 Task: Look for Airbnb options in San JosÃ© de Mayo, Uruguay from 8th December, 2023 to 15th December, 2023 for 9 adults. Place can be shared room with 5 bedrooms having 9 beds and 5 bathrooms. Property type can be flat. Amenities needed are: wifi, TV, free parkinig on premises, gym, breakfast. Booking option can be shelf check-in. Look for 4 properties as per requirement.
Action: Mouse moved to (401, 88)
Screenshot: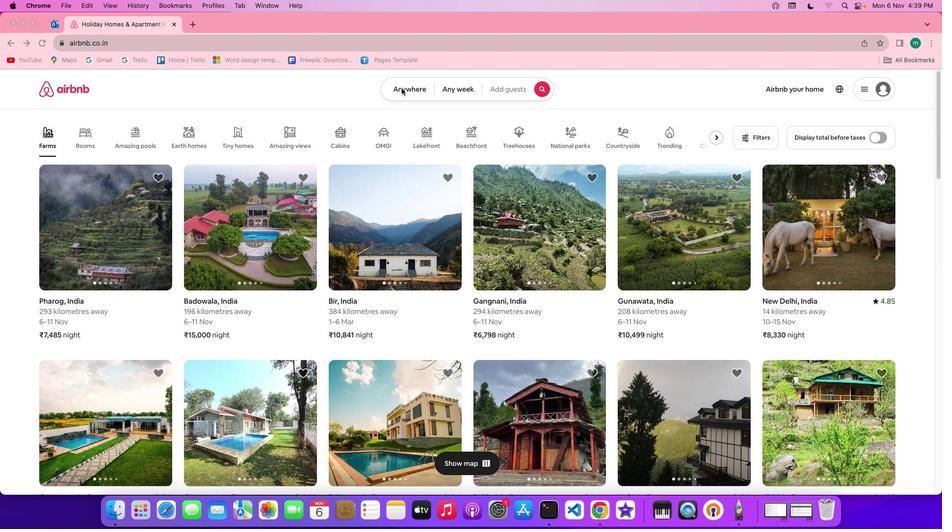 
Action: Mouse pressed left at (401, 88)
Screenshot: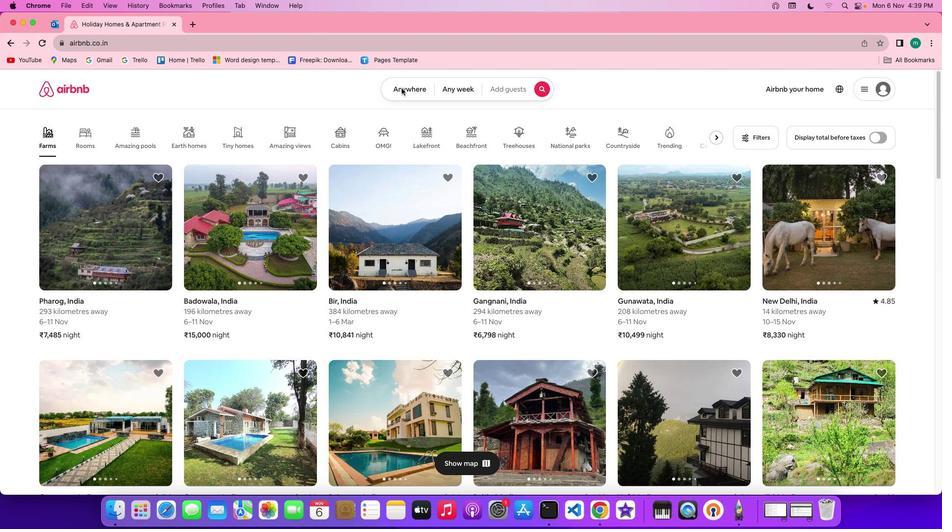 
Action: Mouse pressed left at (401, 88)
Screenshot: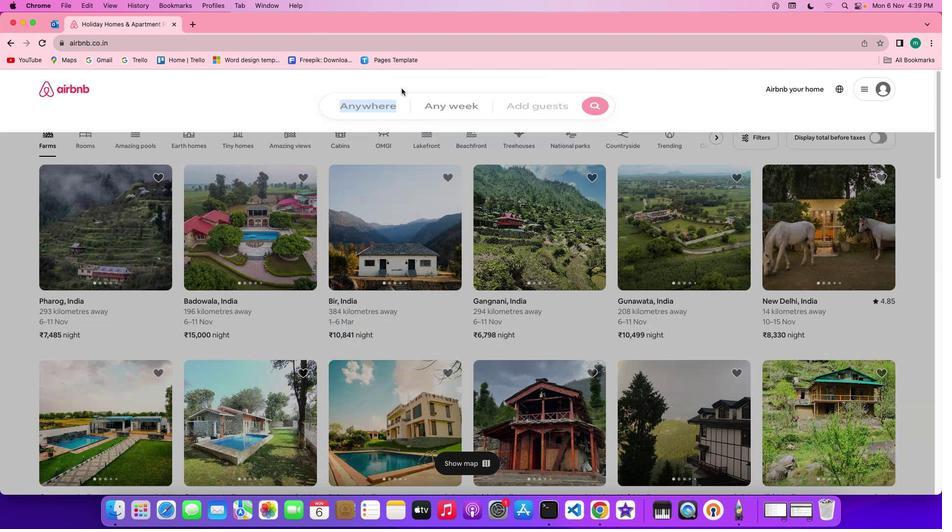 
Action: Mouse moved to (364, 125)
Screenshot: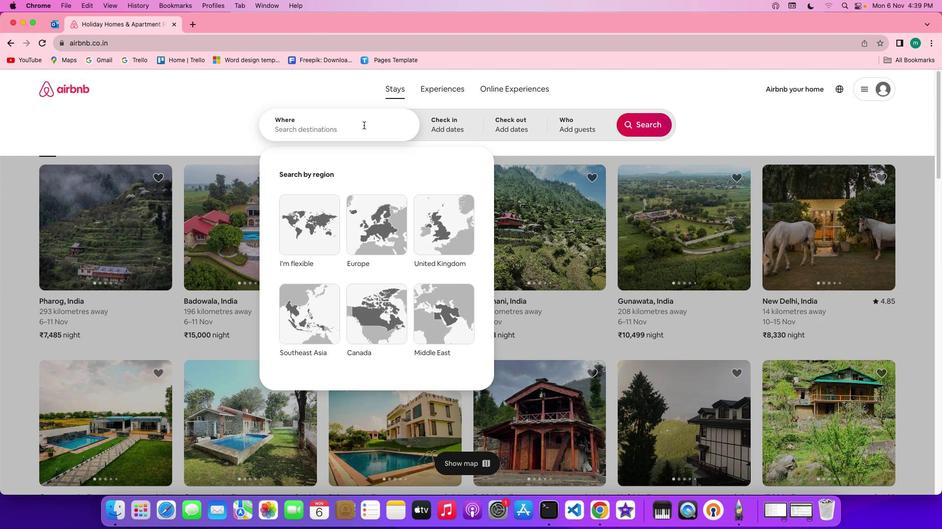 
Action: Mouse pressed left at (364, 125)
Screenshot: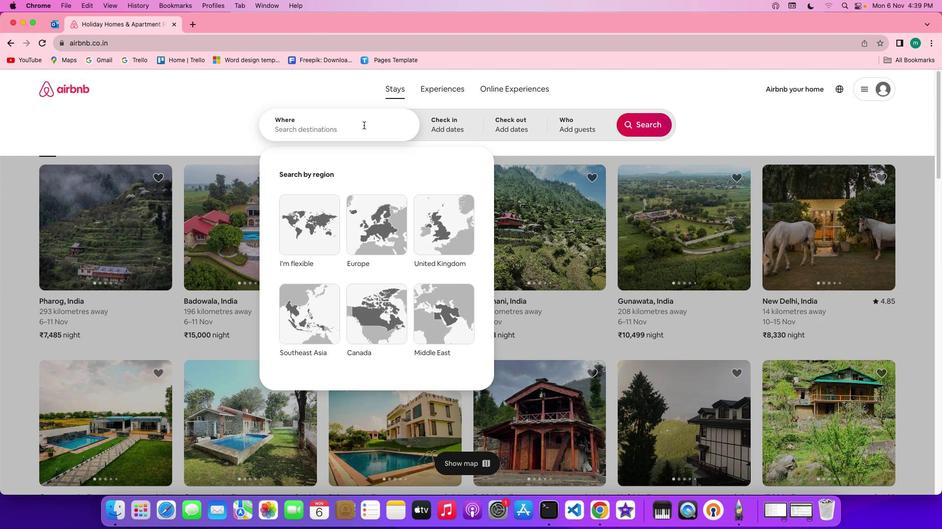 
Action: Key pressed Key.shift'S''a''n'Key.spaceKey.shift'J''o''s''e'Key.spaceKey.shift'd''e'Key.spaceKey.shift'M''a''y''o'','Key.spaceKey.shift'U''r''u''g''u''a''y'
Screenshot: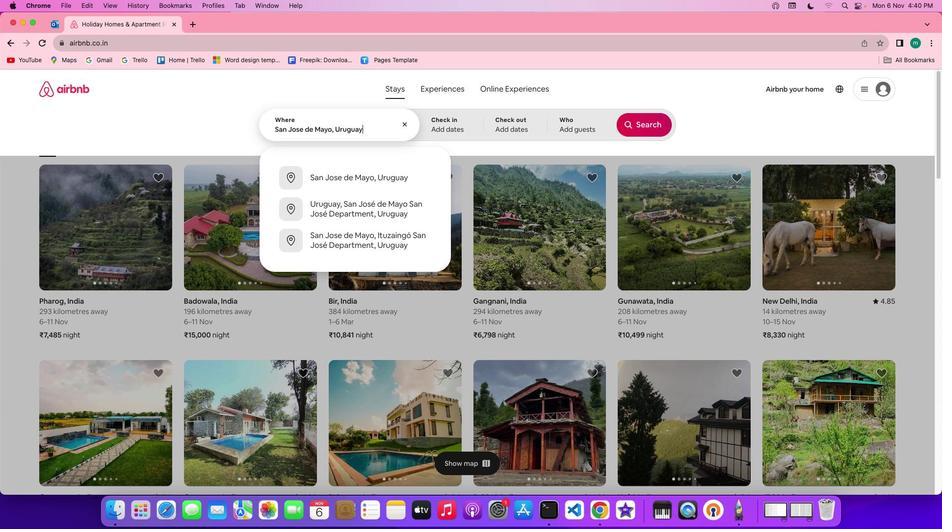 
Action: Mouse moved to (455, 121)
Screenshot: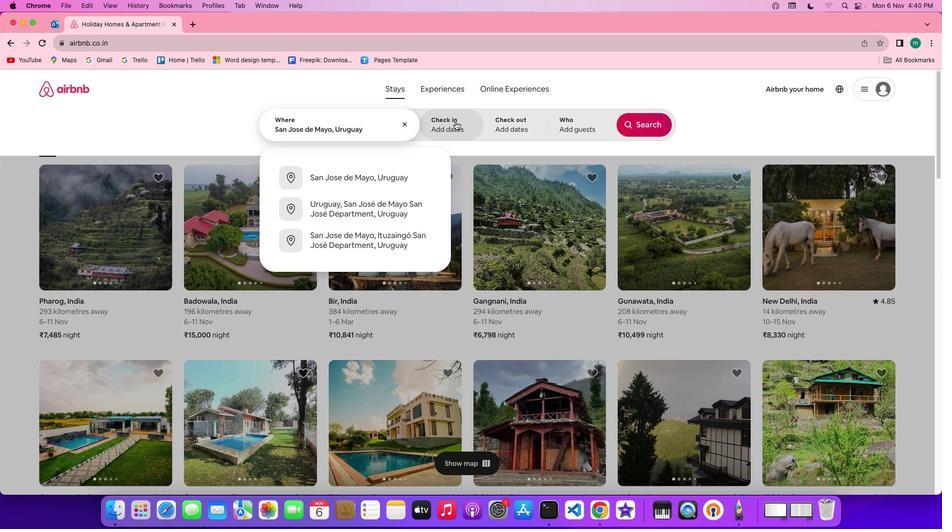 
Action: Mouse pressed left at (455, 121)
Screenshot: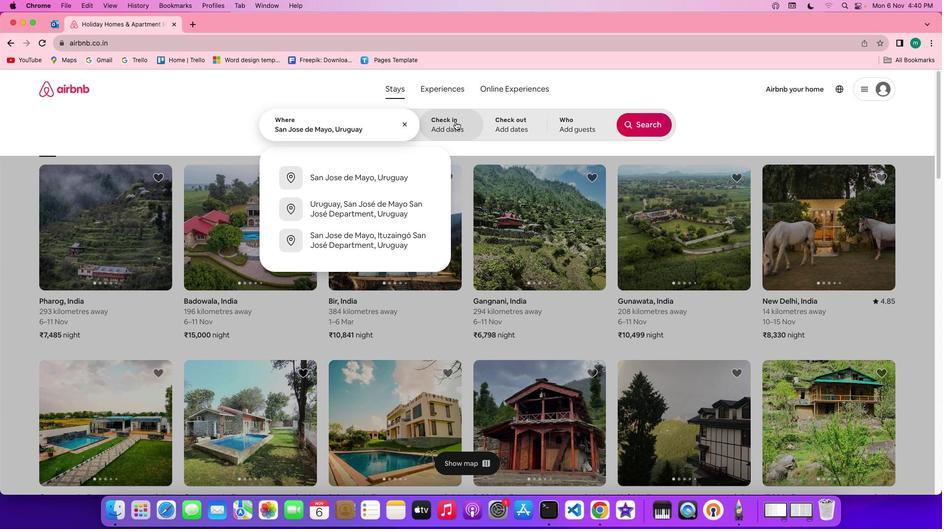 
Action: Mouse moved to (601, 265)
Screenshot: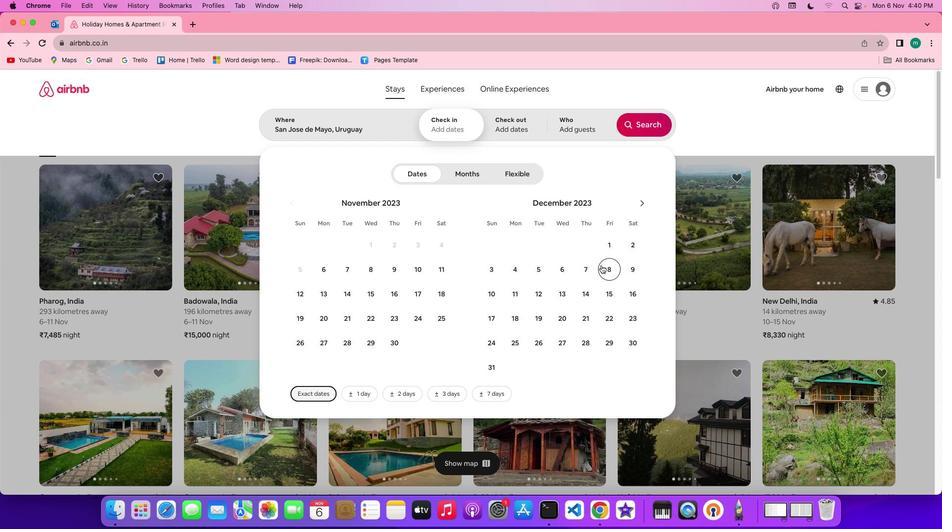 
Action: Mouse pressed left at (601, 265)
Screenshot: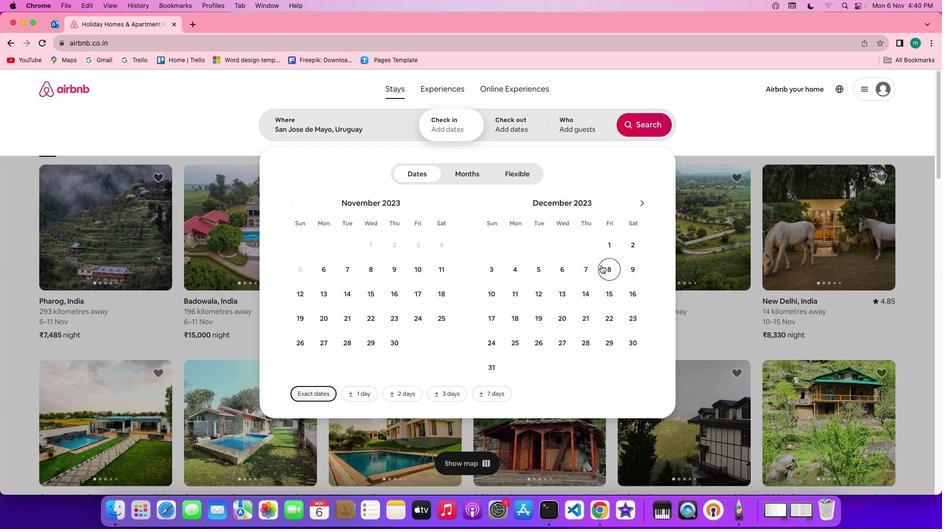 
Action: Mouse moved to (607, 291)
Screenshot: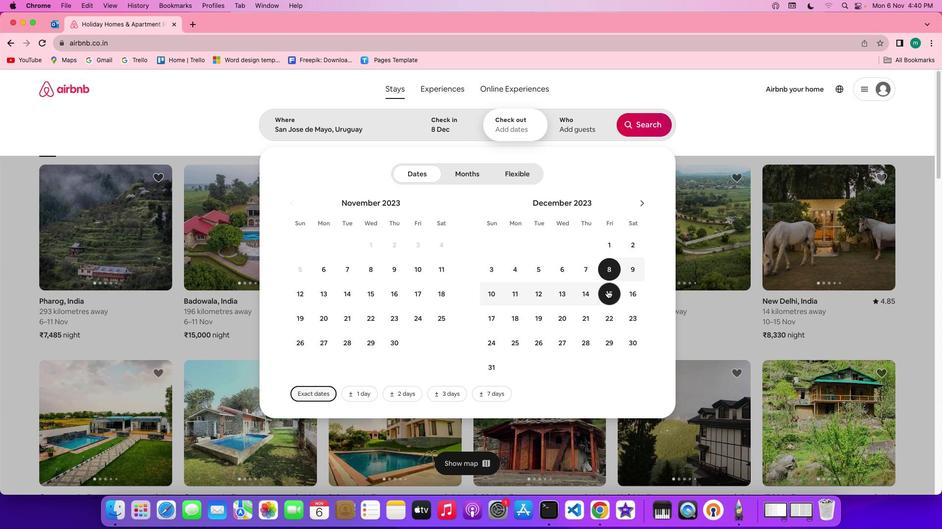 
Action: Mouse pressed left at (607, 291)
Screenshot: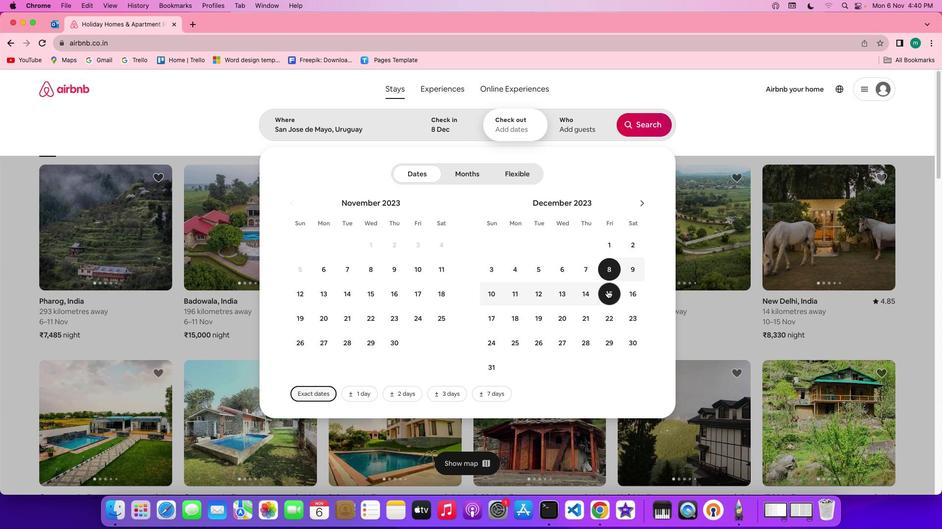 
Action: Mouse moved to (591, 116)
Screenshot: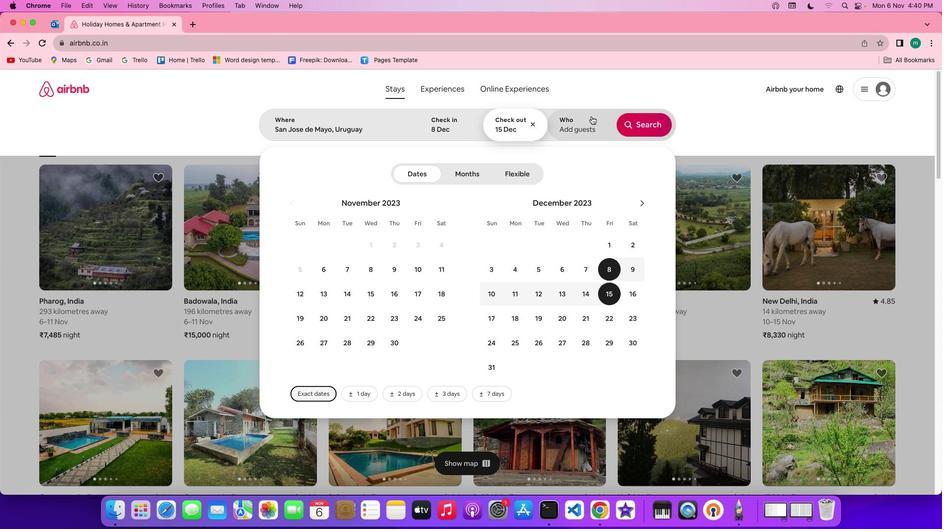 
Action: Mouse pressed left at (591, 116)
Screenshot: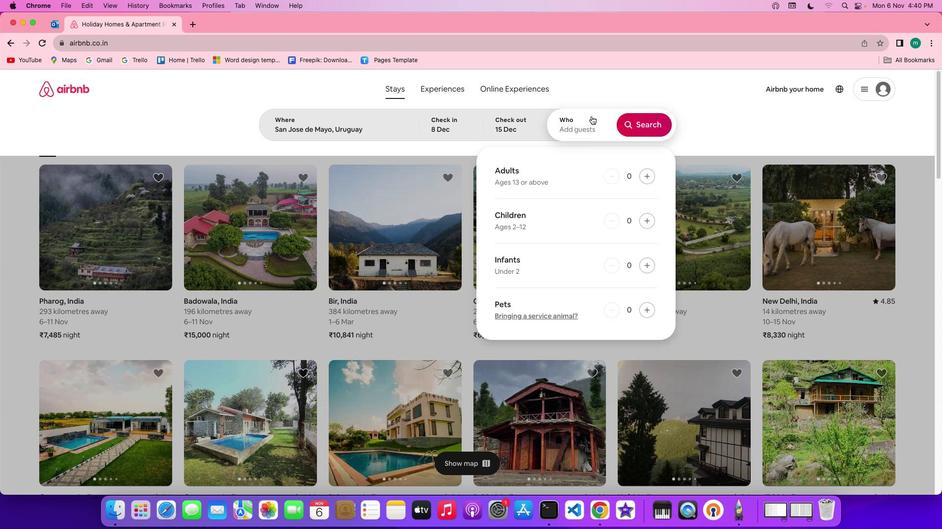 
Action: Mouse moved to (650, 182)
Screenshot: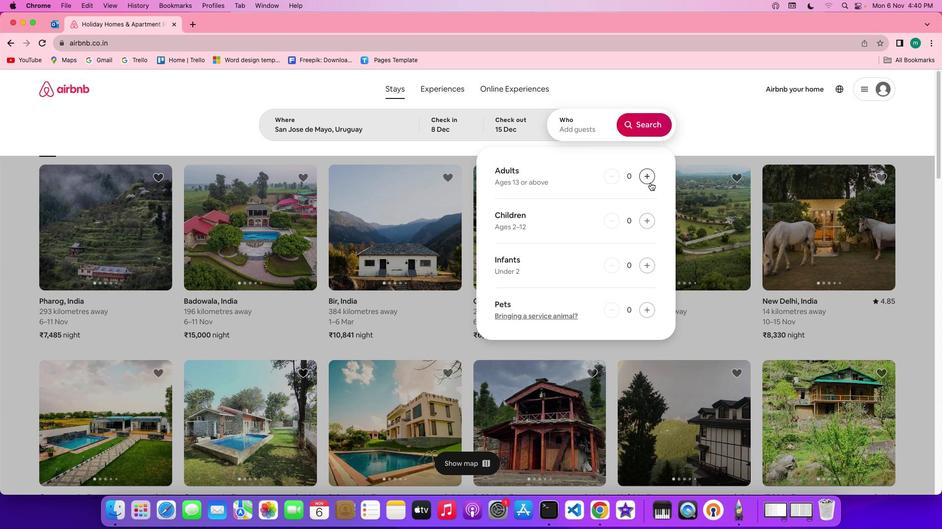 
Action: Mouse pressed left at (650, 182)
Screenshot: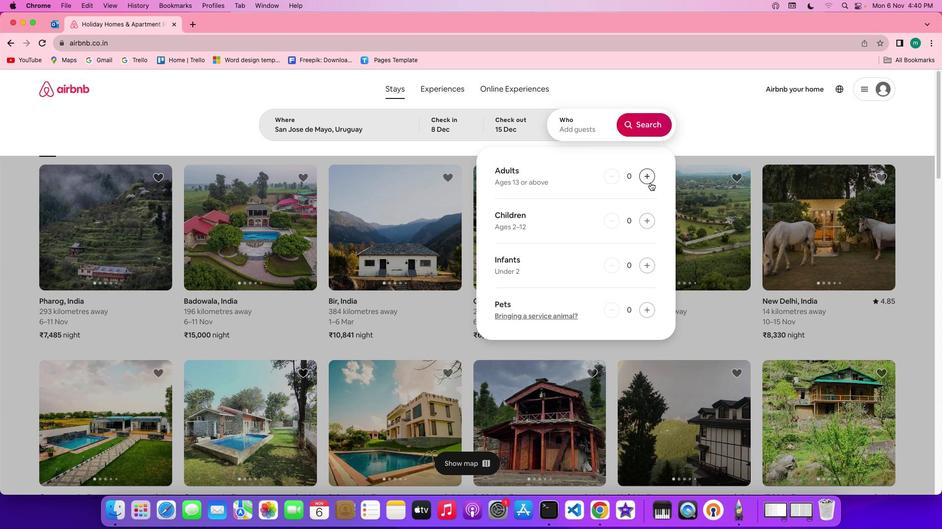 
Action: Mouse pressed left at (650, 182)
Screenshot: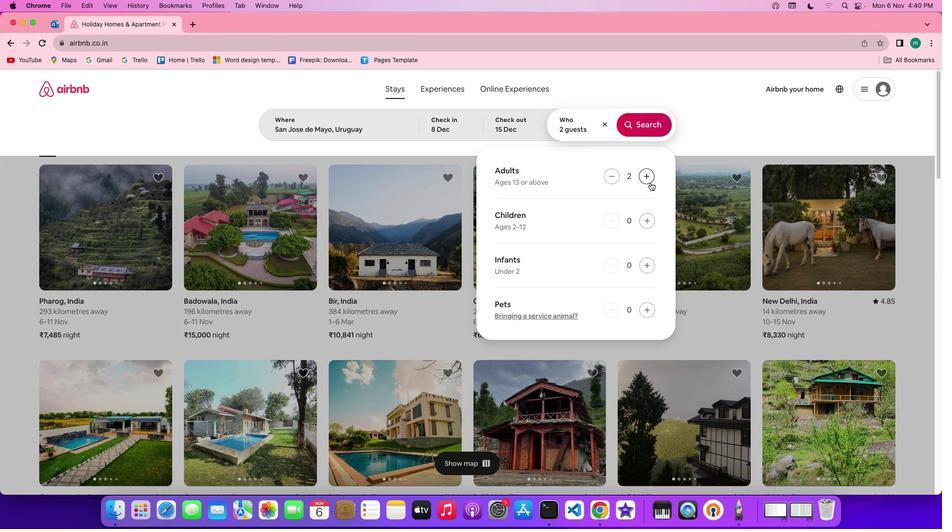 
Action: Mouse pressed left at (650, 182)
Screenshot: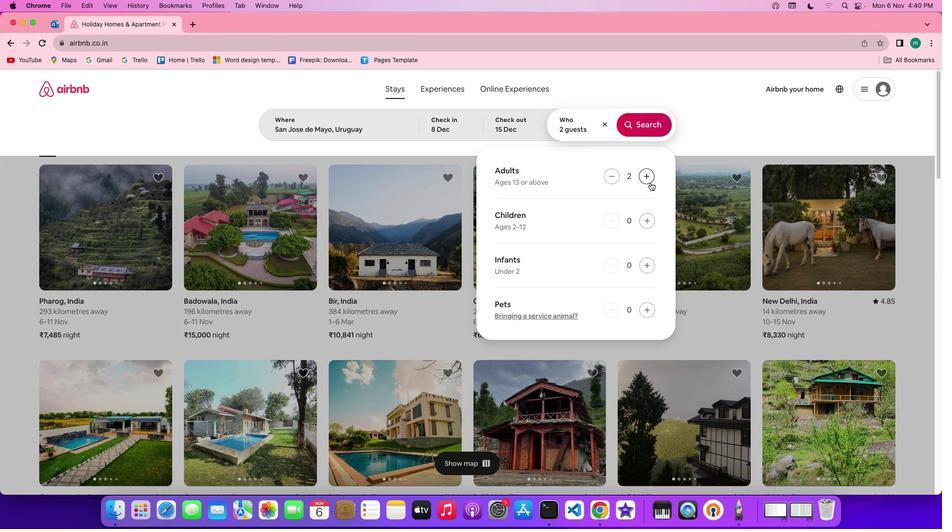 
Action: Mouse pressed left at (650, 182)
Screenshot: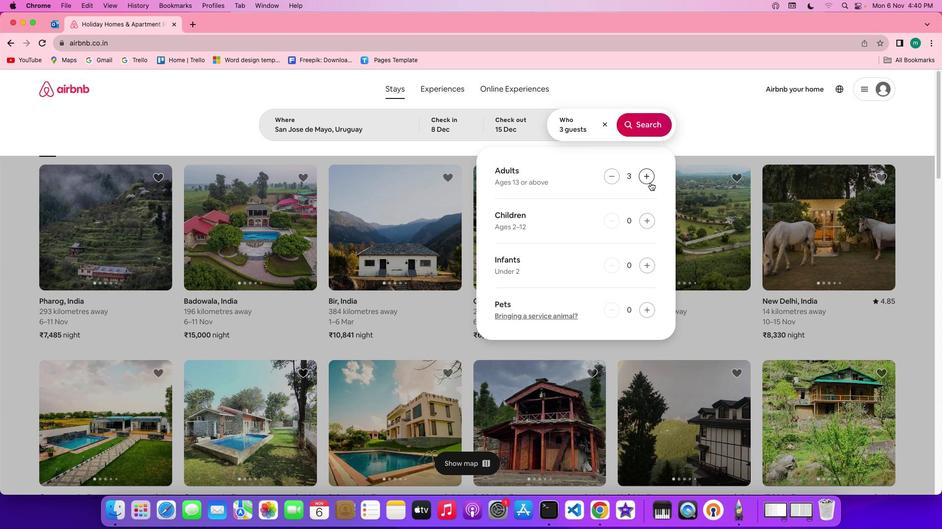 
Action: Mouse pressed left at (650, 182)
Screenshot: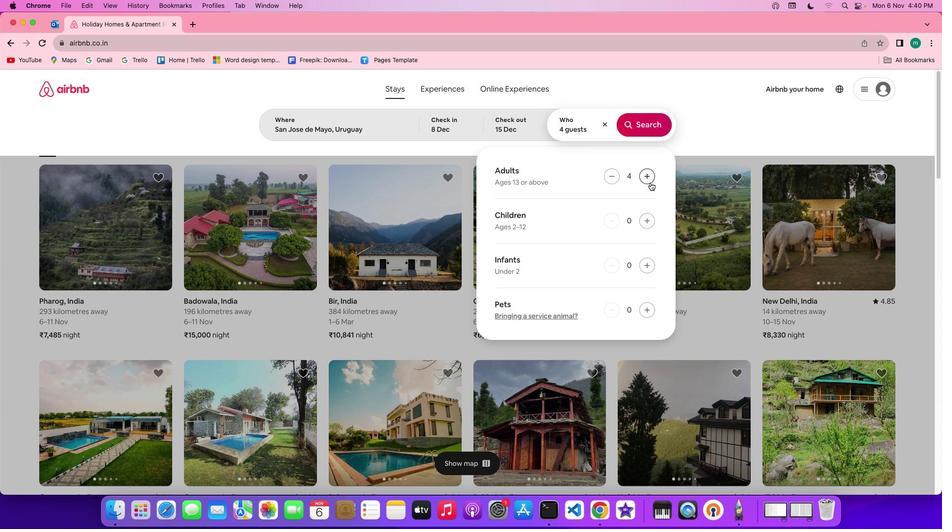 
Action: Mouse pressed left at (650, 182)
Screenshot: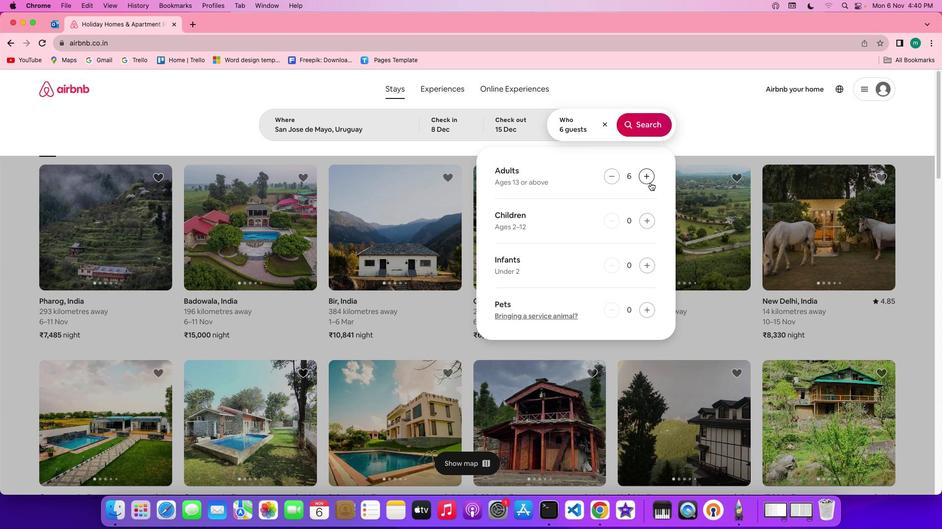 
Action: Mouse pressed left at (650, 182)
Screenshot: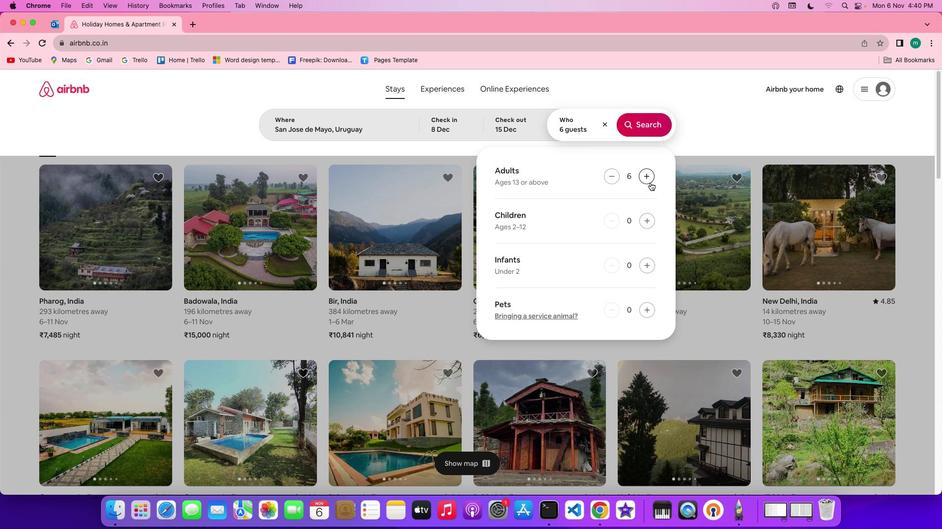 
Action: Mouse pressed left at (650, 182)
Screenshot: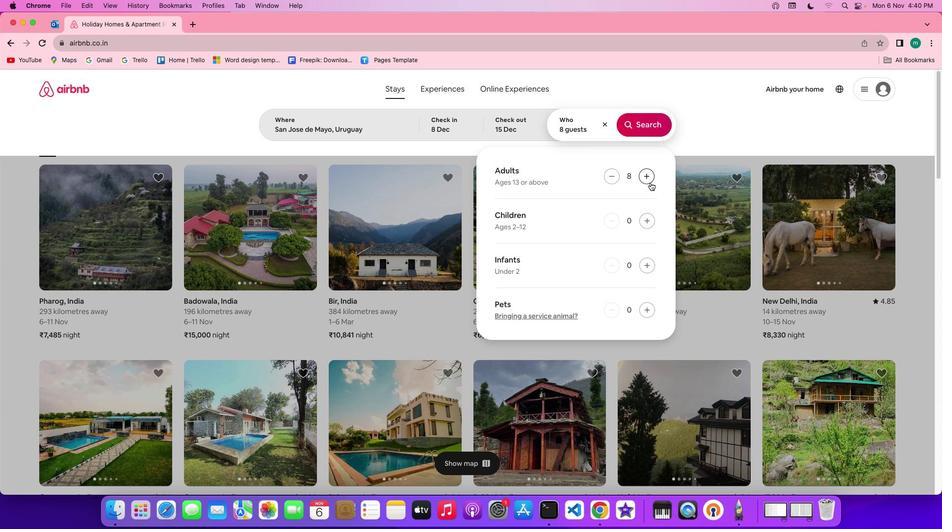 
Action: Mouse pressed left at (650, 182)
Screenshot: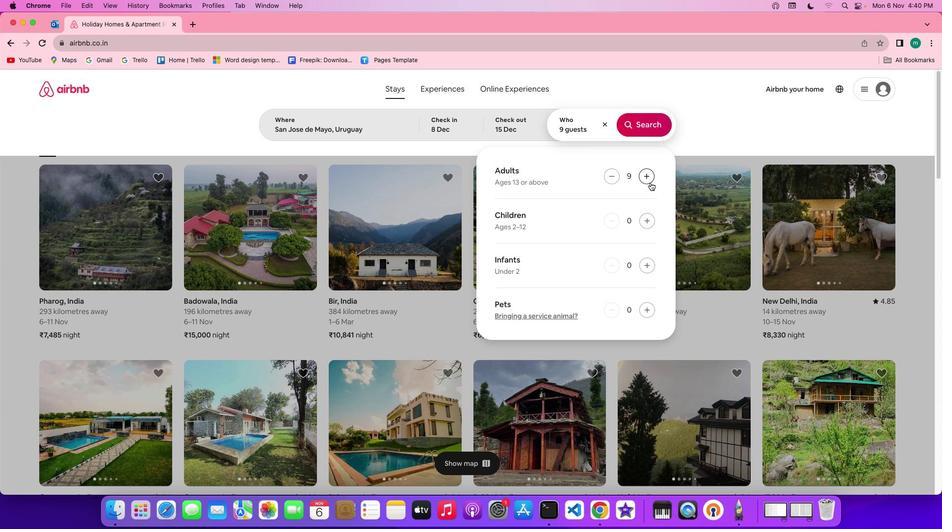 
Action: Mouse moved to (643, 129)
Screenshot: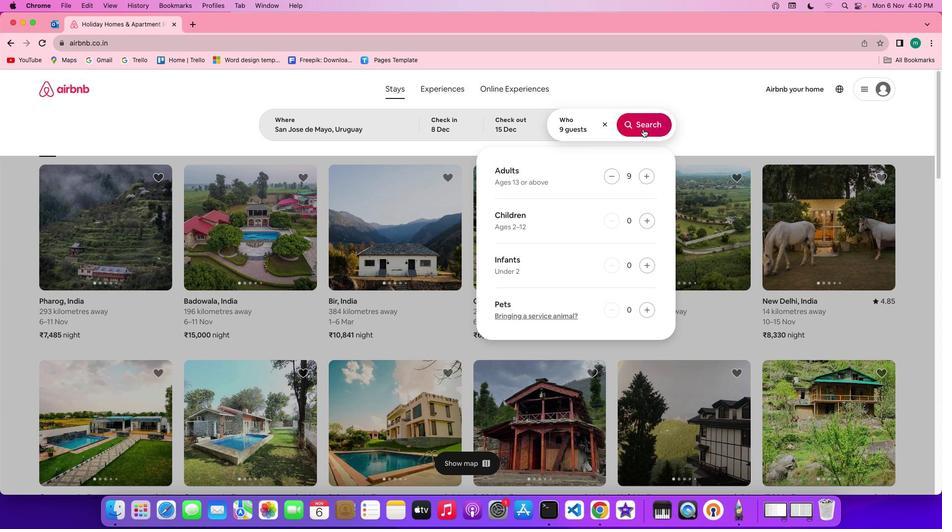 
Action: Mouse pressed left at (643, 129)
Screenshot: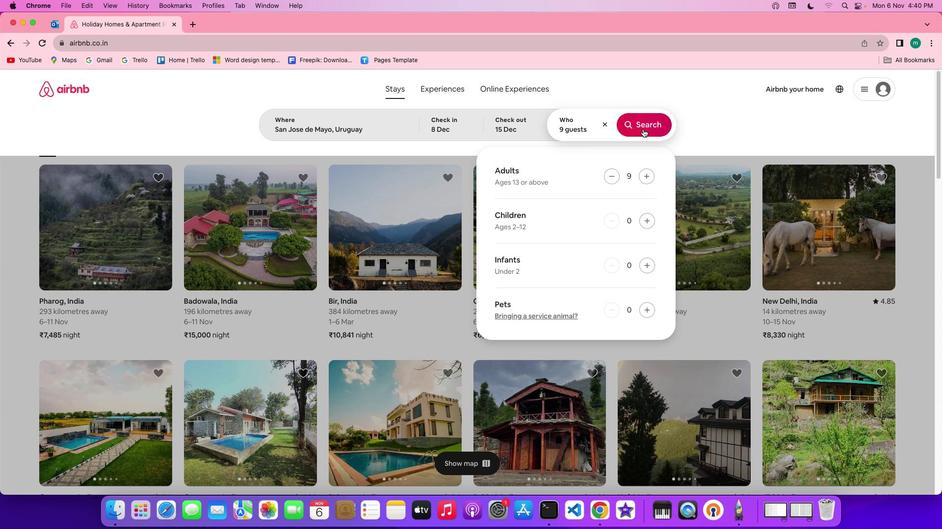 
Action: Mouse moved to (794, 124)
Screenshot: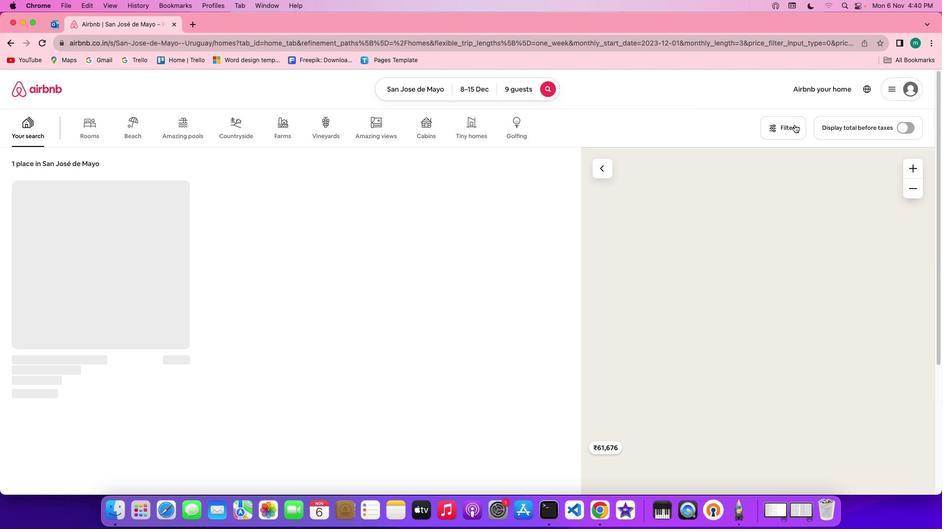 
Action: Mouse pressed left at (794, 124)
Screenshot: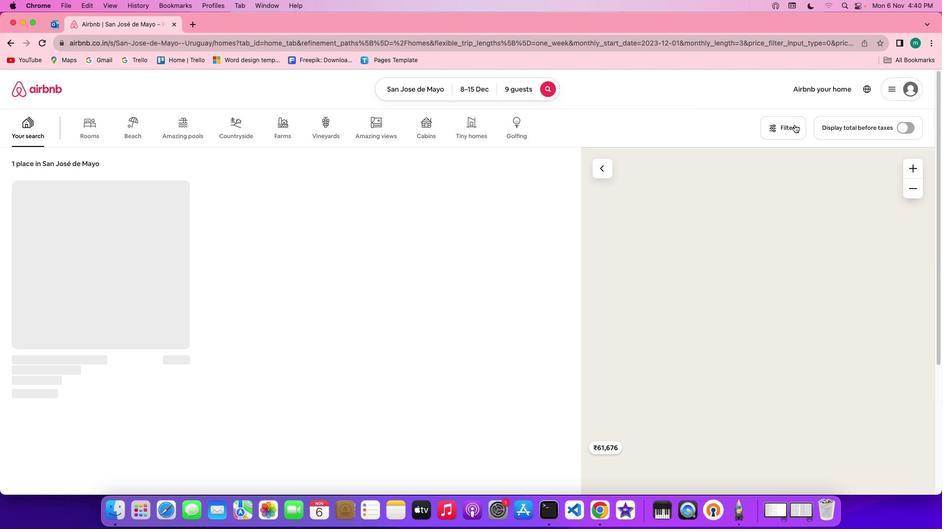 
Action: Mouse moved to (606, 213)
Screenshot: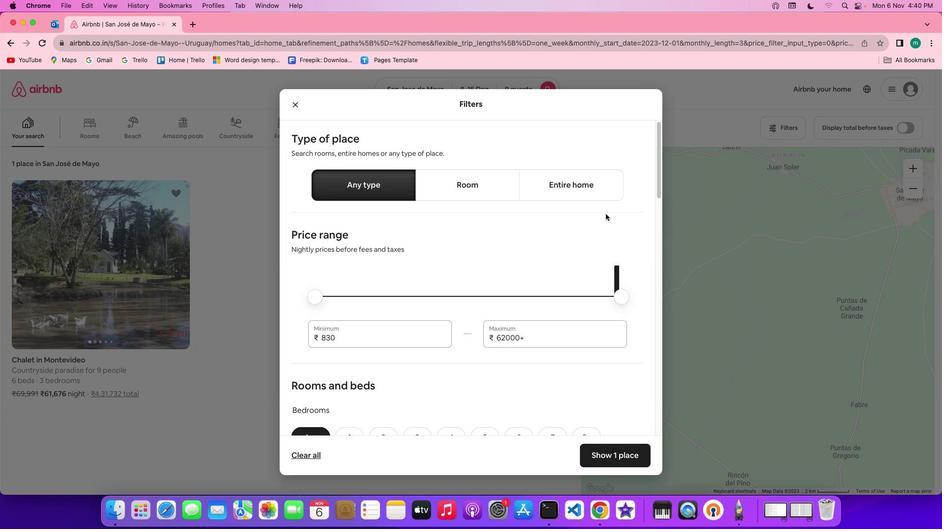 
Action: Mouse scrolled (606, 213) with delta (0, 0)
Screenshot: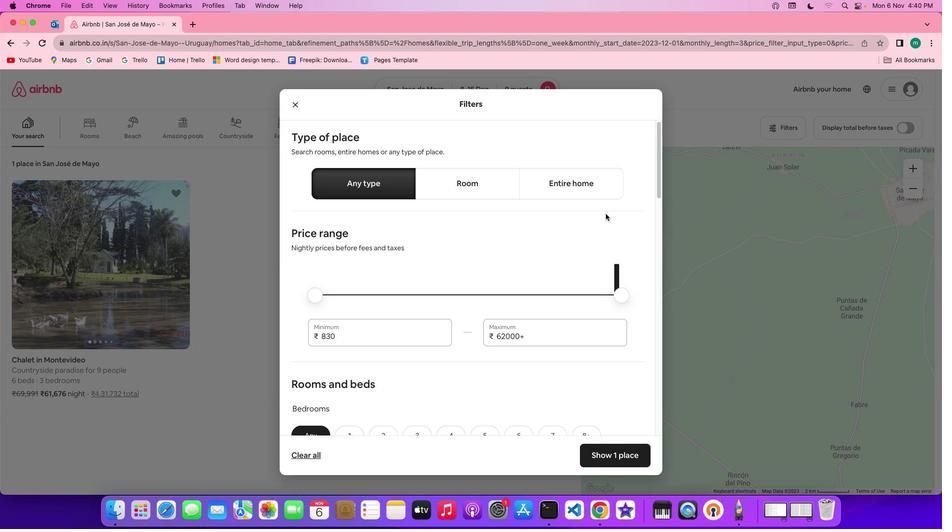 
Action: Mouse scrolled (606, 213) with delta (0, 0)
Screenshot: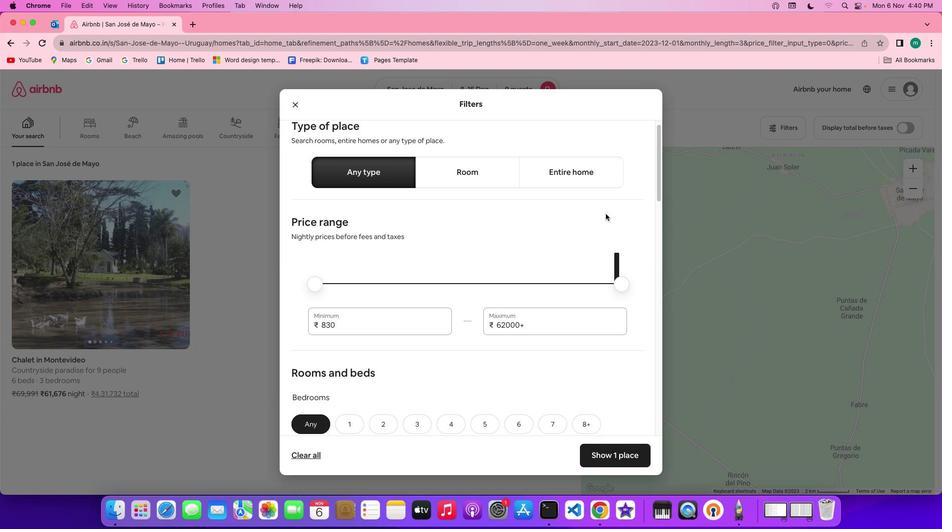 
Action: Mouse scrolled (606, 213) with delta (0, 0)
Screenshot: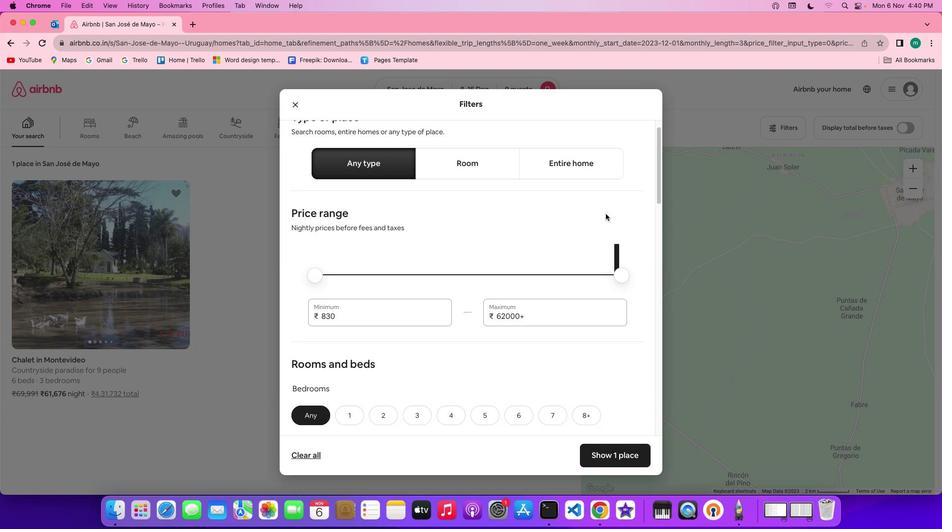 
Action: Mouse scrolled (606, 213) with delta (0, 0)
Screenshot: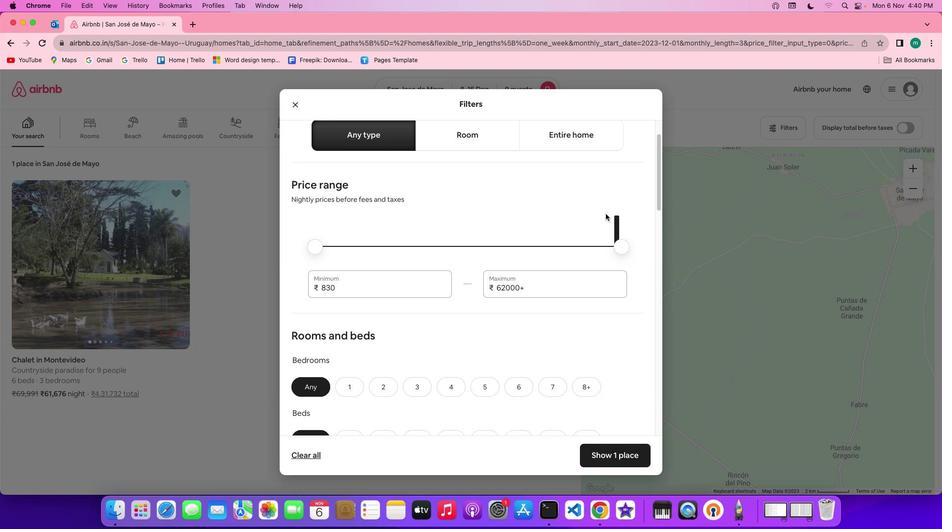 
Action: Mouse scrolled (606, 213) with delta (0, 0)
Screenshot: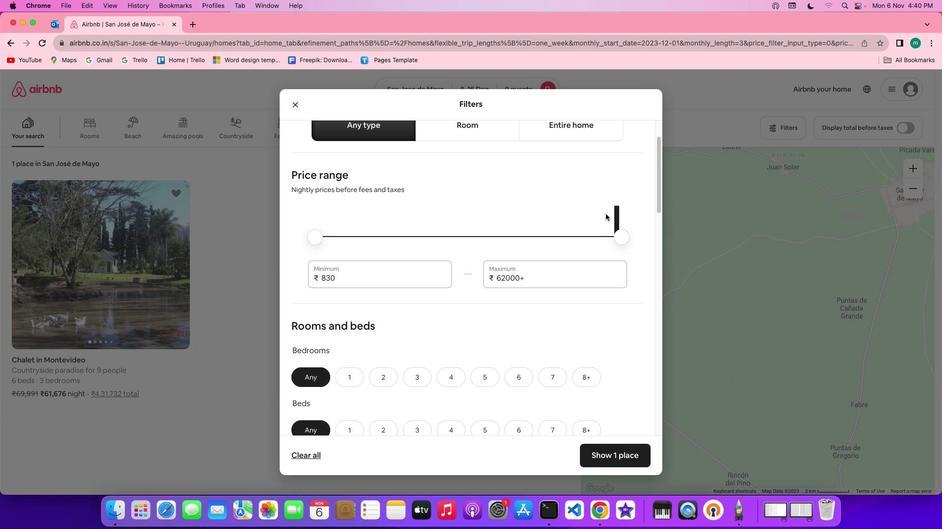 
Action: Mouse scrolled (606, 213) with delta (0, 0)
Screenshot: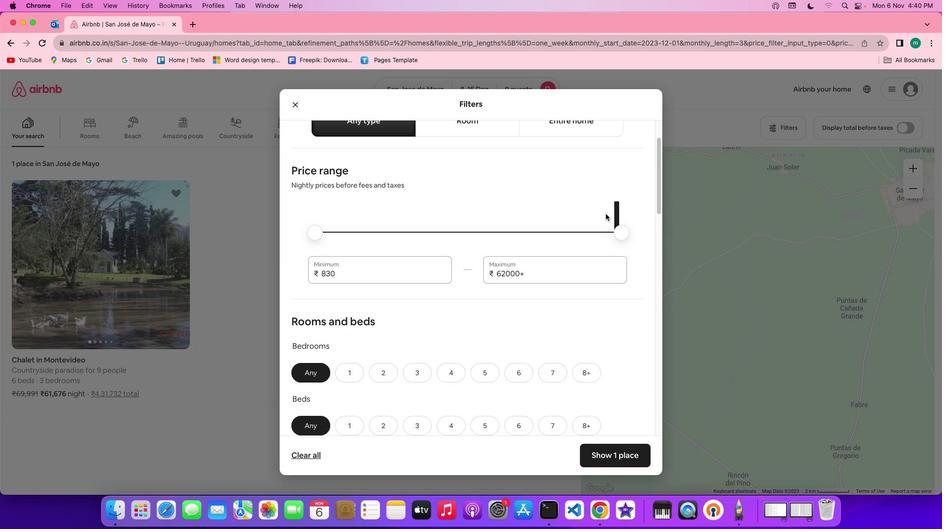 
Action: Mouse scrolled (606, 213) with delta (0, 0)
Screenshot: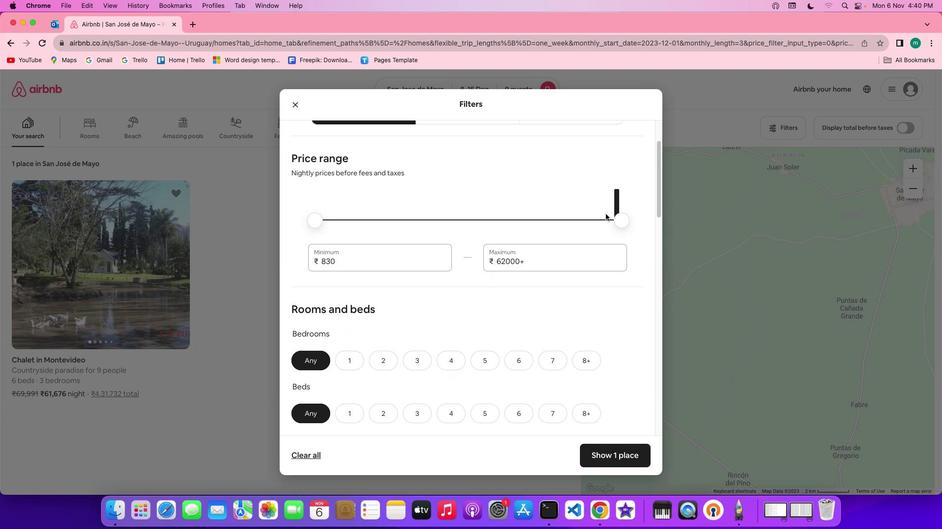 
Action: Mouse scrolled (606, 213) with delta (0, 0)
Screenshot: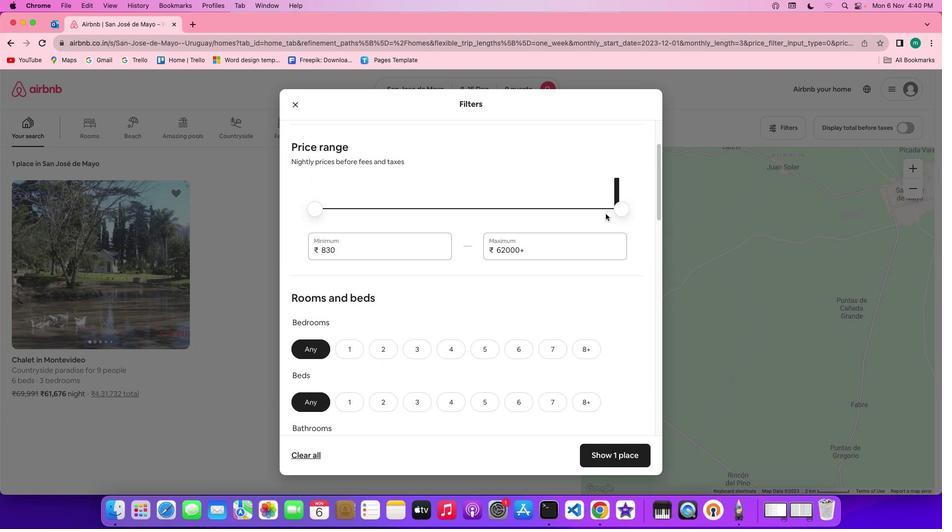 
Action: Mouse scrolled (606, 213) with delta (0, 0)
Screenshot: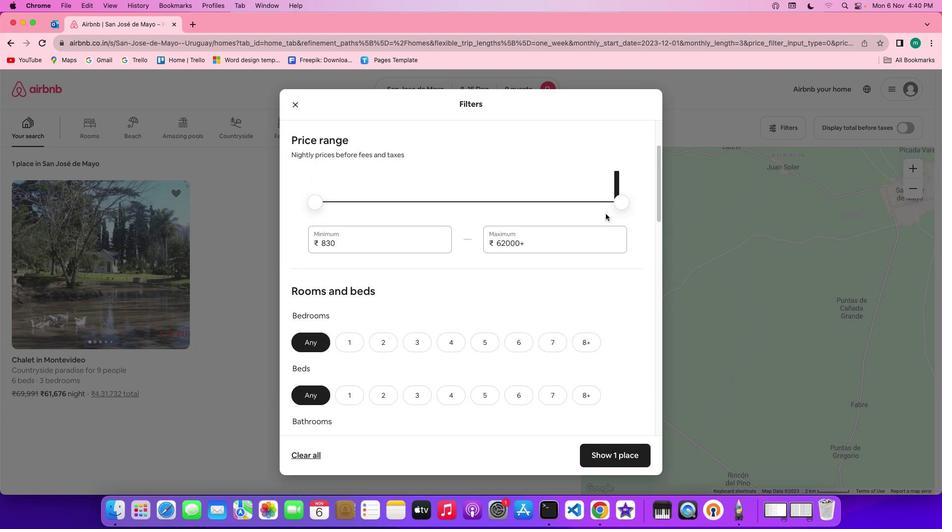 
Action: Mouse scrolled (606, 213) with delta (0, 0)
Screenshot: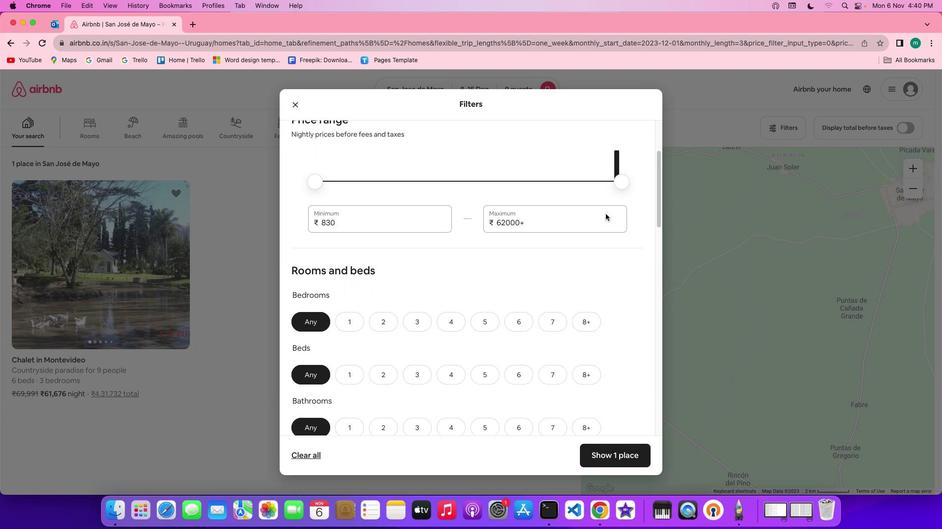 
Action: Mouse scrolled (606, 213) with delta (0, 0)
Screenshot: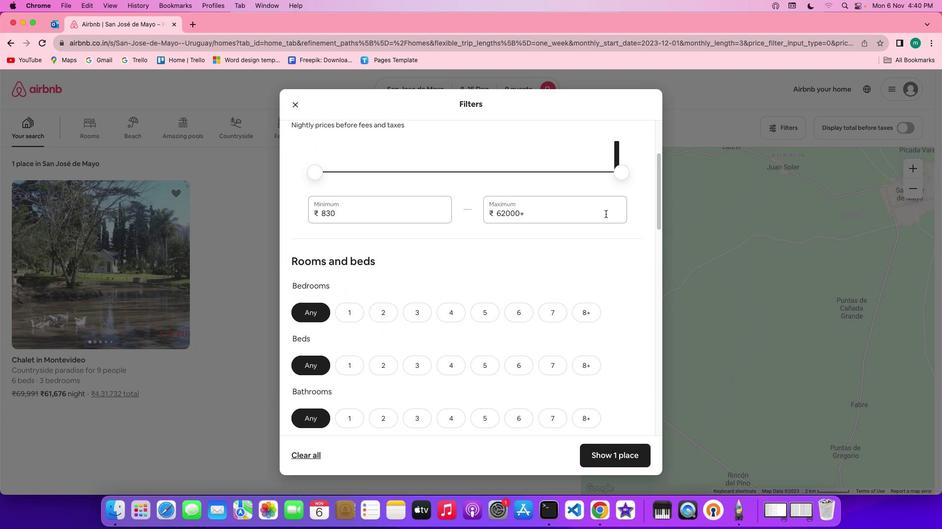 
Action: Mouse scrolled (606, 213) with delta (0, 0)
Screenshot: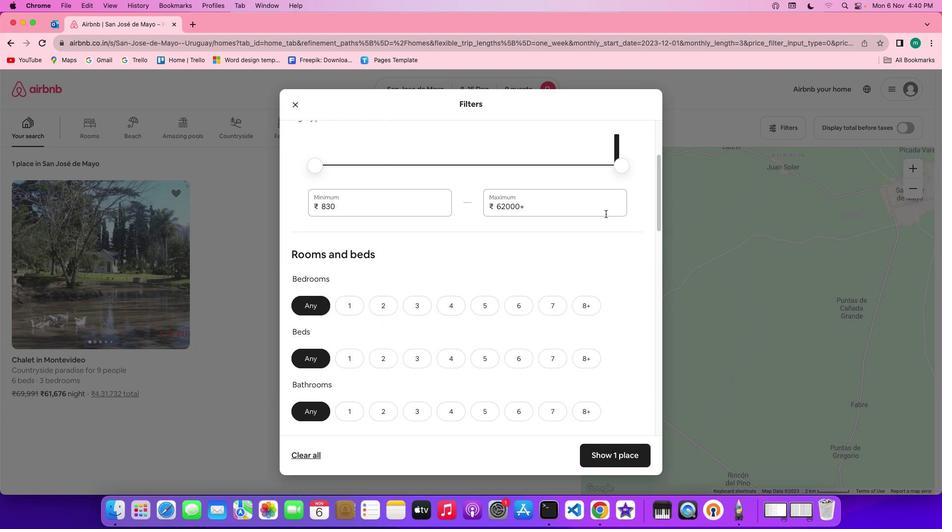 
Action: Mouse scrolled (606, 213) with delta (0, 0)
Screenshot: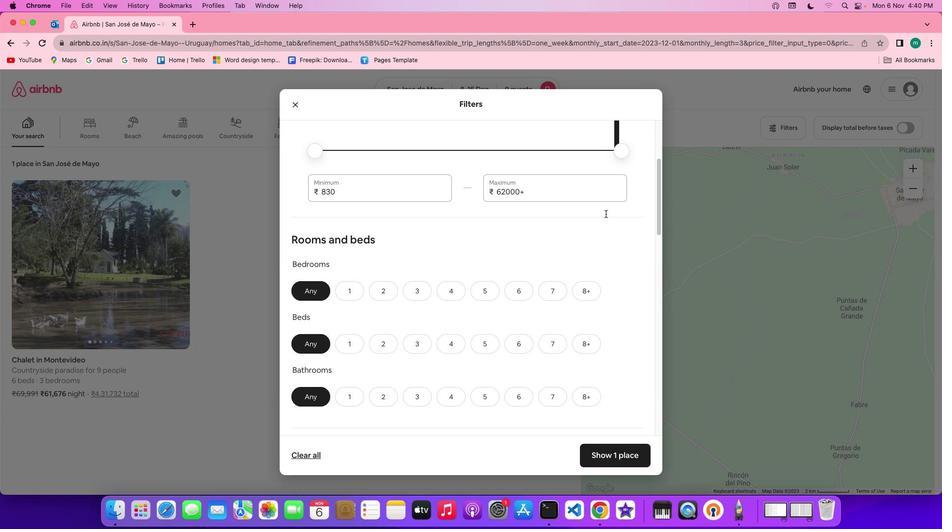 
Action: Mouse moved to (618, 233)
Screenshot: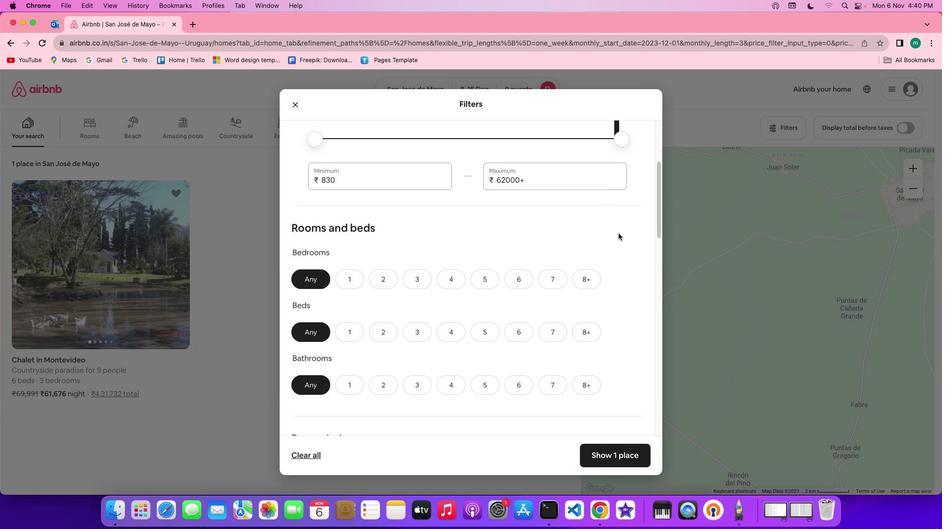 
Action: Mouse scrolled (618, 233) with delta (0, 0)
Screenshot: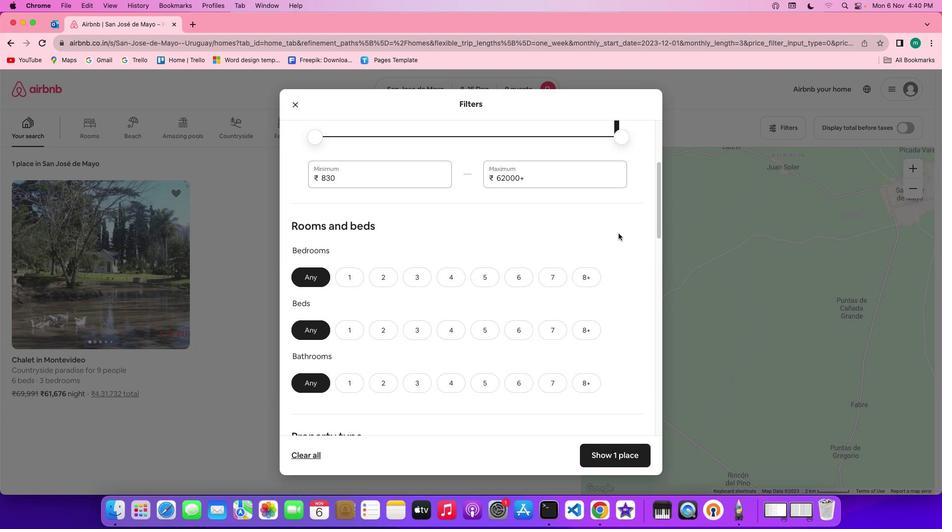 
Action: Mouse scrolled (618, 233) with delta (0, 0)
Screenshot: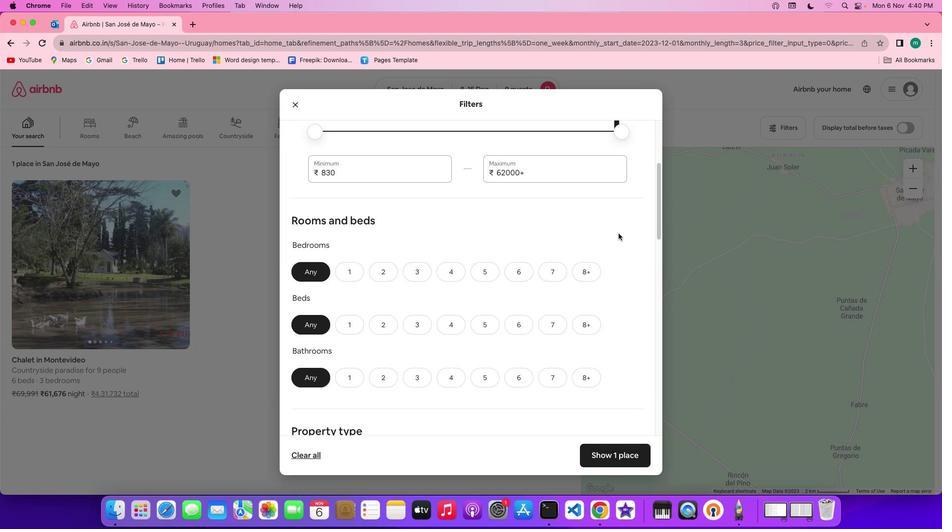 
Action: Mouse scrolled (618, 233) with delta (0, 0)
Screenshot: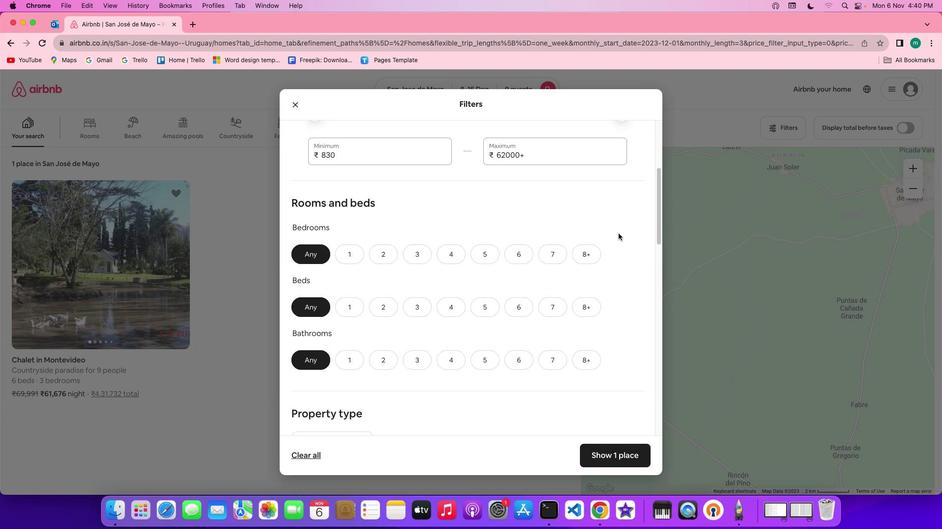 
Action: Mouse moved to (549, 223)
Screenshot: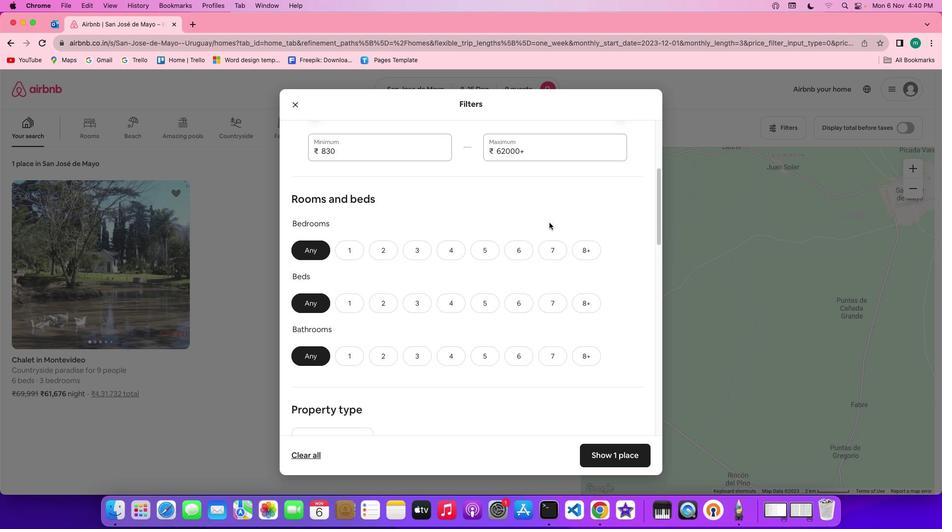 
Action: Mouse scrolled (549, 223) with delta (0, 0)
Screenshot: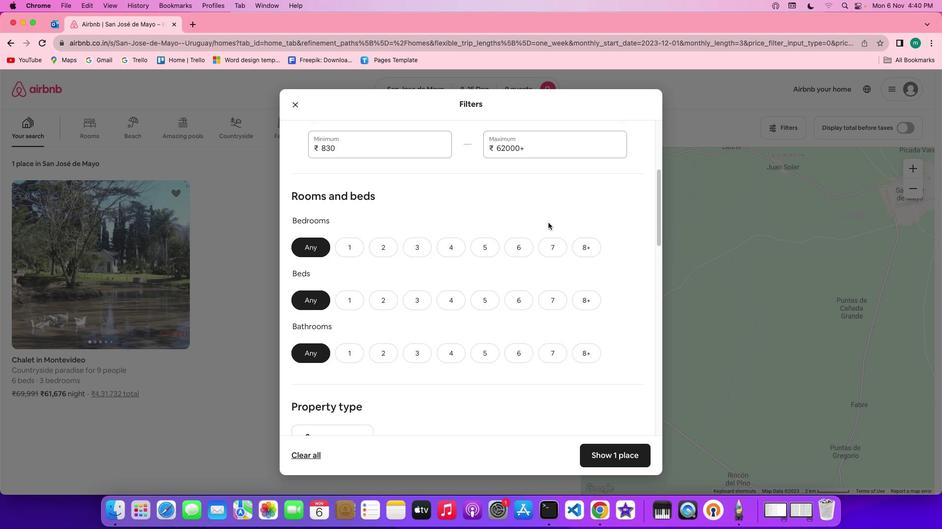 
Action: Mouse scrolled (549, 223) with delta (0, 0)
Screenshot: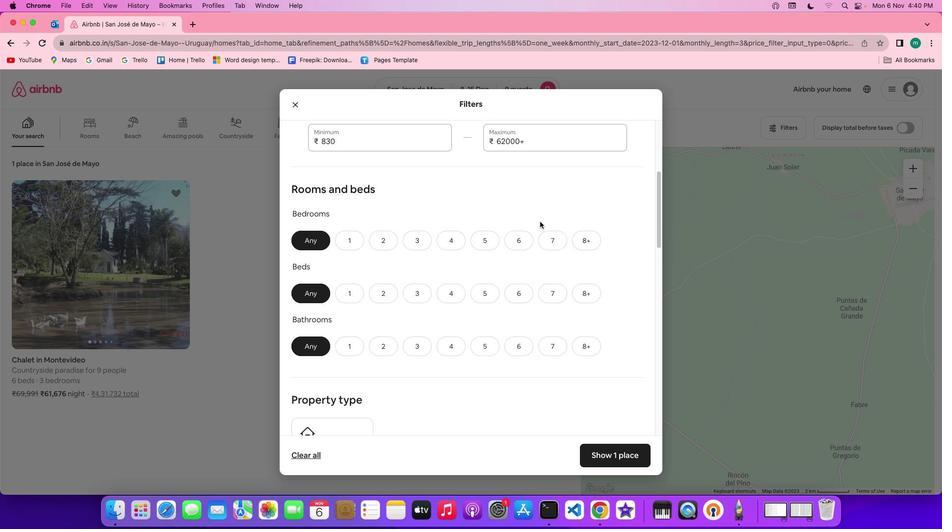 
Action: Mouse moved to (545, 222)
Screenshot: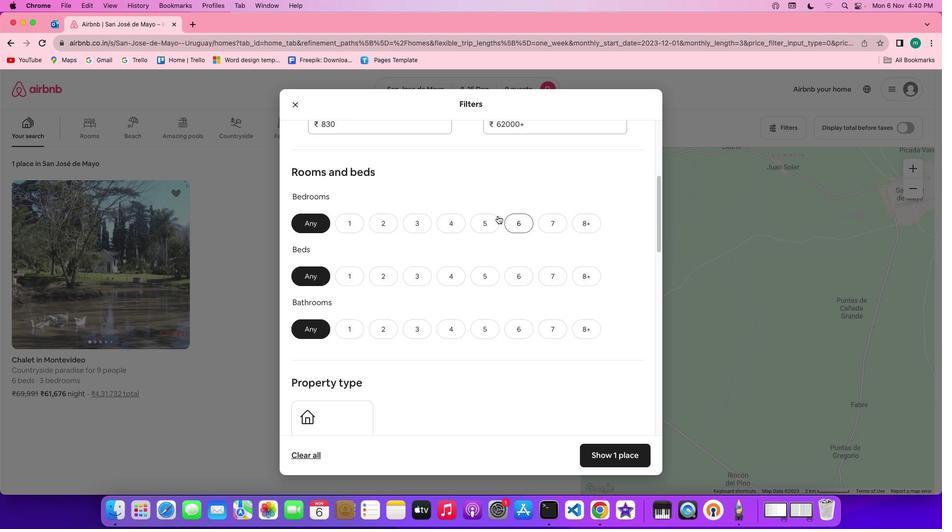 
Action: Mouse scrolled (545, 222) with delta (0, 0)
Screenshot: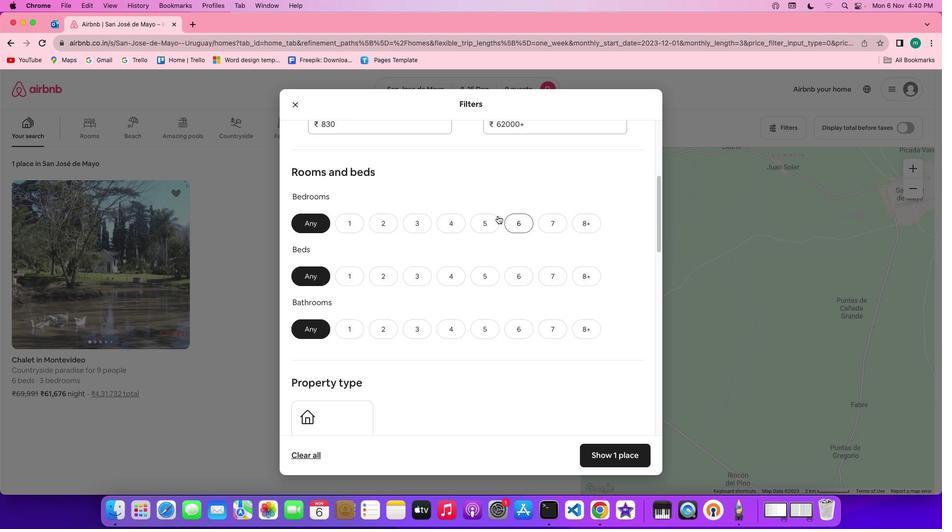 
Action: Mouse moved to (490, 219)
Screenshot: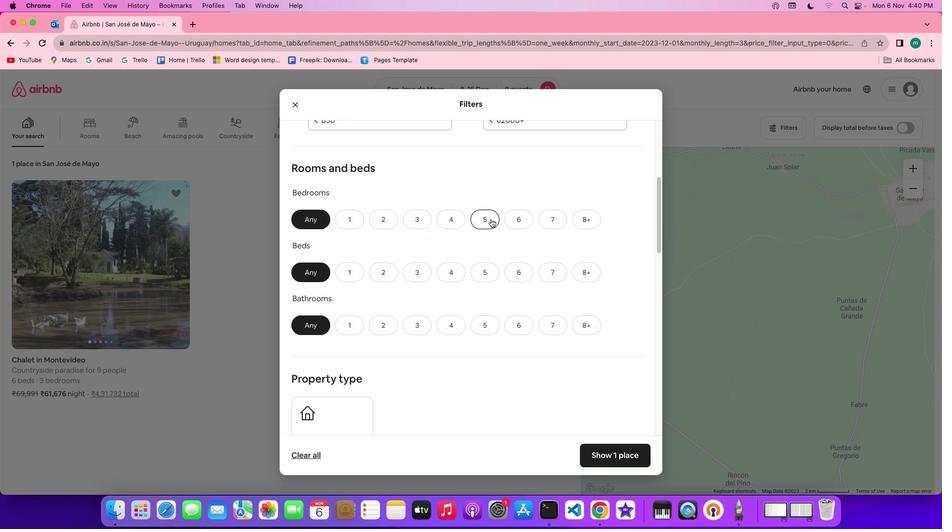 
Action: Mouse pressed left at (490, 219)
Screenshot: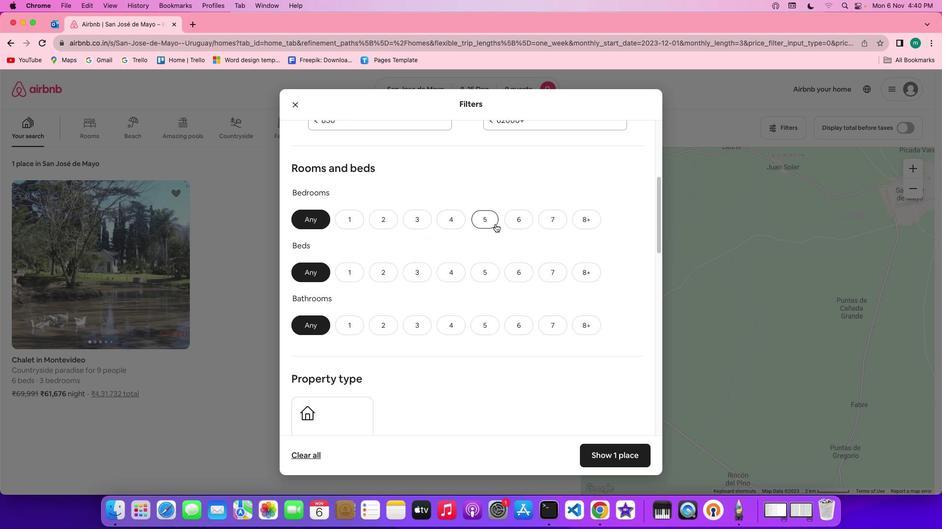 
Action: Mouse moved to (587, 277)
Screenshot: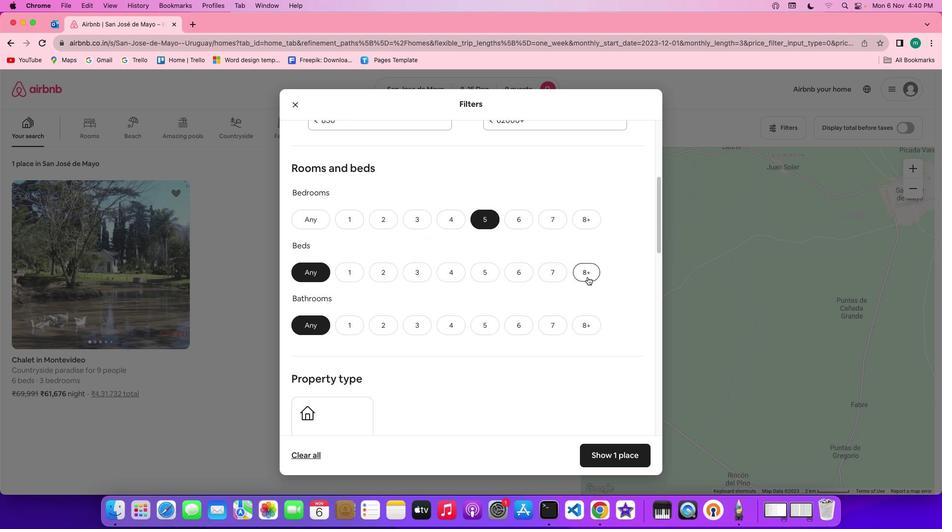 
Action: Mouse pressed left at (587, 277)
Screenshot: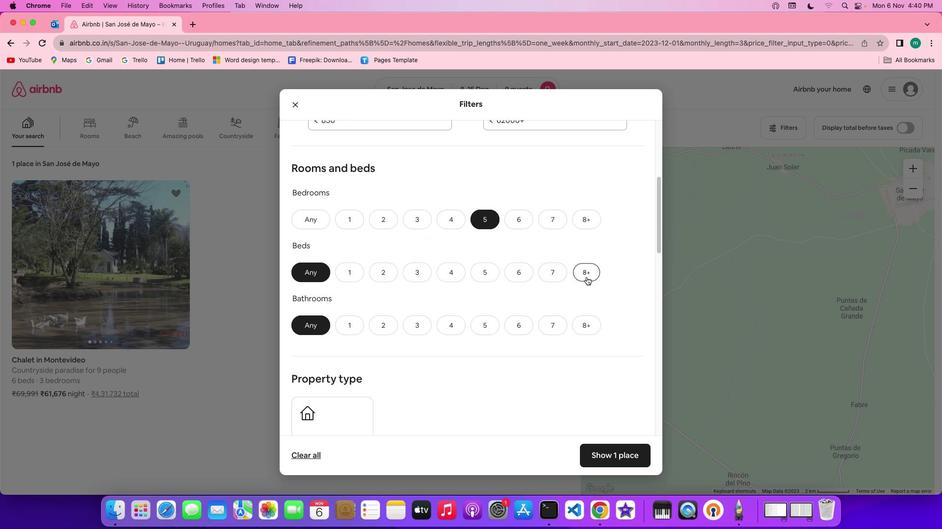 
Action: Mouse moved to (486, 325)
Screenshot: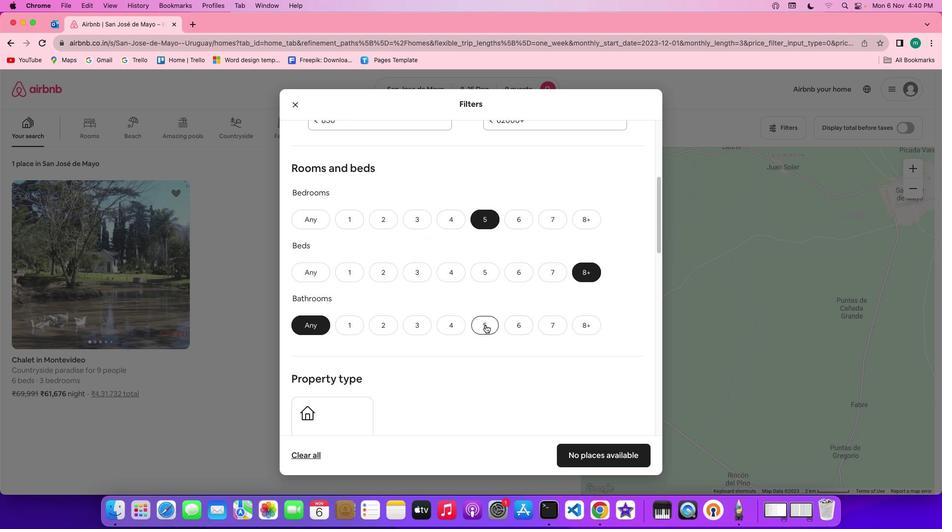 
Action: Mouse pressed left at (486, 325)
Screenshot: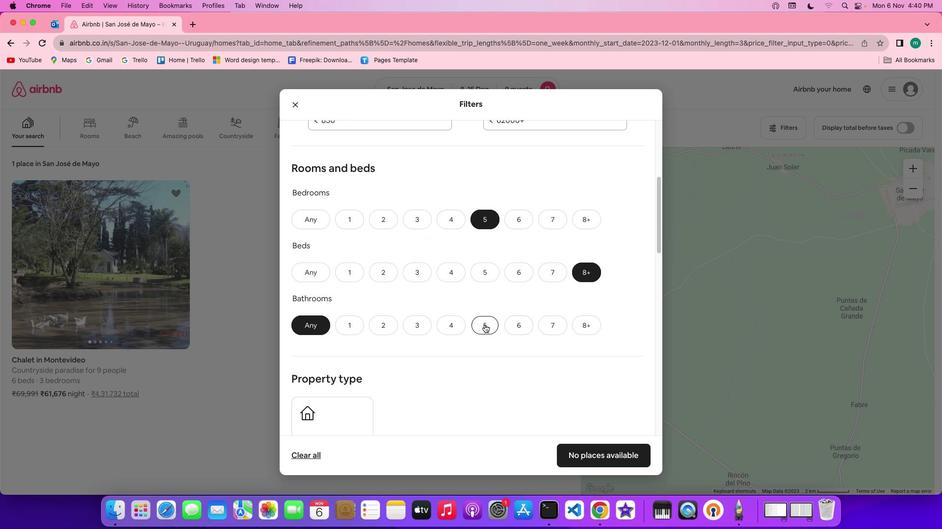 
Action: Mouse moved to (540, 317)
Screenshot: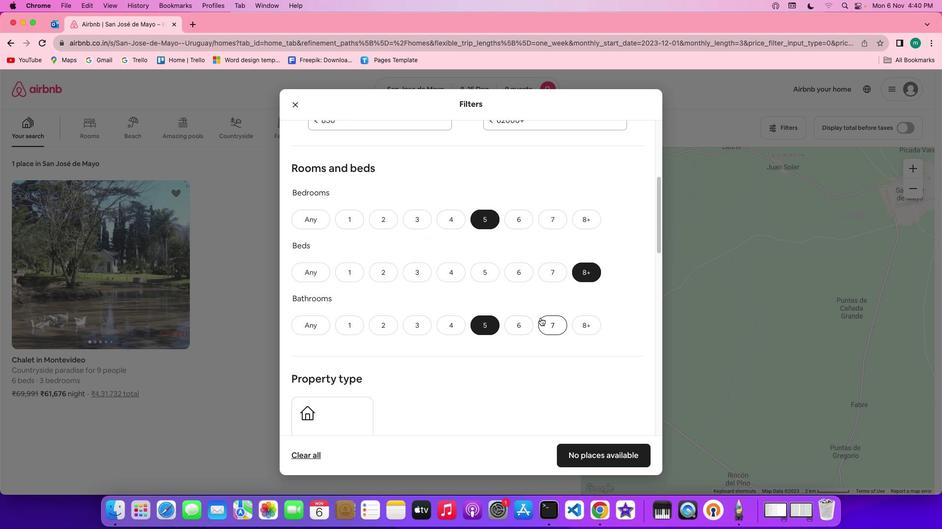 
Action: Mouse scrolled (540, 317) with delta (0, 0)
Screenshot: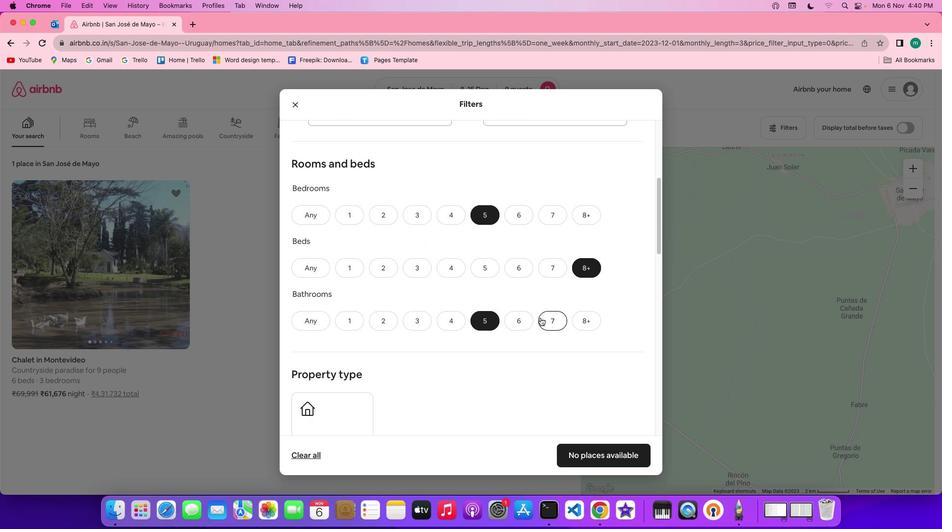 
Action: Mouse scrolled (540, 317) with delta (0, 0)
Screenshot: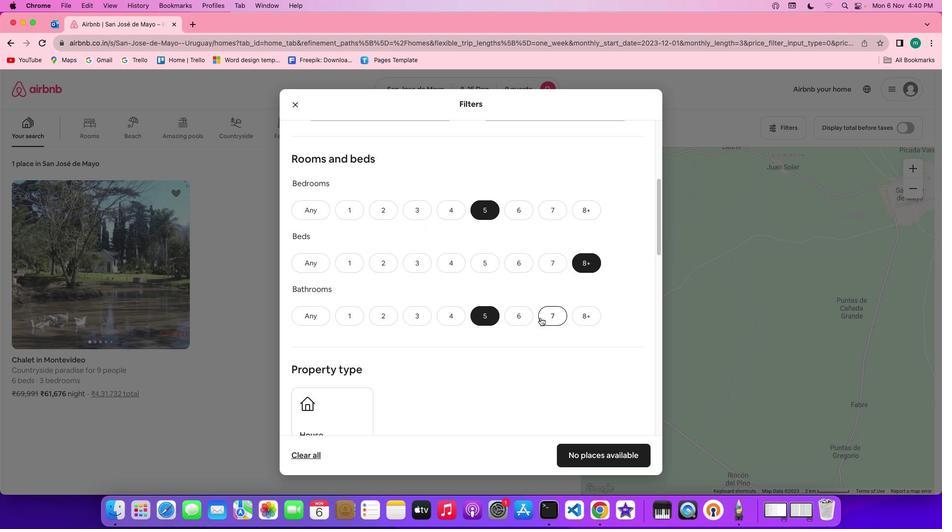 
Action: Mouse scrolled (540, 317) with delta (0, 0)
Screenshot: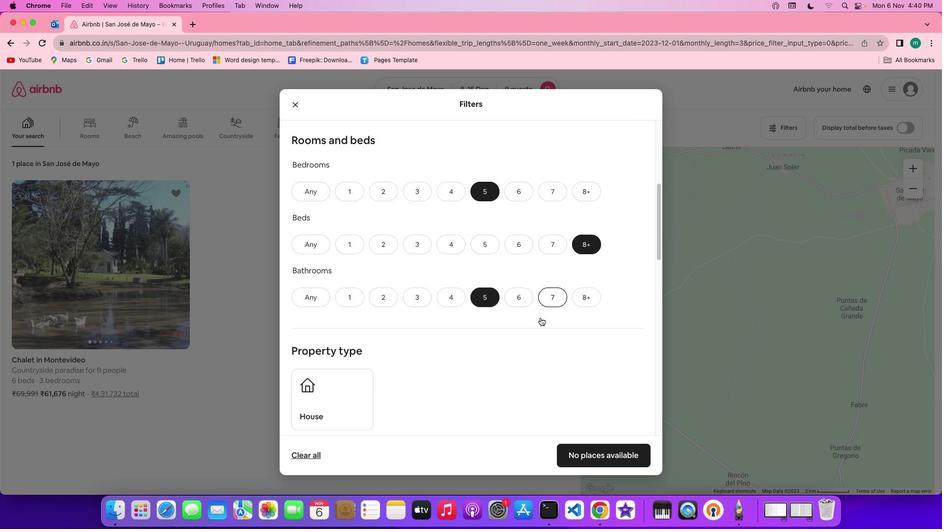 
Action: Mouse scrolled (540, 317) with delta (0, 0)
Screenshot: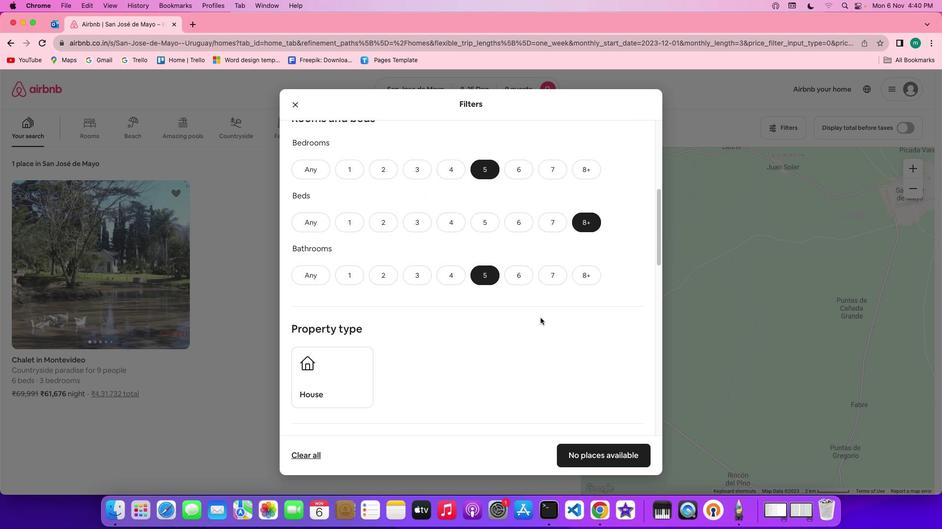 
Action: Mouse scrolled (540, 317) with delta (0, 0)
Screenshot: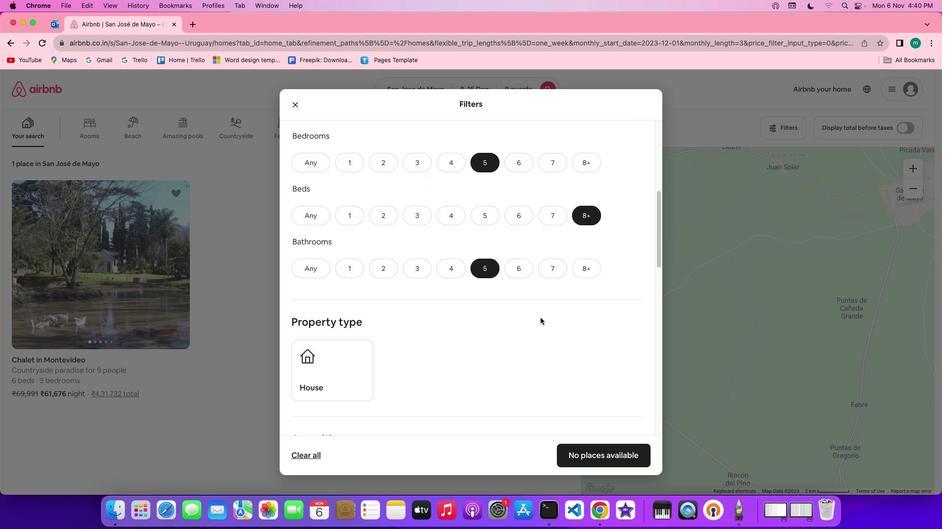 
Action: Mouse scrolled (540, 317) with delta (0, 0)
Screenshot: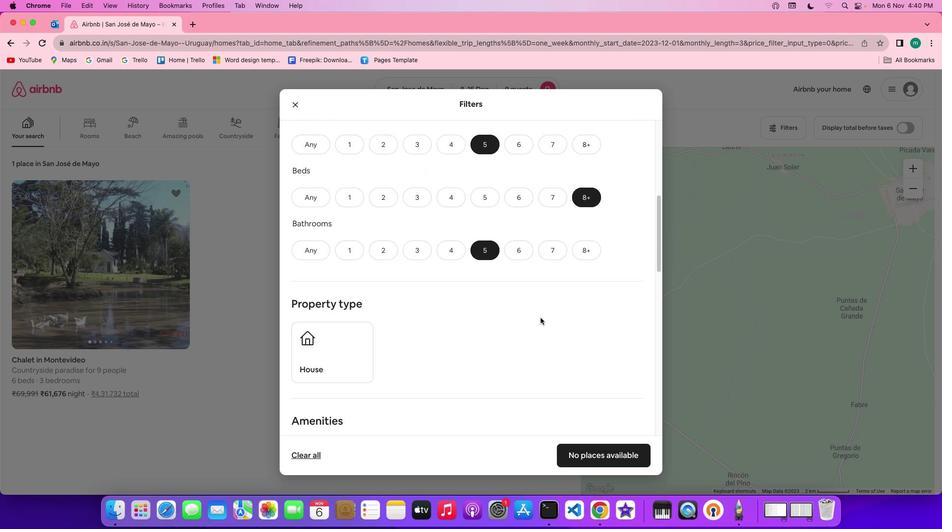 
Action: Mouse scrolled (540, 317) with delta (0, 0)
Screenshot: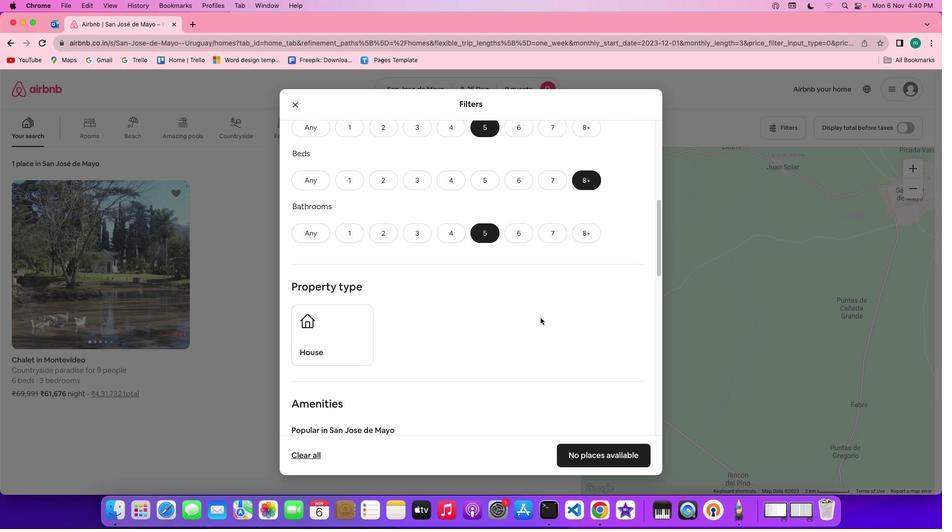 
Action: Mouse scrolled (540, 317) with delta (0, 0)
Screenshot: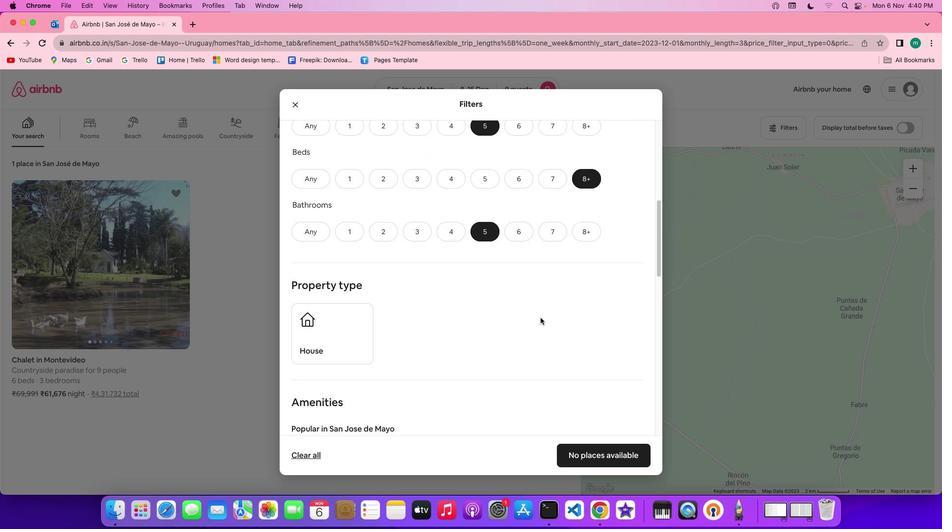 
Action: Mouse scrolled (540, 317) with delta (0, 0)
Screenshot: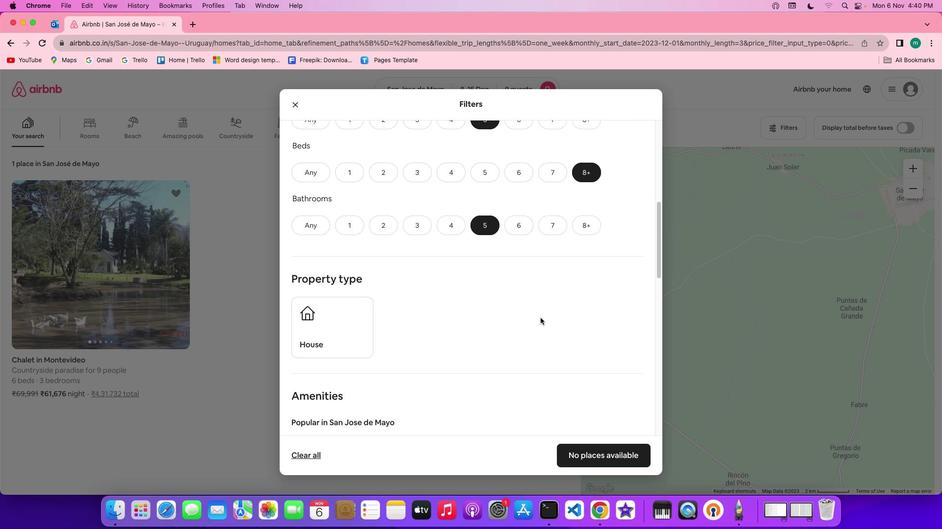 
Action: Mouse scrolled (540, 317) with delta (0, 0)
Screenshot: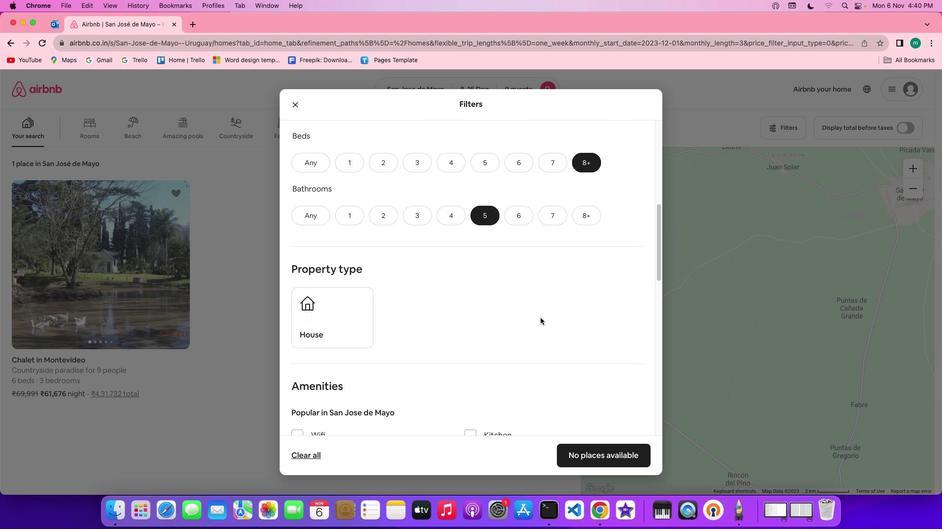 
Action: Mouse scrolled (540, 317) with delta (0, 0)
Screenshot: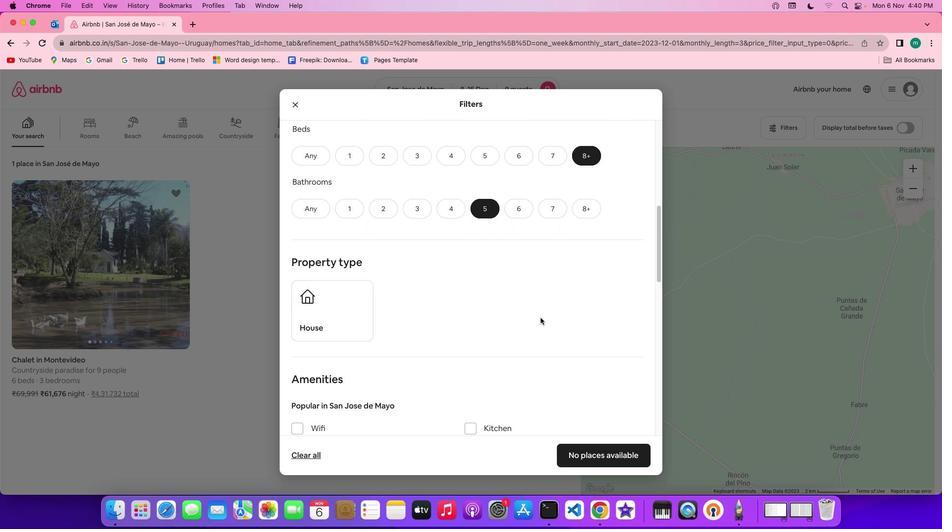 
Action: Mouse scrolled (540, 317) with delta (0, 0)
Screenshot: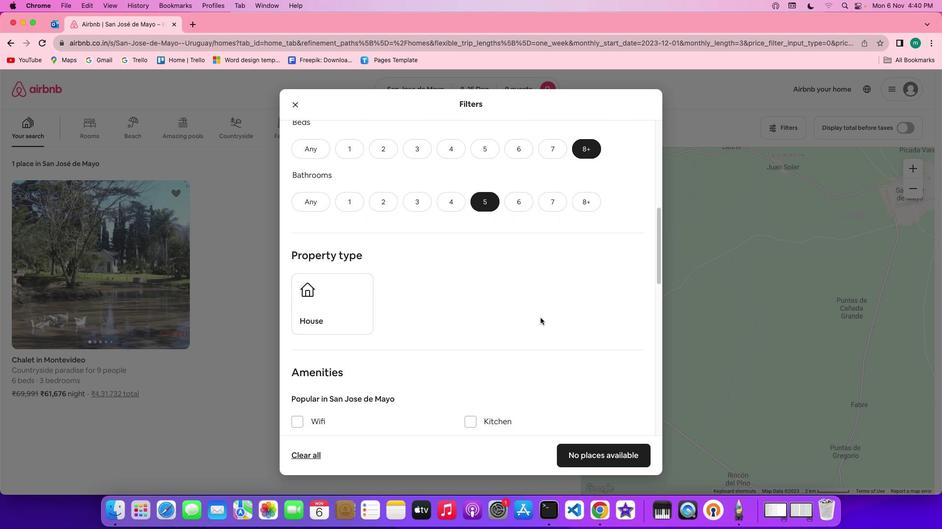 
Action: Mouse scrolled (540, 317) with delta (0, 0)
Screenshot: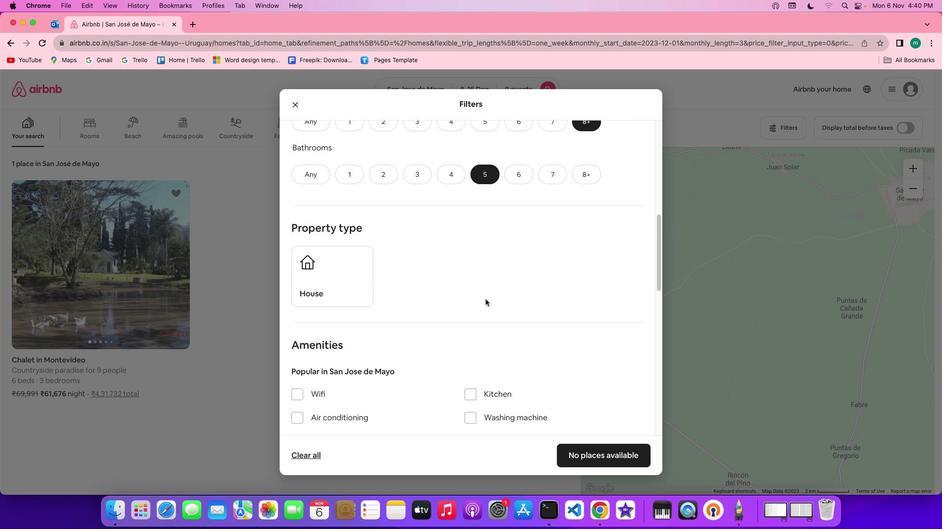 
Action: Mouse moved to (501, 295)
Screenshot: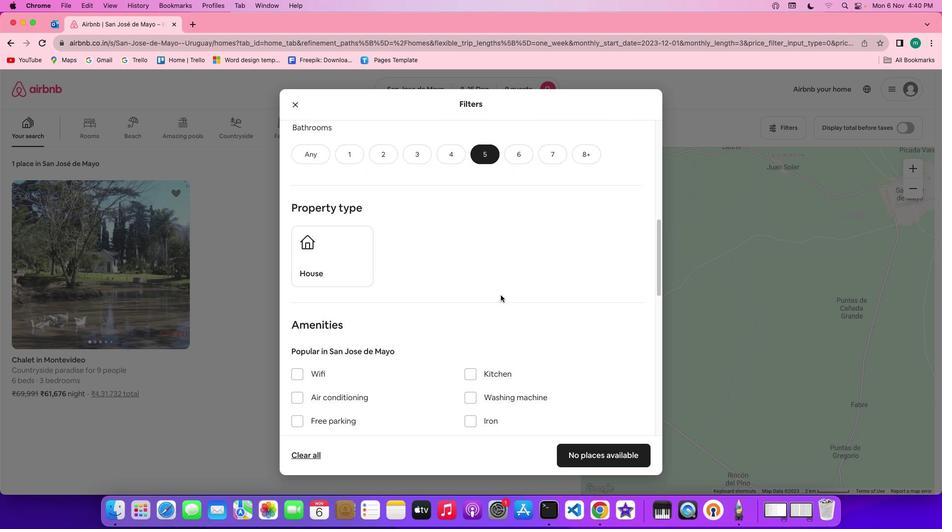 
Action: Mouse scrolled (501, 295) with delta (0, 0)
Screenshot: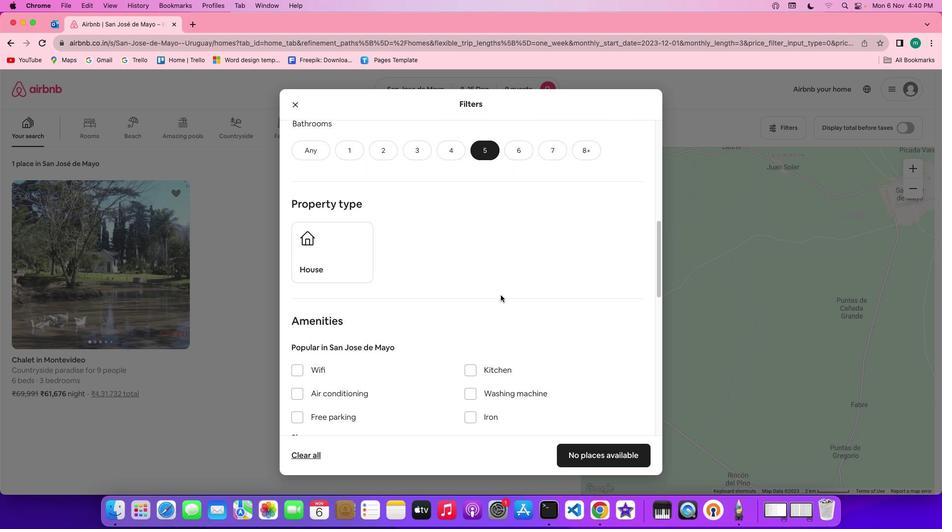 
Action: Mouse scrolled (501, 295) with delta (0, 0)
Screenshot: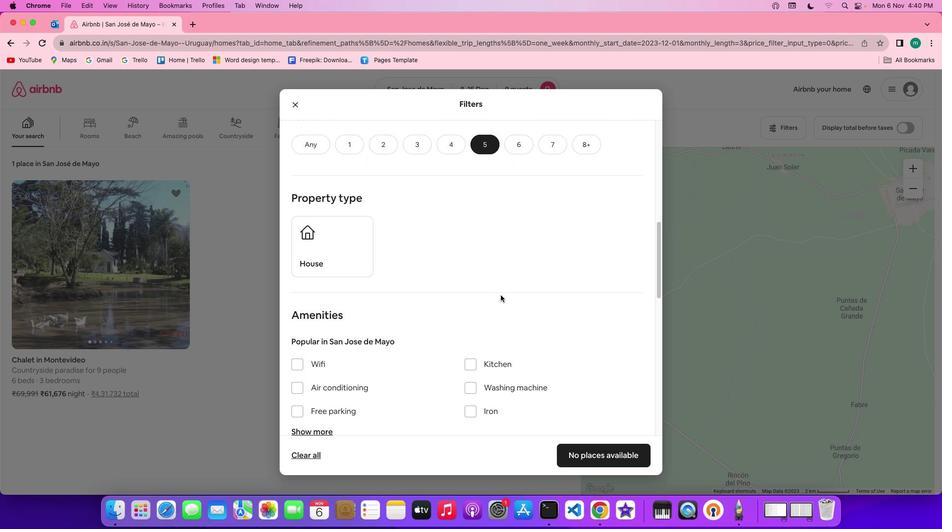 
Action: Mouse scrolled (501, 295) with delta (0, 0)
Screenshot: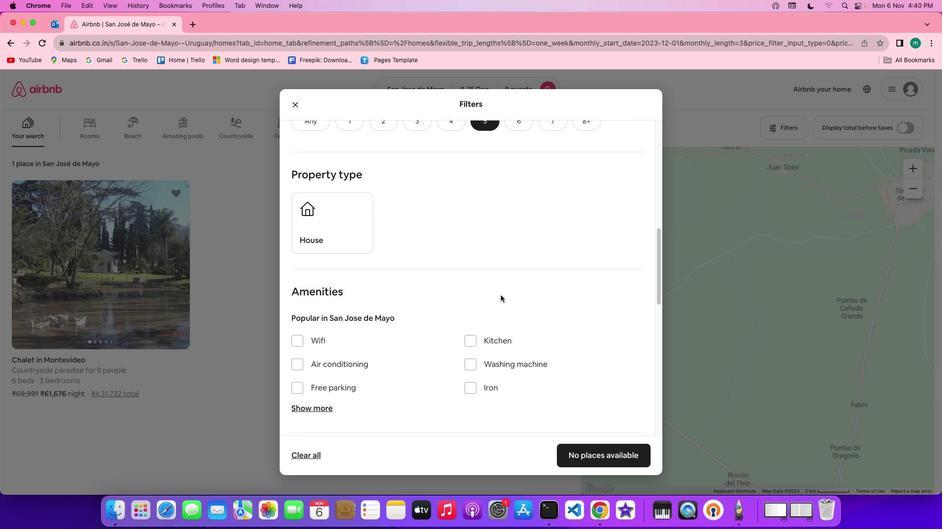 
Action: Mouse scrolled (501, 295) with delta (0, 0)
Screenshot: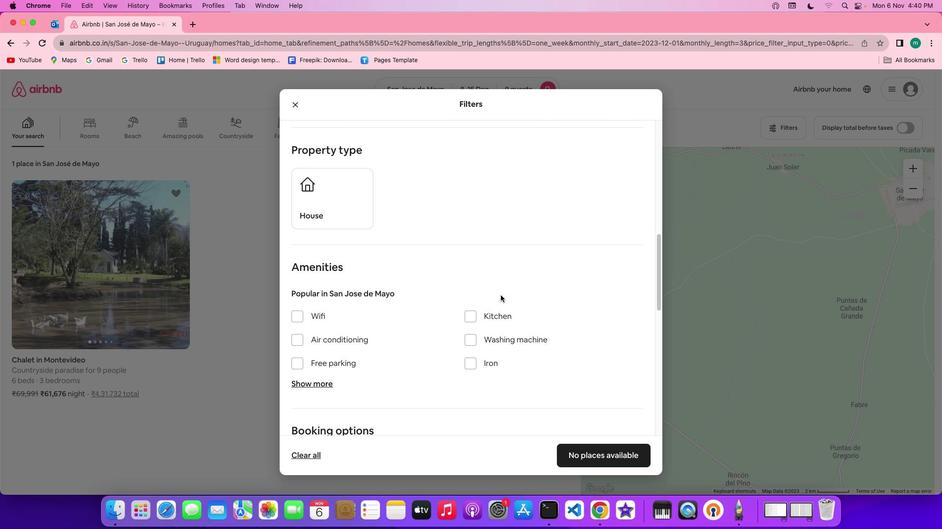 
Action: Mouse scrolled (501, 295) with delta (0, 0)
Screenshot: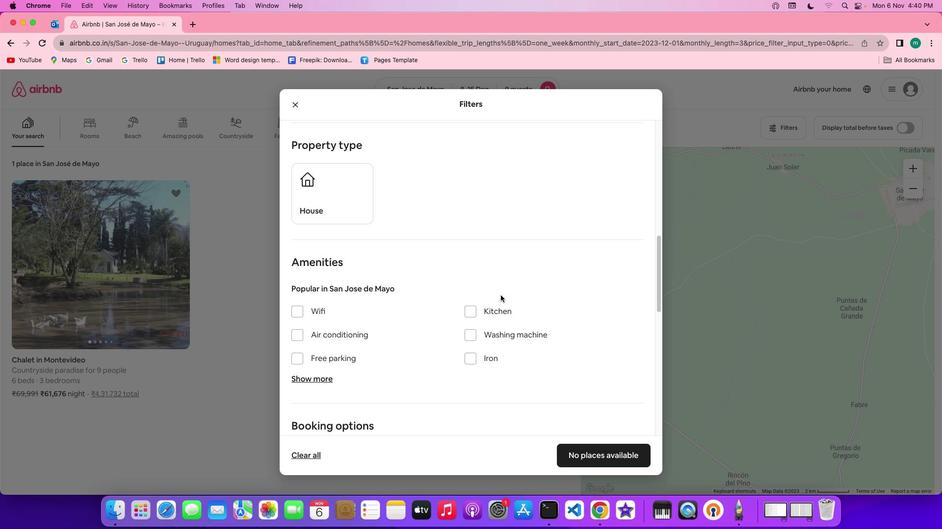 
Action: Mouse scrolled (501, 295) with delta (0, 0)
Screenshot: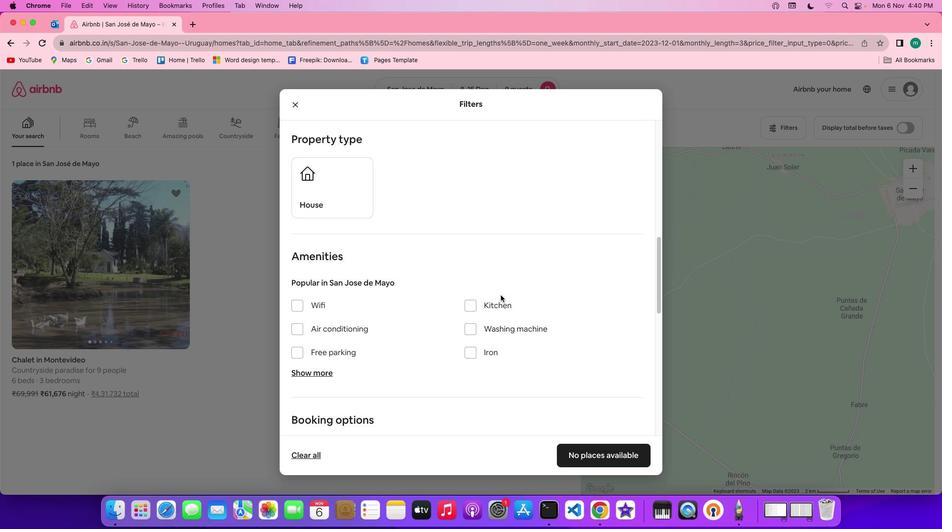 
Action: Mouse scrolled (501, 295) with delta (0, 0)
Screenshot: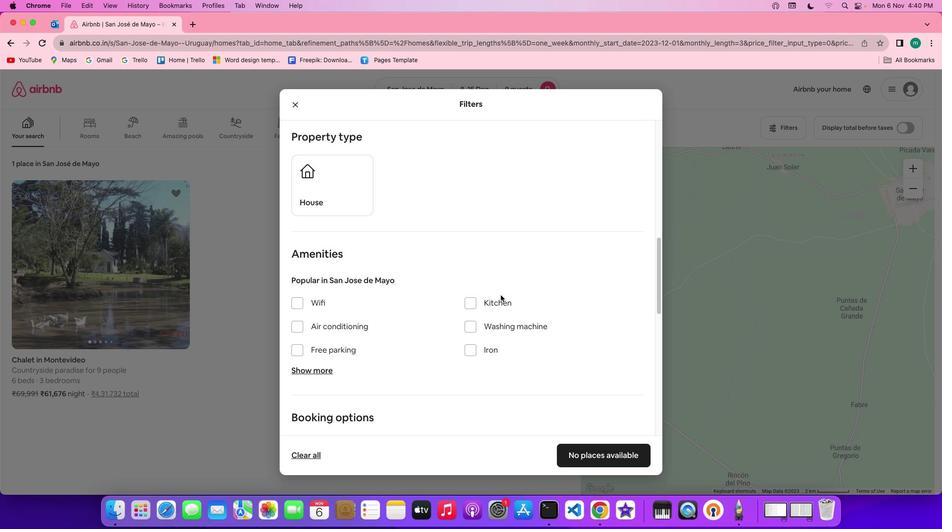 
Action: Mouse scrolled (501, 295) with delta (0, 0)
Screenshot: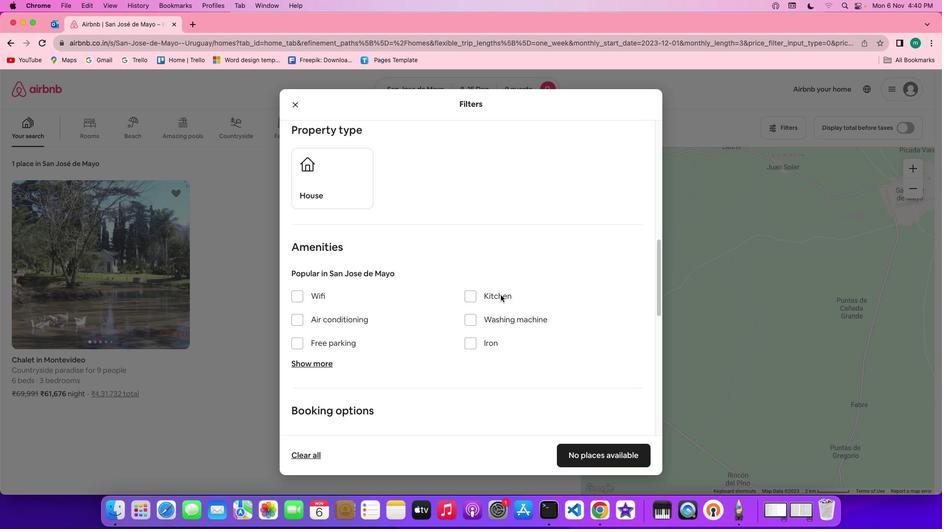 
Action: Mouse scrolled (501, 295) with delta (0, 0)
Screenshot: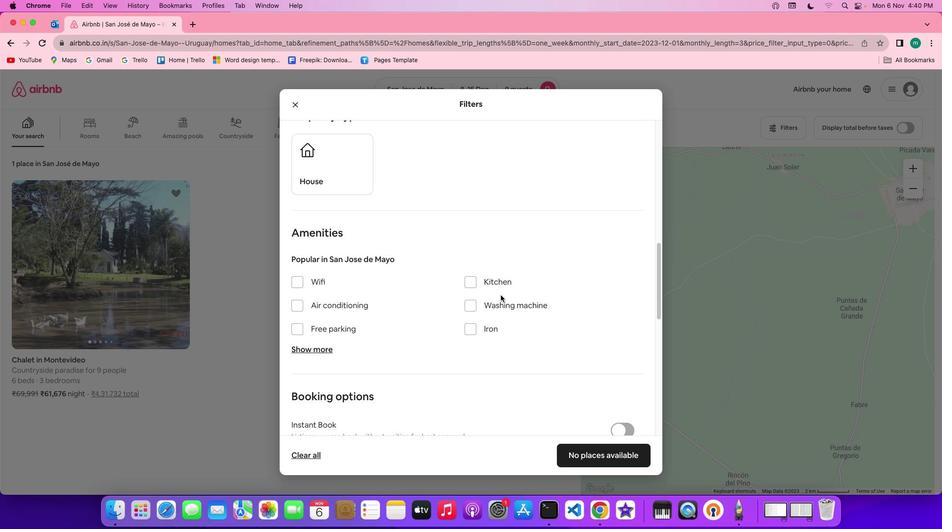 
Action: Mouse moved to (511, 300)
Screenshot: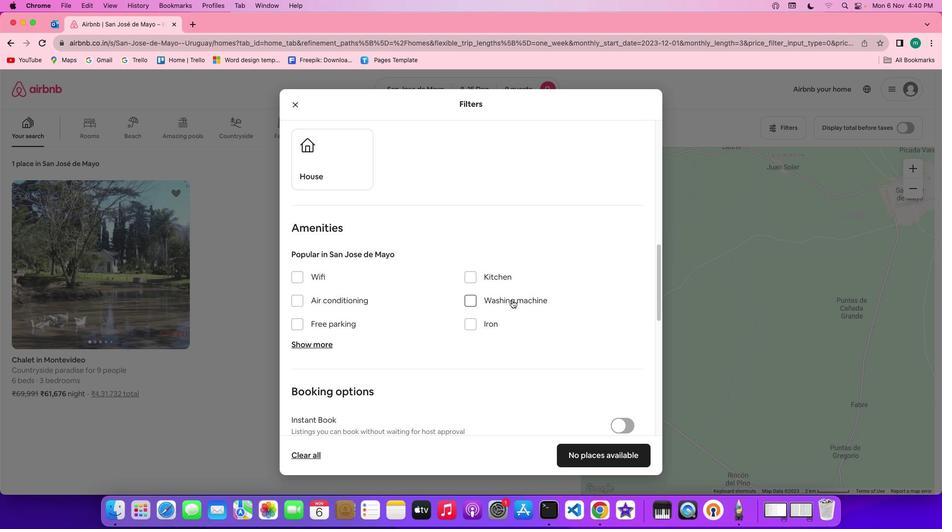 
Action: Mouse scrolled (511, 300) with delta (0, 0)
Screenshot: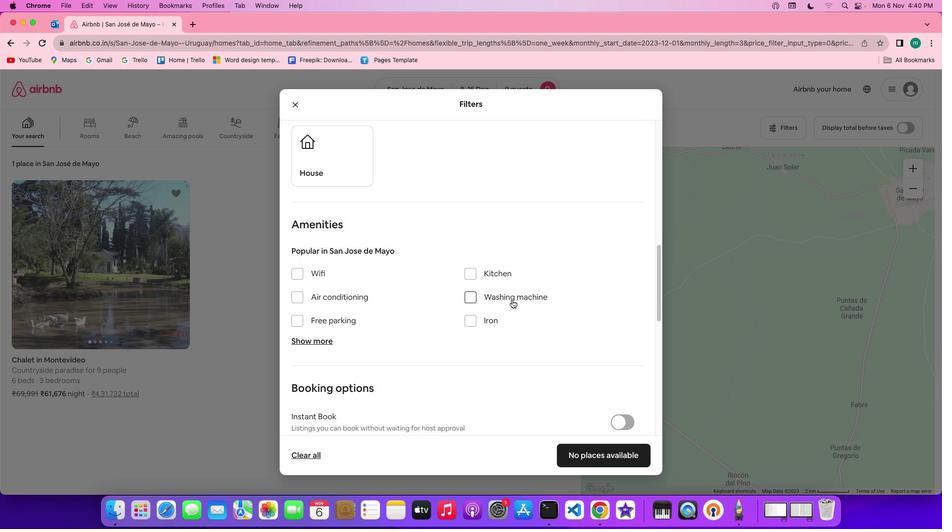 
Action: Mouse scrolled (511, 300) with delta (0, 0)
Screenshot: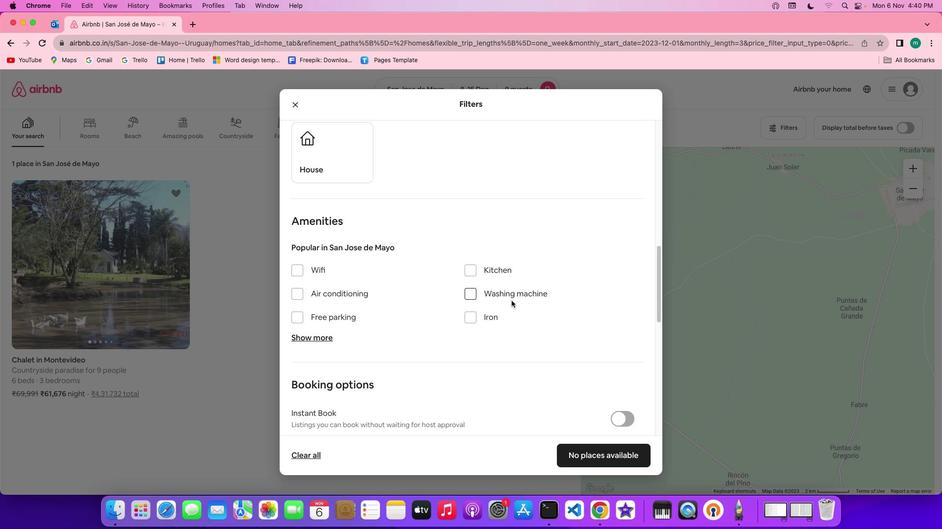 
Action: Mouse moved to (298, 257)
Screenshot: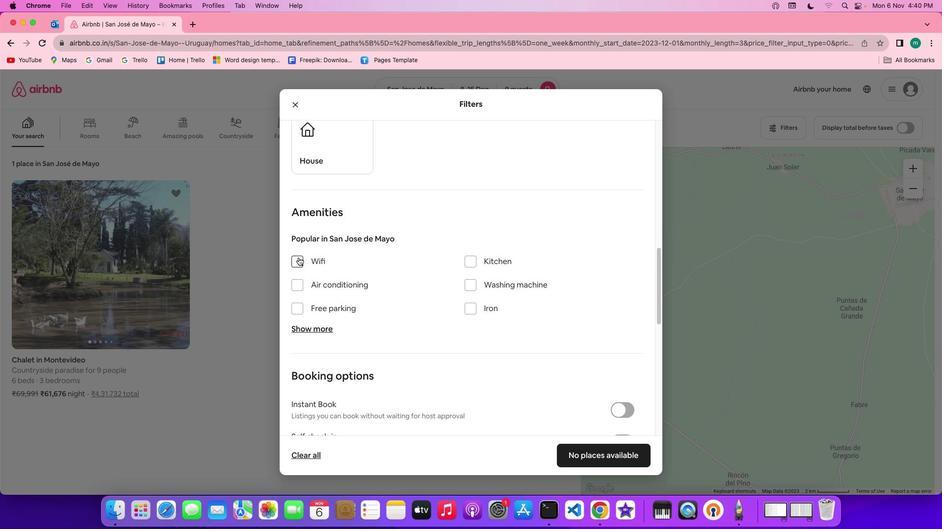
Action: Mouse pressed left at (298, 257)
Screenshot: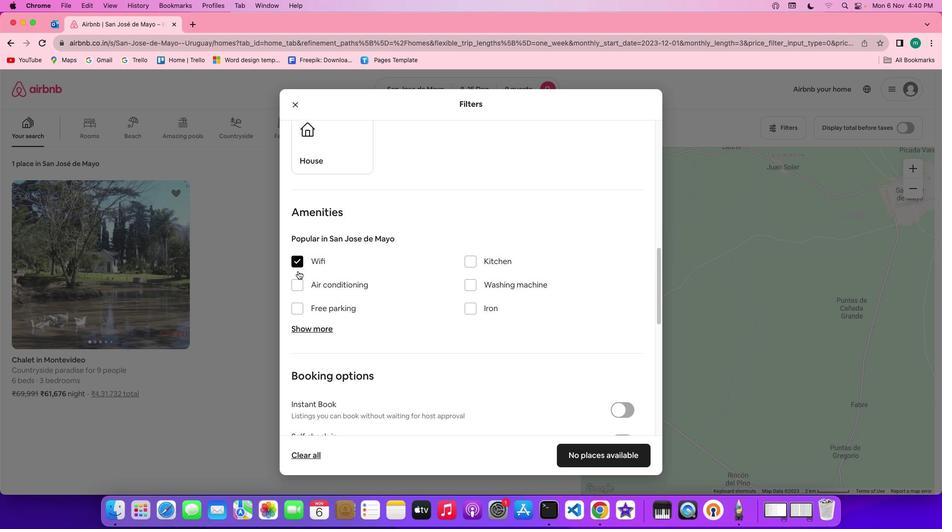 
Action: Mouse moved to (306, 323)
Screenshot: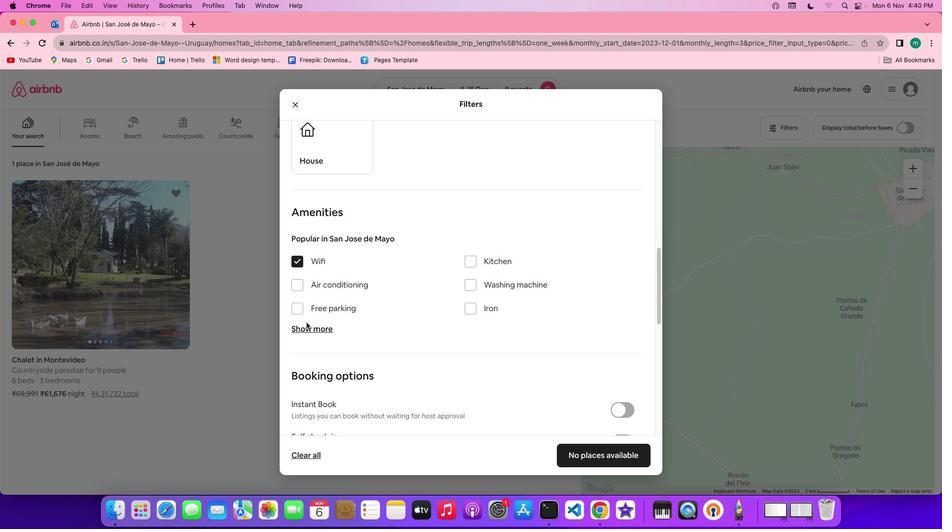 
Action: Mouse pressed left at (306, 323)
Screenshot: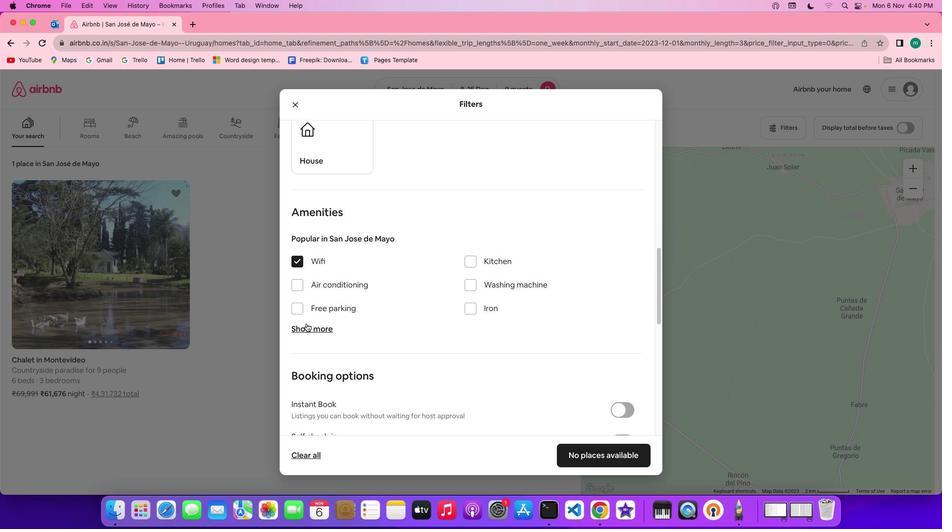 
Action: Mouse moved to (306, 326)
Screenshot: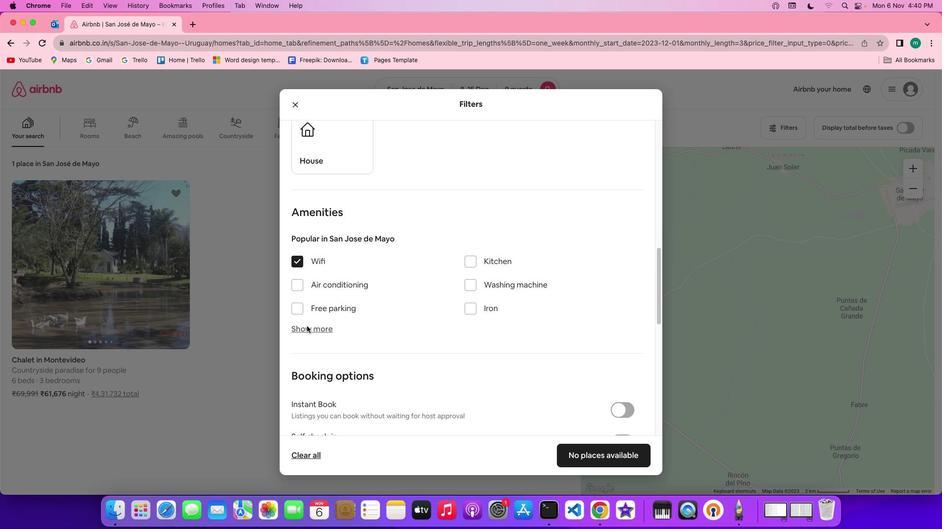 
Action: Mouse pressed left at (306, 326)
Screenshot: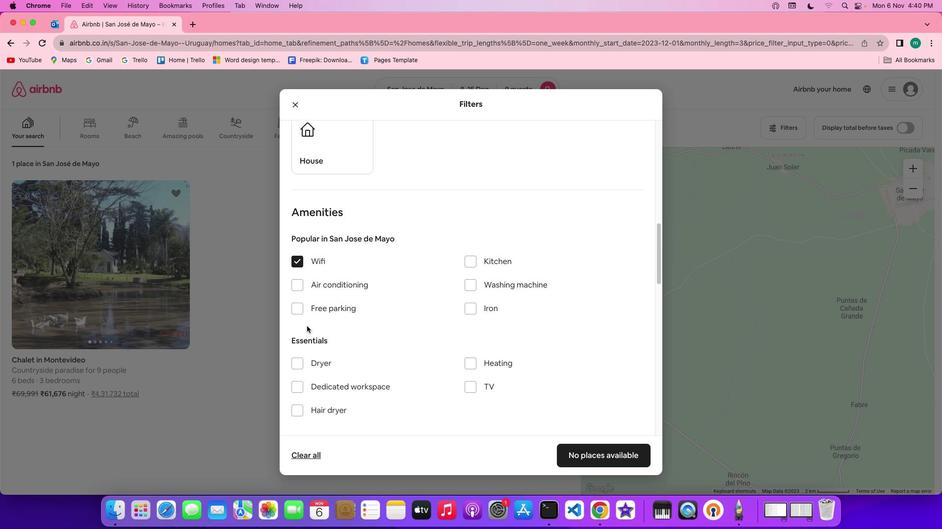 
Action: Mouse moved to (392, 342)
Screenshot: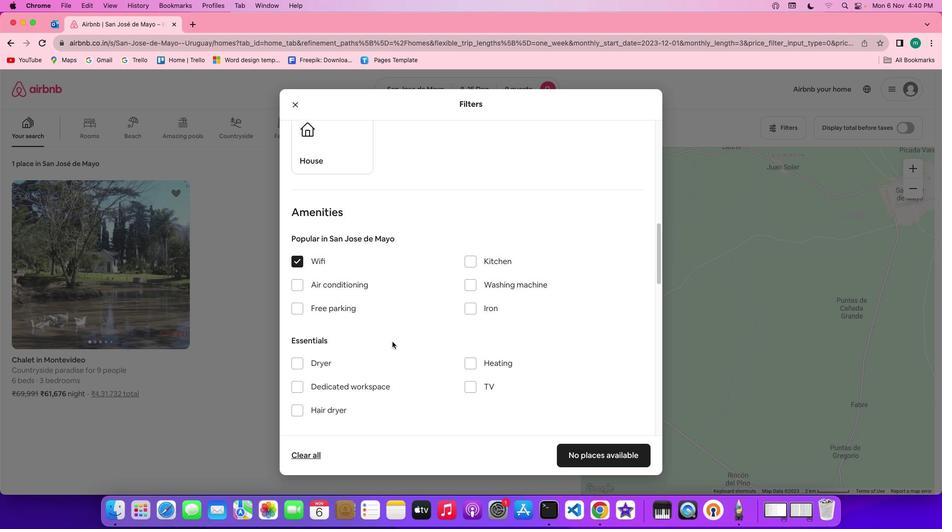 
Action: Mouse scrolled (392, 342) with delta (0, 0)
Screenshot: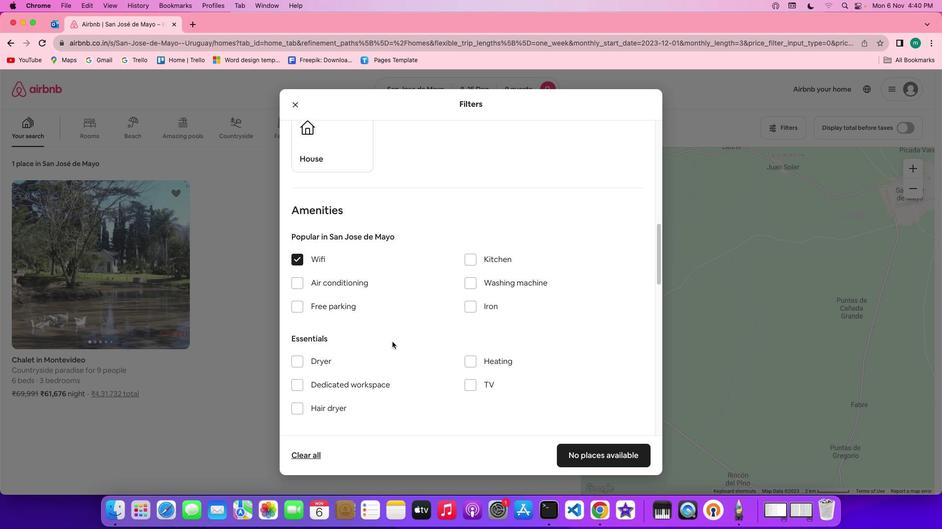 
Action: Mouse scrolled (392, 342) with delta (0, 0)
Screenshot: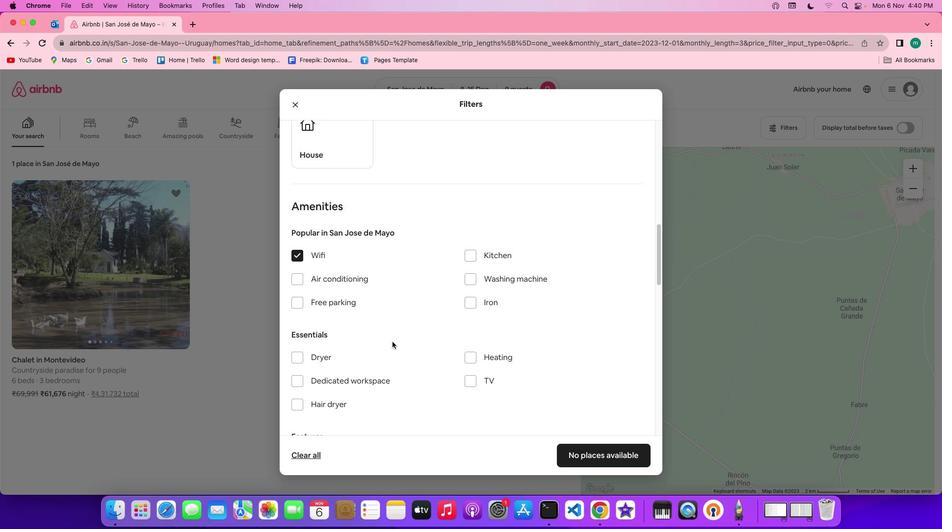 
Action: Mouse scrolled (392, 342) with delta (0, 0)
Screenshot: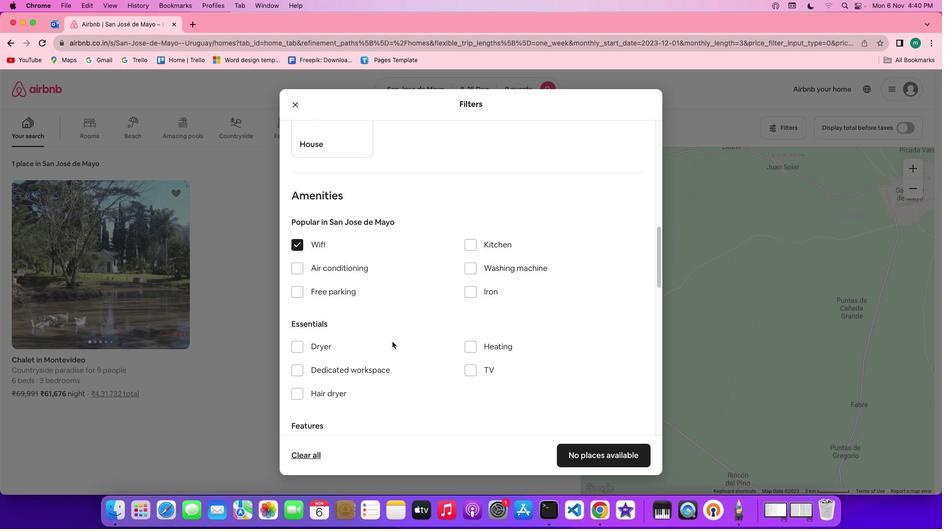 
Action: Mouse scrolled (392, 342) with delta (0, 0)
Screenshot: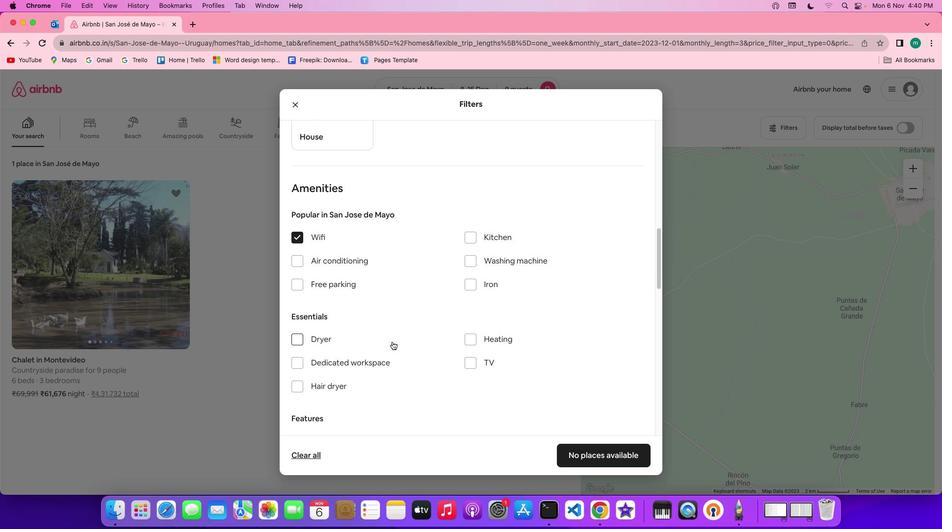 
Action: Mouse scrolled (392, 342) with delta (0, 0)
Screenshot: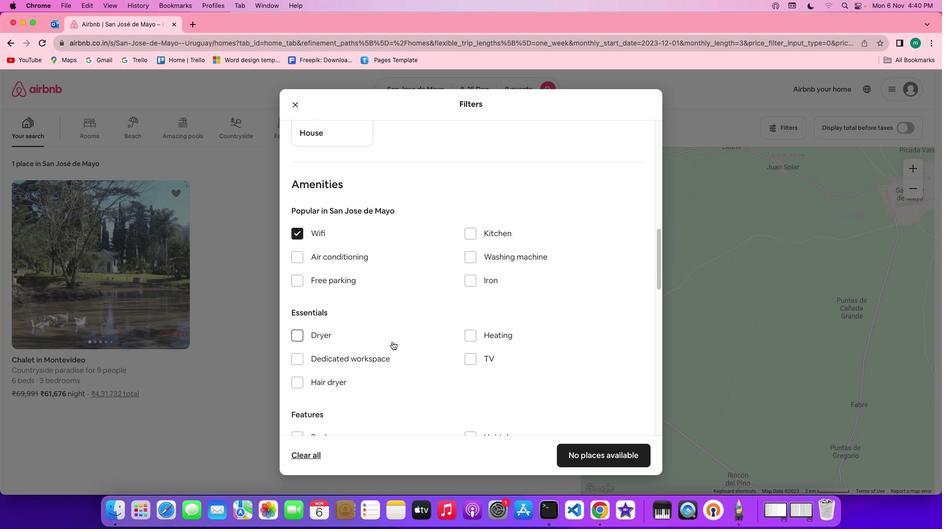 
Action: Mouse scrolled (392, 342) with delta (0, 0)
Screenshot: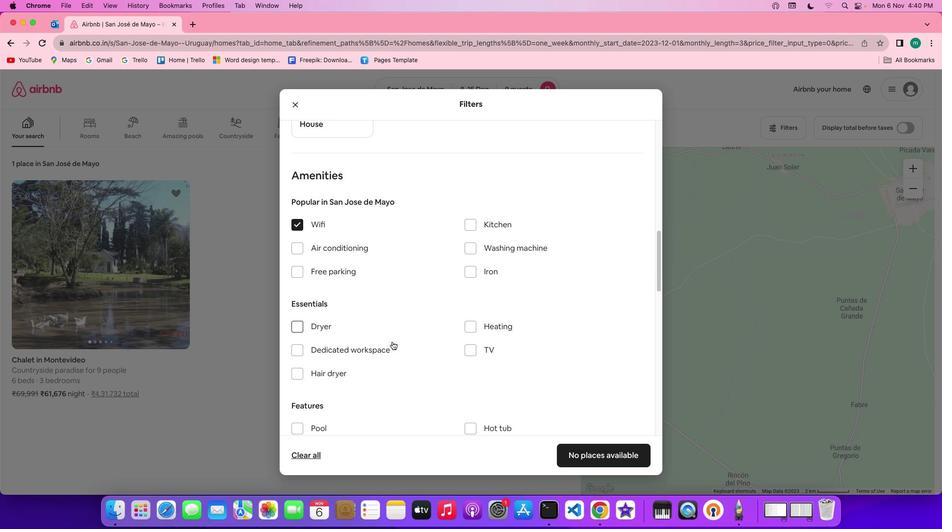 
Action: Mouse scrolled (392, 342) with delta (0, 0)
Screenshot: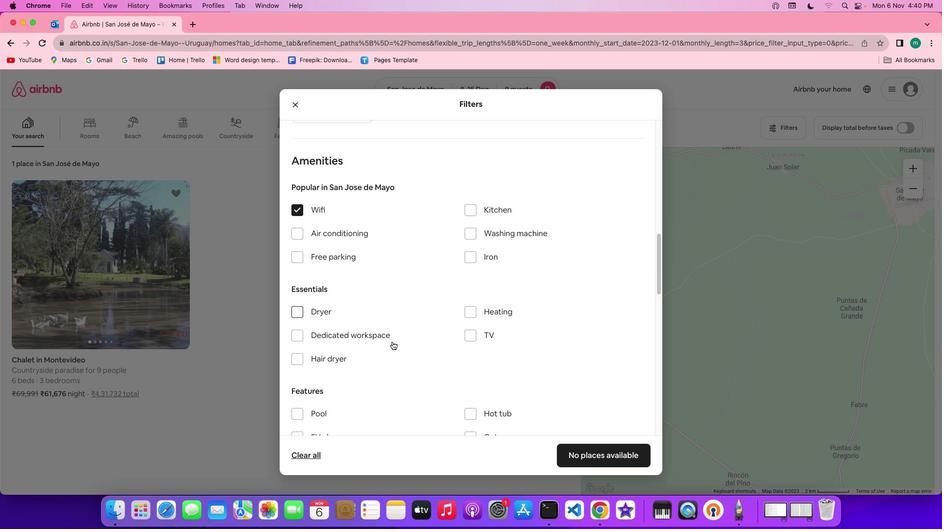 
Action: Mouse scrolled (392, 342) with delta (0, 0)
Screenshot: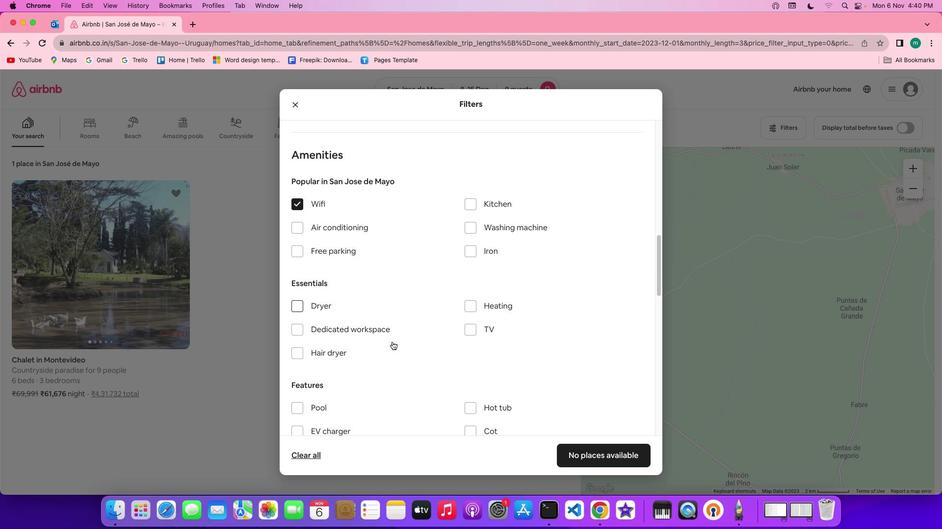 
Action: Mouse scrolled (392, 342) with delta (0, 0)
Screenshot: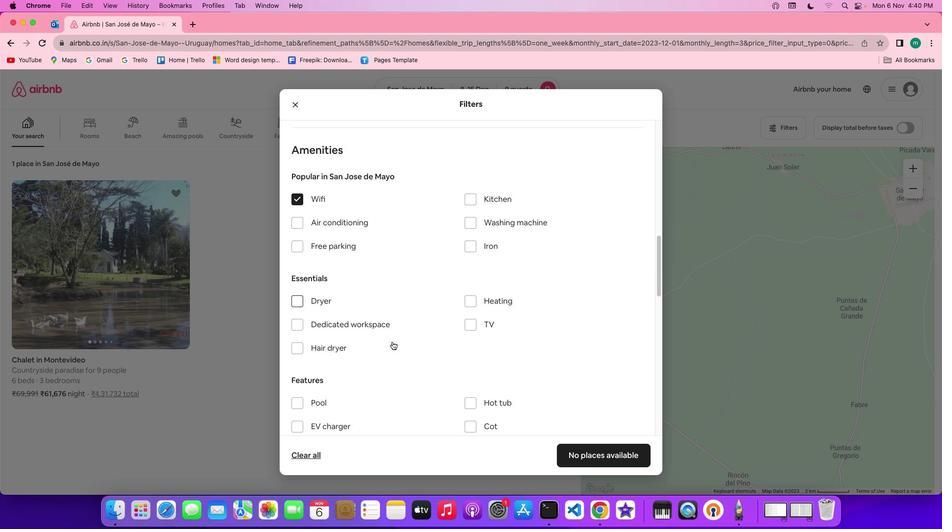 
Action: Mouse moved to (467, 324)
Screenshot: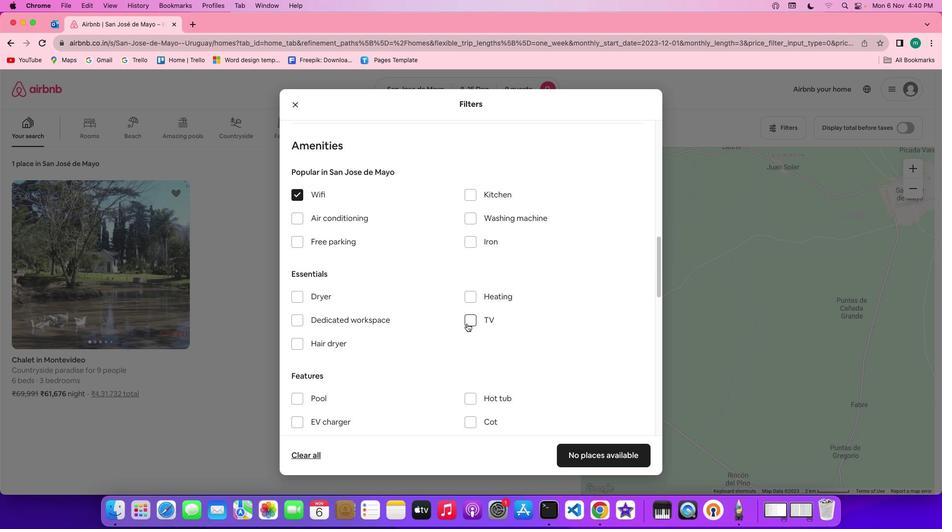 
Action: Mouse pressed left at (467, 324)
Screenshot: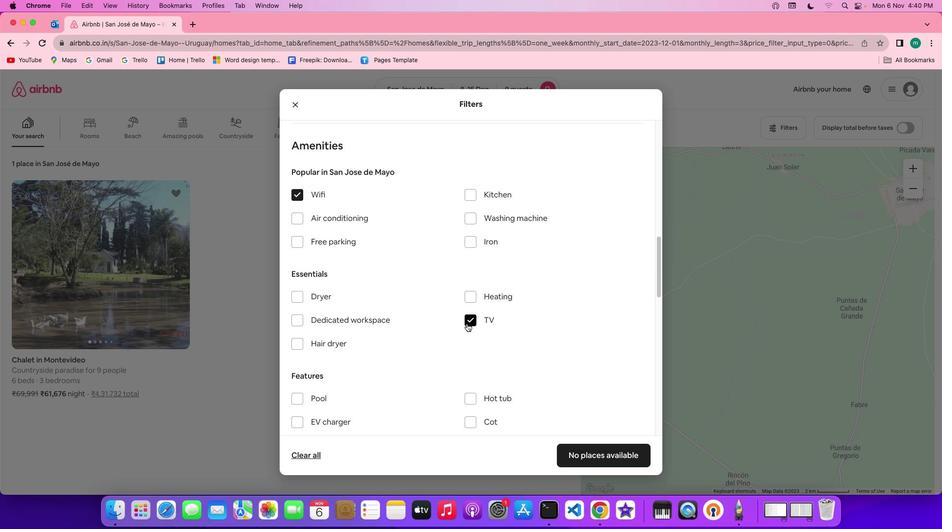 
Action: Mouse moved to (339, 239)
Screenshot: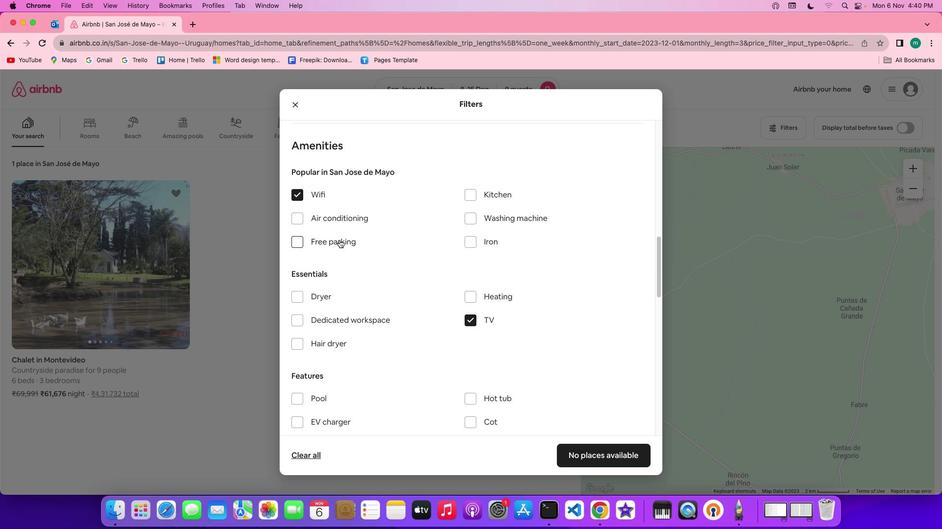 
Action: Mouse pressed left at (339, 239)
Screenshot: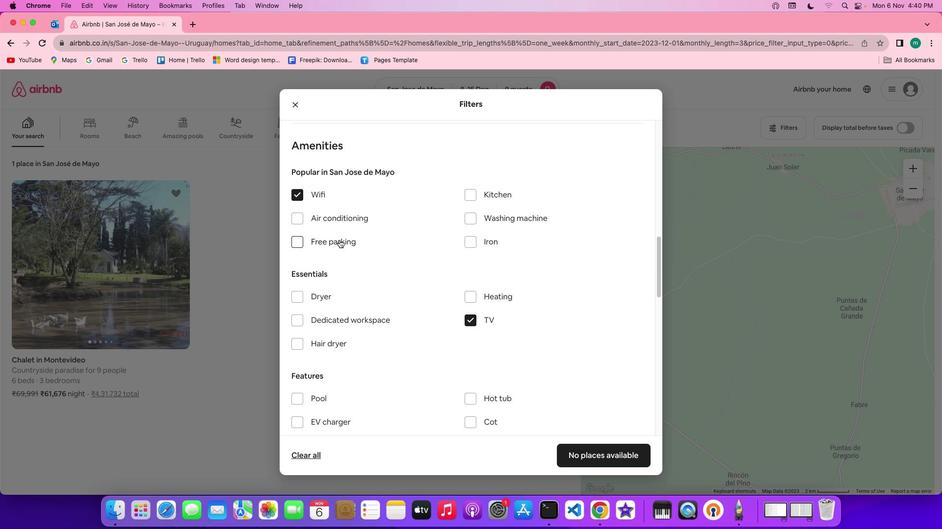 
Action: Mouse moved to (419, 323)
Screenshot: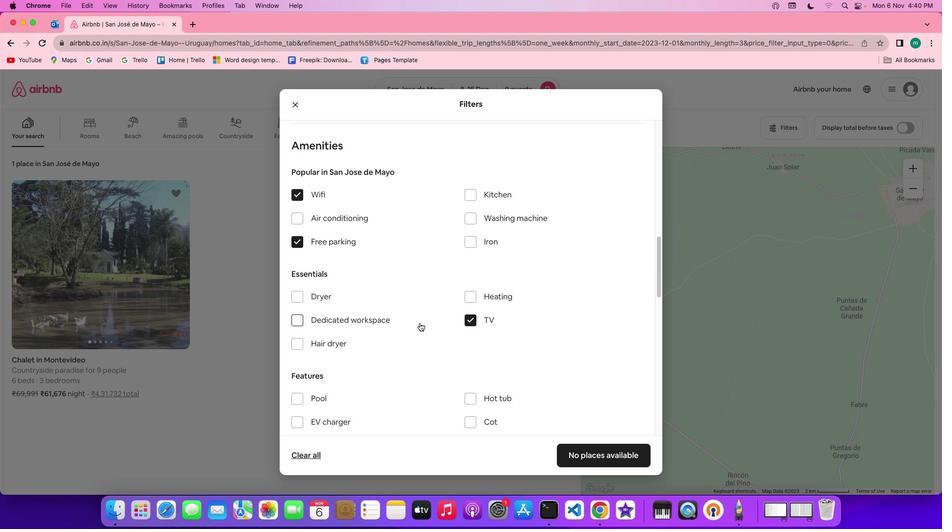 
Action: Mouse scrolled (419, 323) with delta (0, 0)
Screenshot: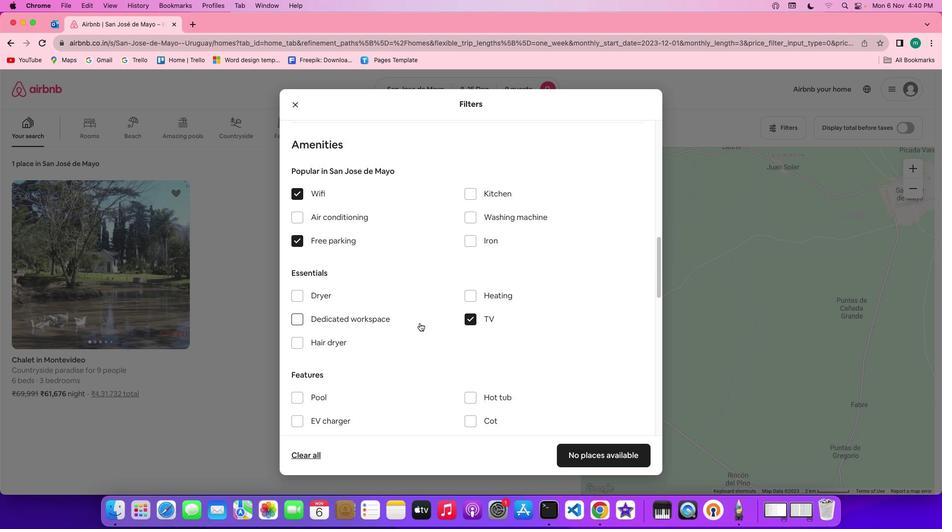 
Action: Mouse scrolled (419, 323) with delta (0, 0)
Screenshot: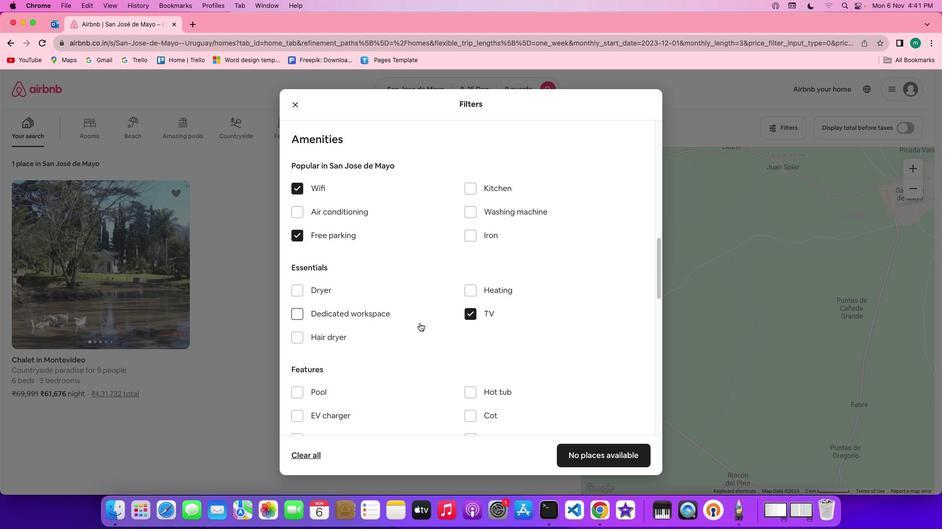 
Action: Mouse scrolled (419, 323) with delta (0, 0)
Screenshot: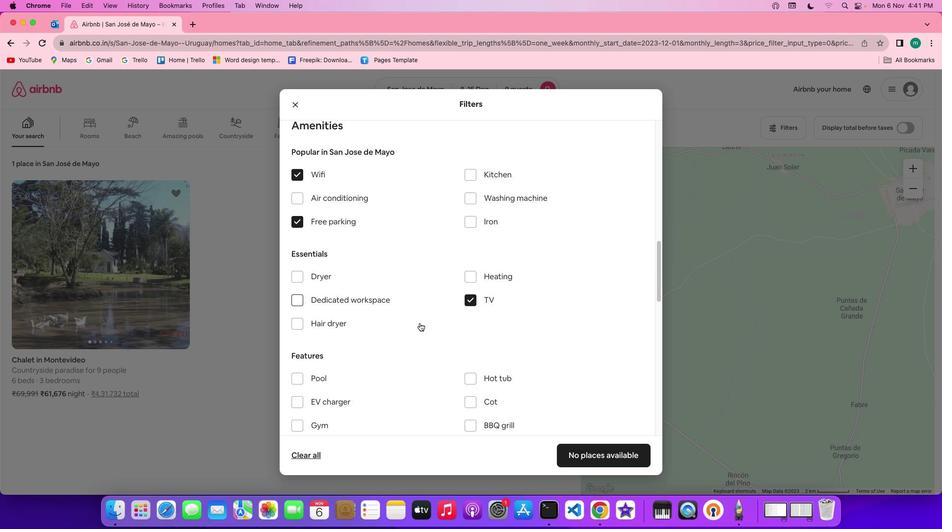 
Action: Mouse scrolled (419, 323) with delta (0, 0)
Screenshot: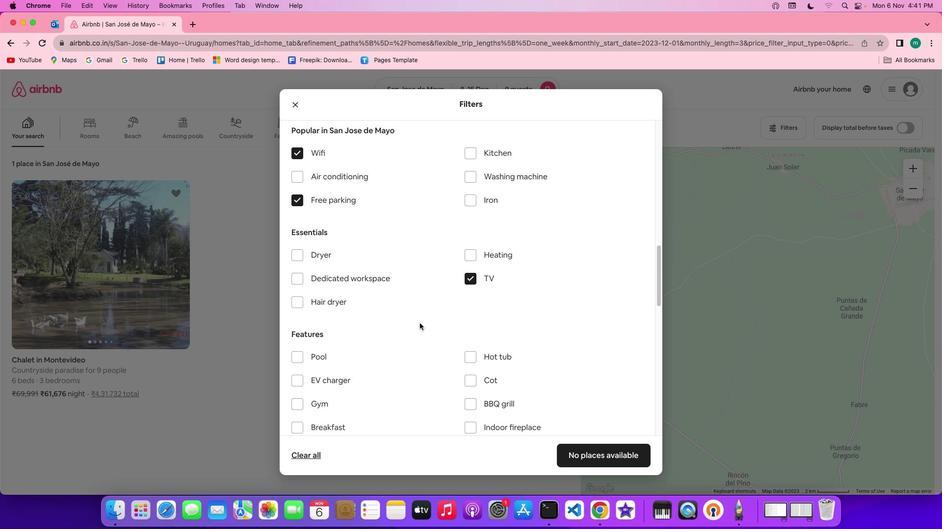 
Action: Mouse scrolled (419, 323) with delta (0, 0)
Screenshot: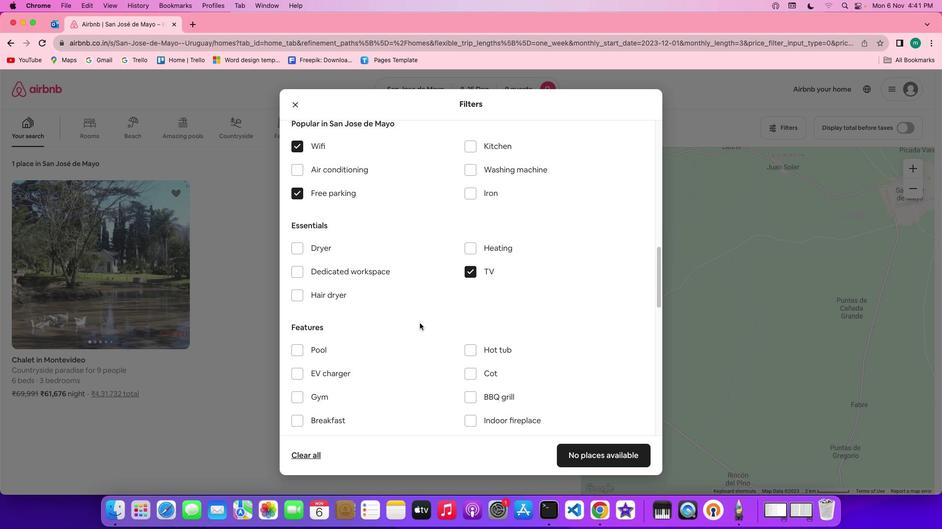 
Action: Mouse scrolled (419, 323) with delta (0, 0)
Screenshot: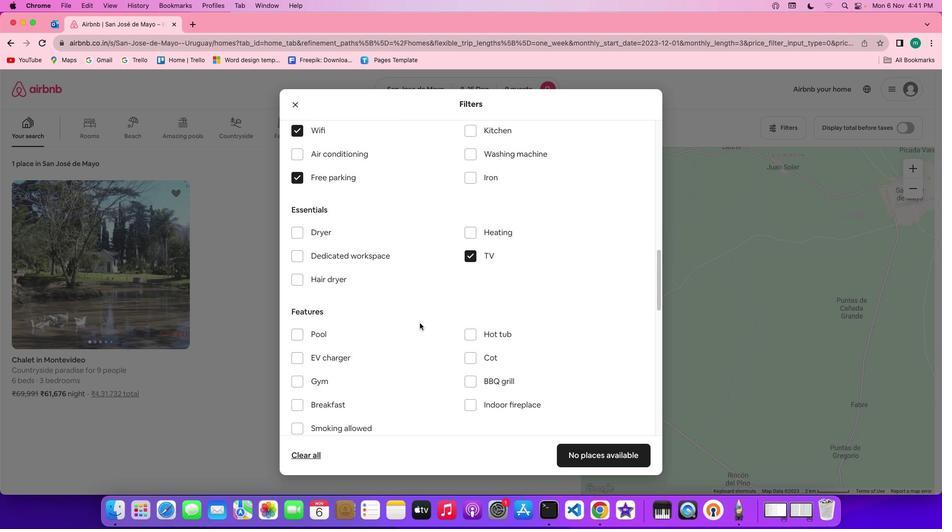 
Action: Mouse scrolled (419, 323) with delta (0, 0)
Screenshot: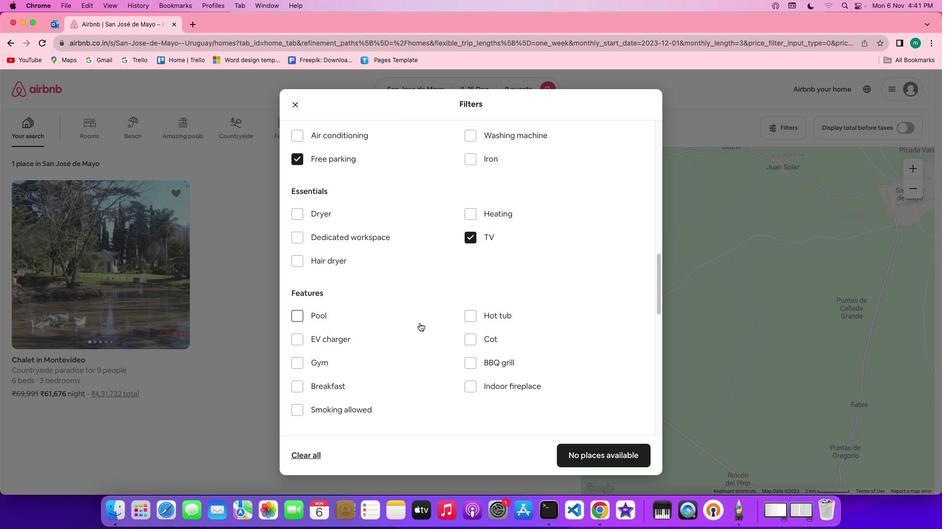 
Action: Mouse scrolled (419, 323) with delta (0, 0)
Screenshot: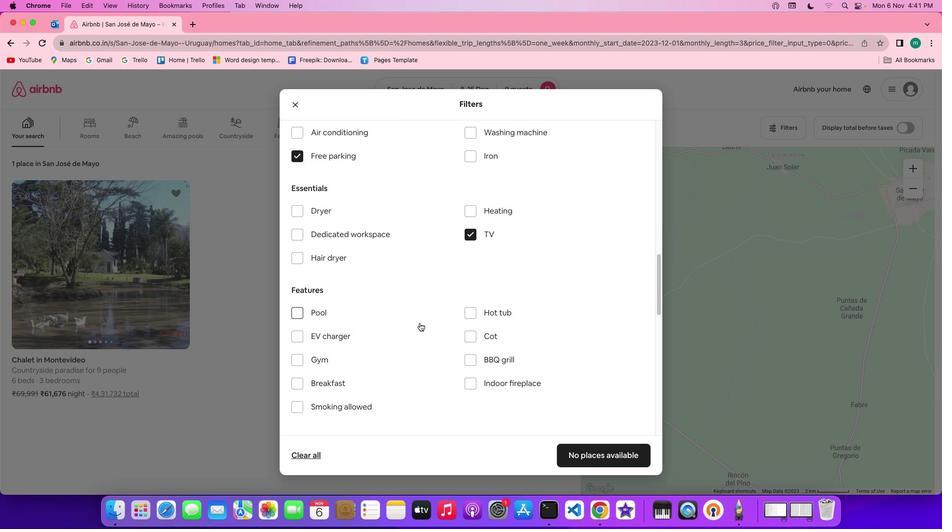 
Action: Mouse scrolled (419, 323) with delta (0, 0)
Screenshot: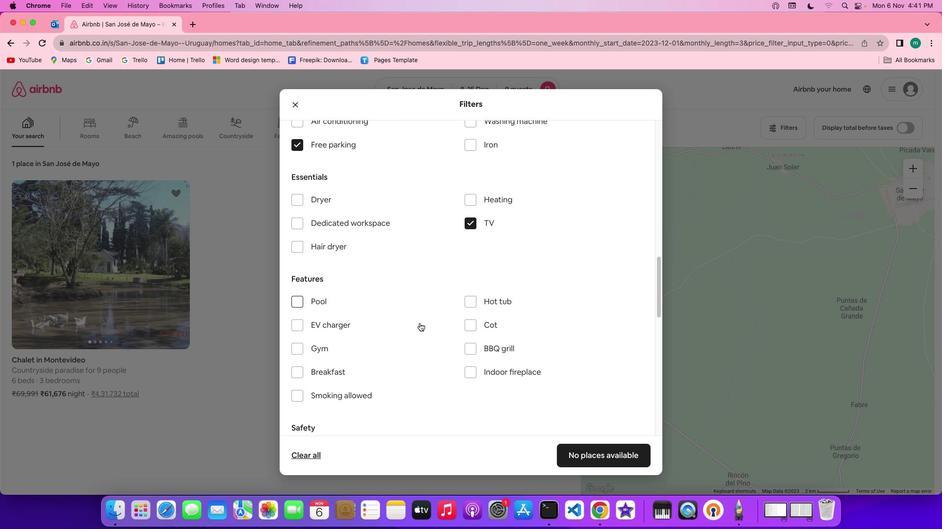 
Action: Mouse moved to (419, 323)
Screenshot: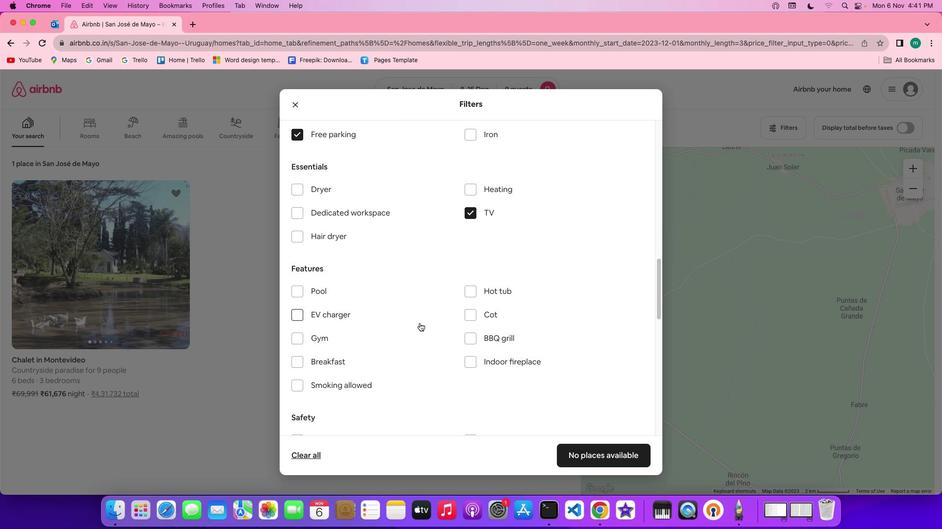 
Action: Mouse scrolled (419, 323) with delta (0, 0)
Screenshot: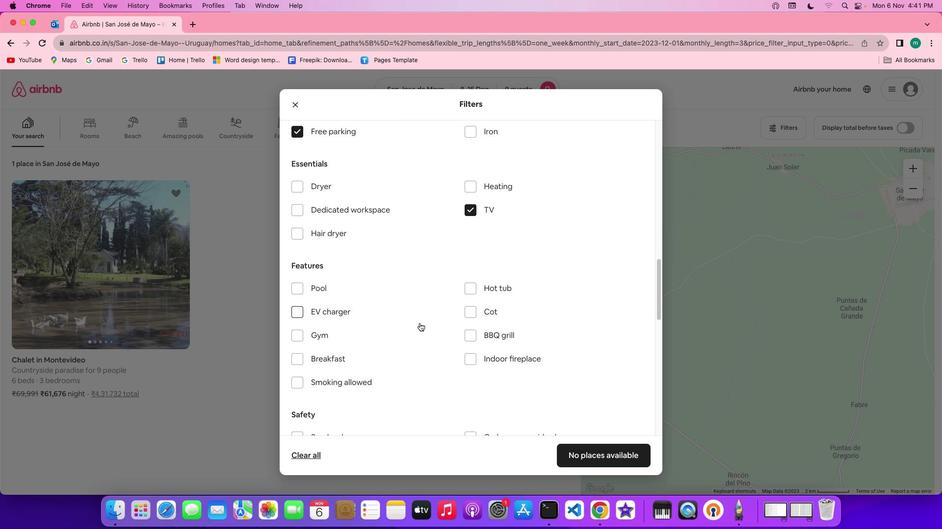 
Action: Mouse scrolled (419, 323) with delta (0, 0)
Screenshot: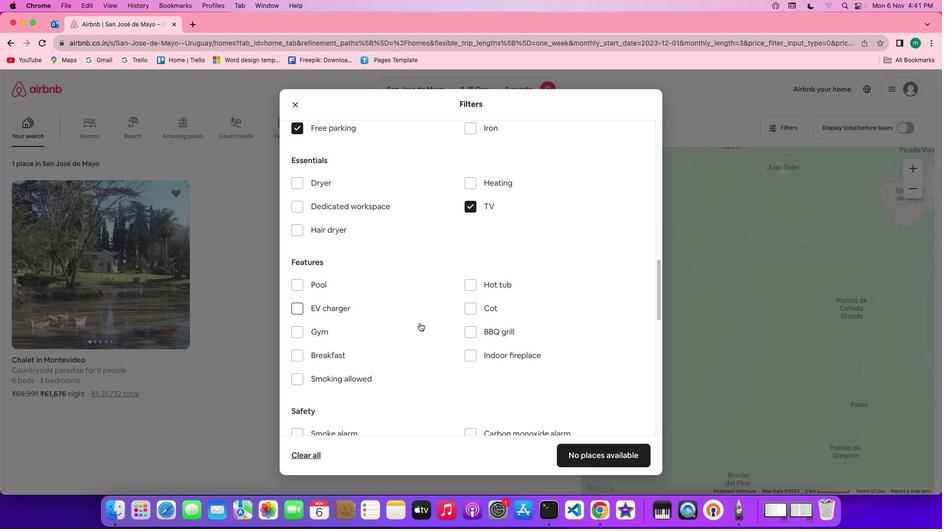 
Action: Mouse scrolled (419, 323) with delta (0, 0)
Screenshot: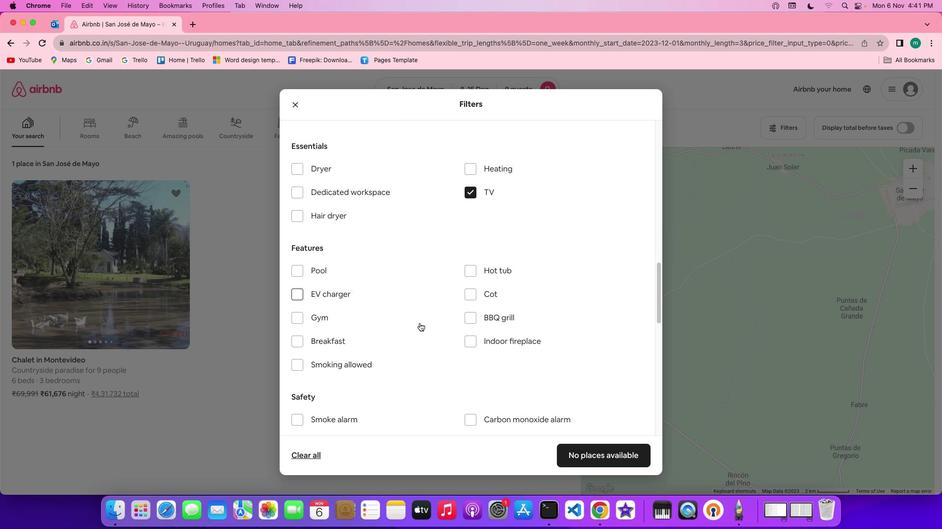 
Action: Mouse scrolled (419, 323) with delta (0, 0)
Screenshot: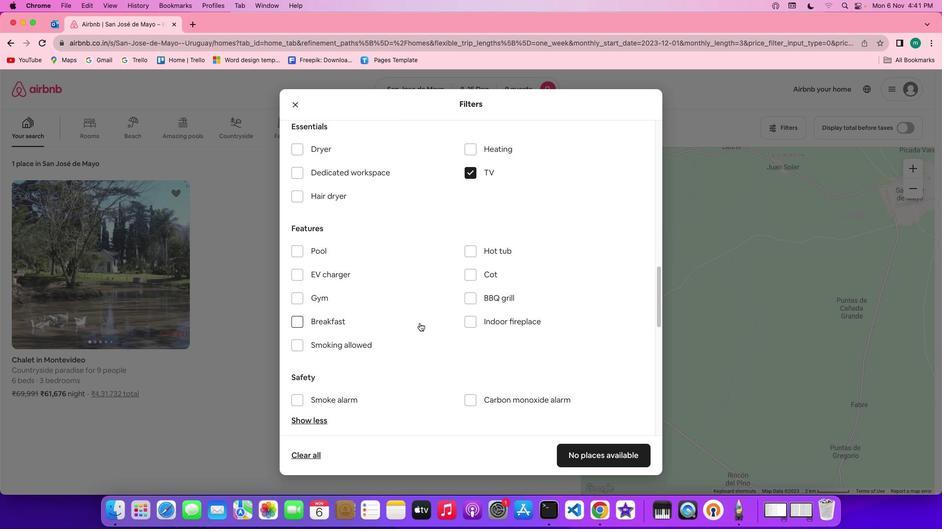 
Action: Mouse scrolled (419, 323) with delta (0, 0)
Screenshot: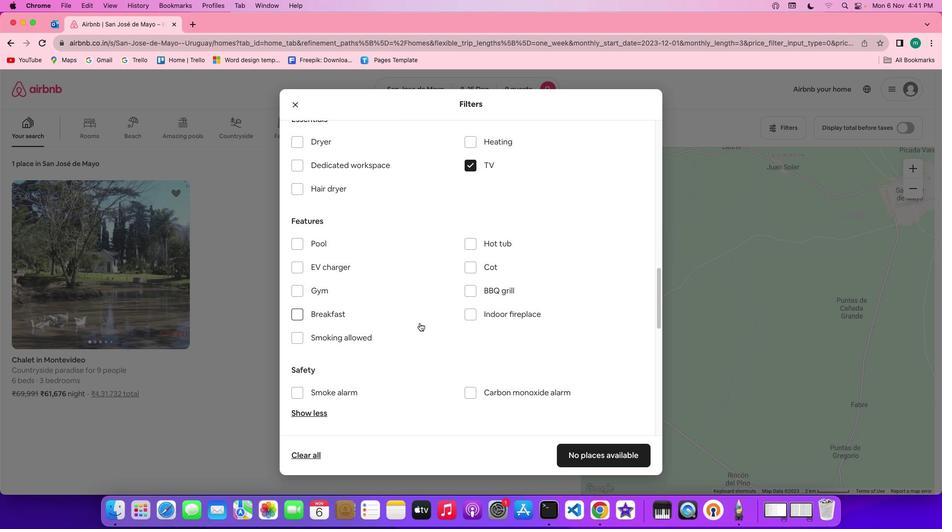 
Action: Mouse scrolled (419, 323) with delta (0, 0)
Screenshot: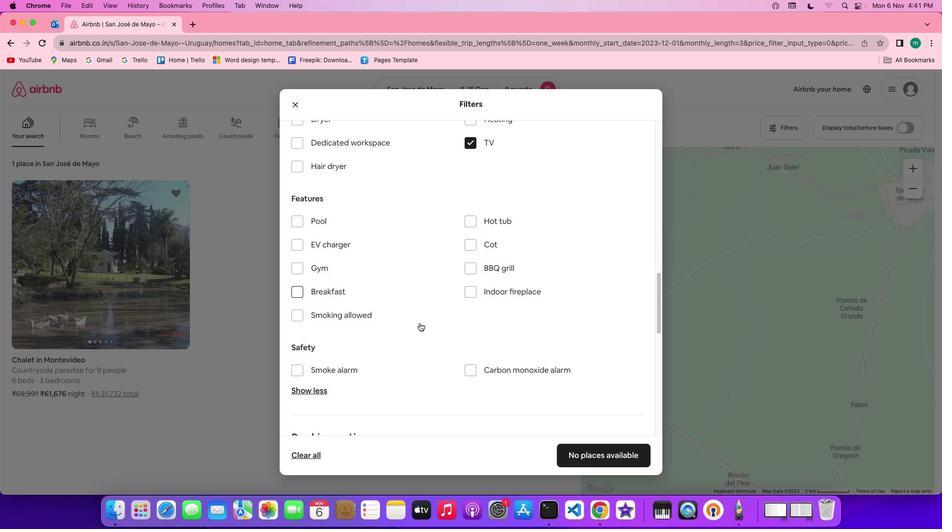 
Action: Mouse scrolled (419, 323) with delta (0, 0)
Screenshot: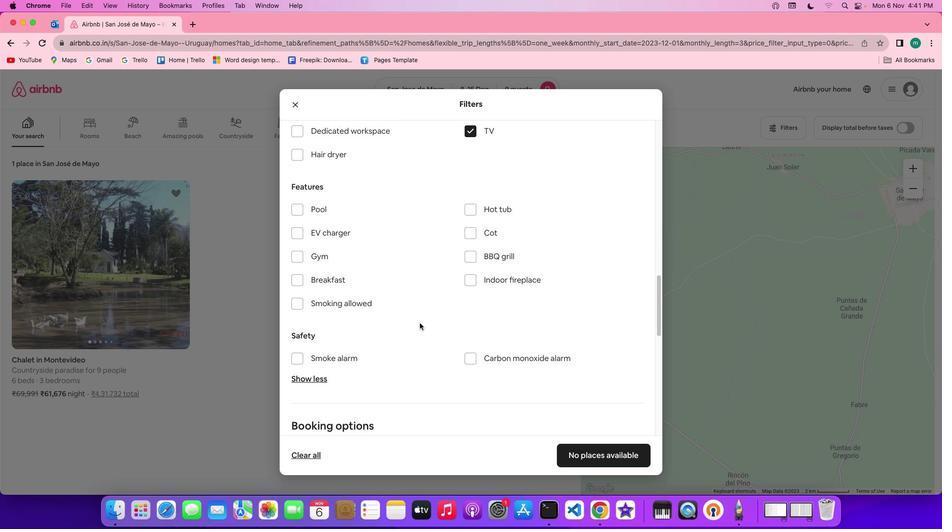 
Action: Mouse scrolled (419, 323) with delta (0, 0)
Screenshot: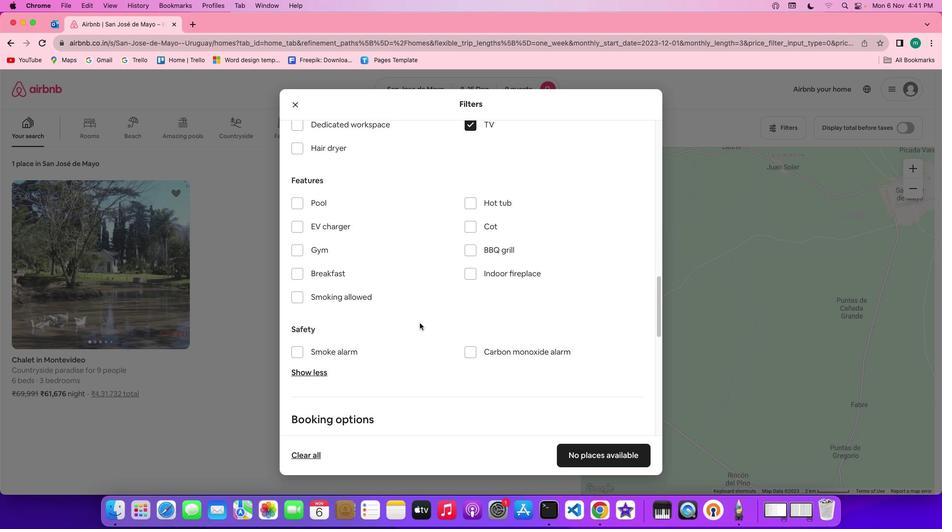 
Action: Mouse scrolled (419, 323) with delta (0, 0)
Screenshot: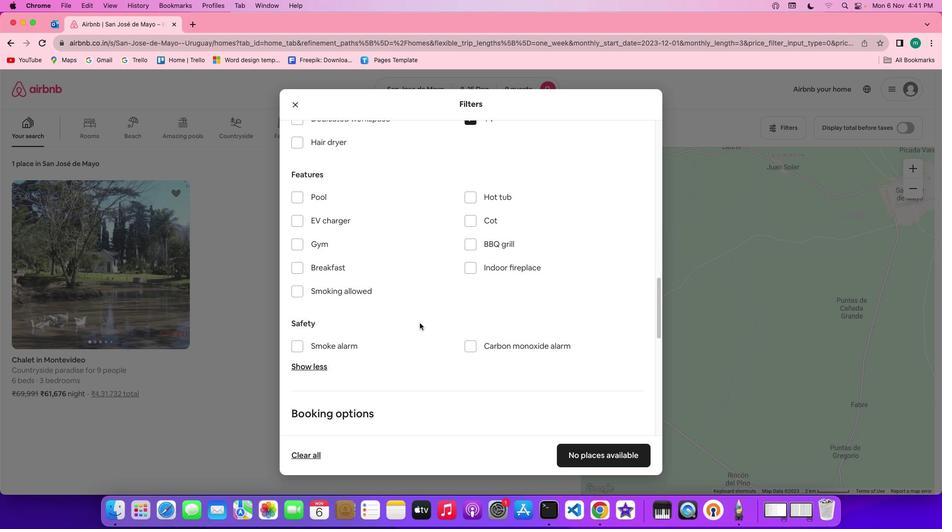 
Action: Mouse moved to (314, 244)
Screenshot: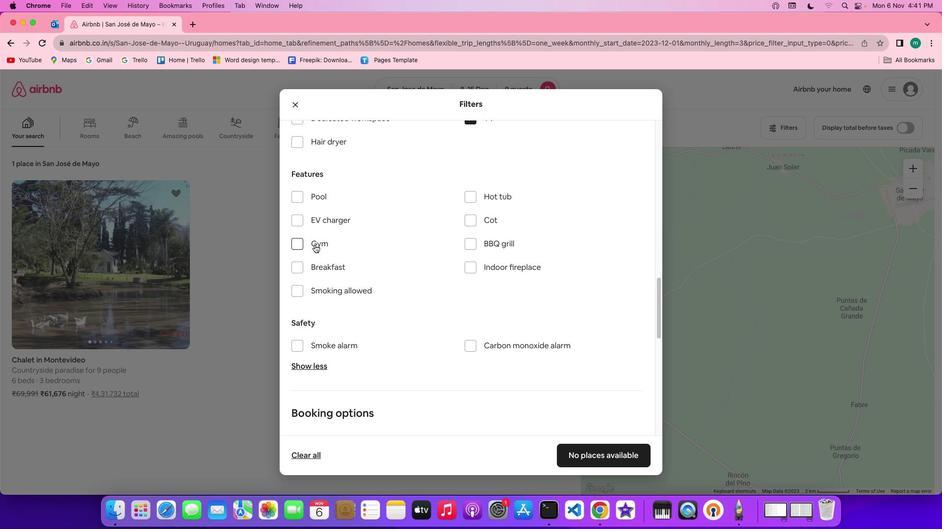 
Action: Mouse pressed left at (314, 244)
Screenshot: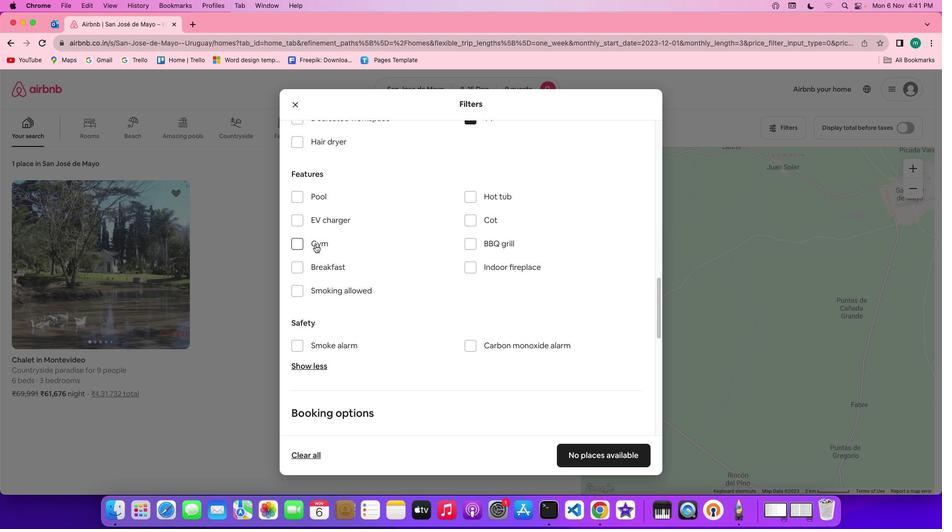 
Action: Mouse moved to (336, 269)
Screenshot: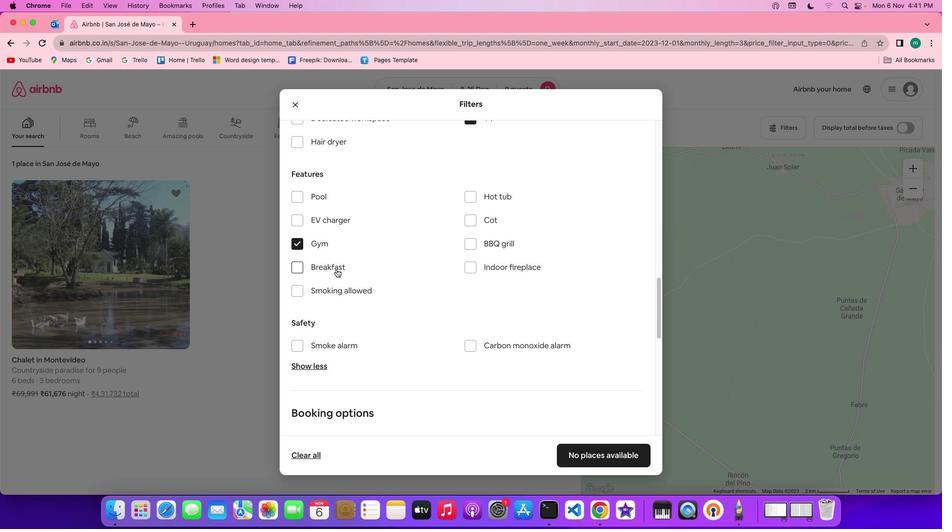 
Action: Mouse pressed left at (336, 269)
Screenshot: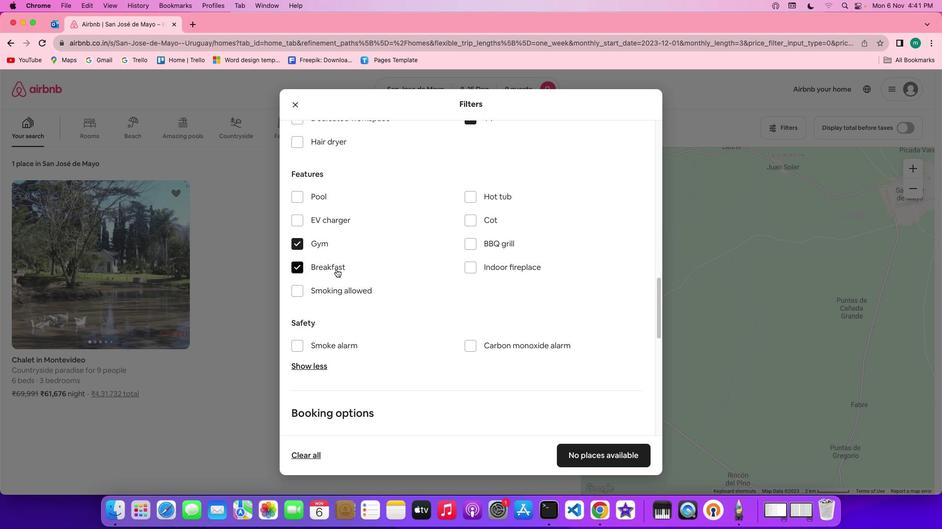 
Action: Mouse moved to (450, 366)
Screenshot: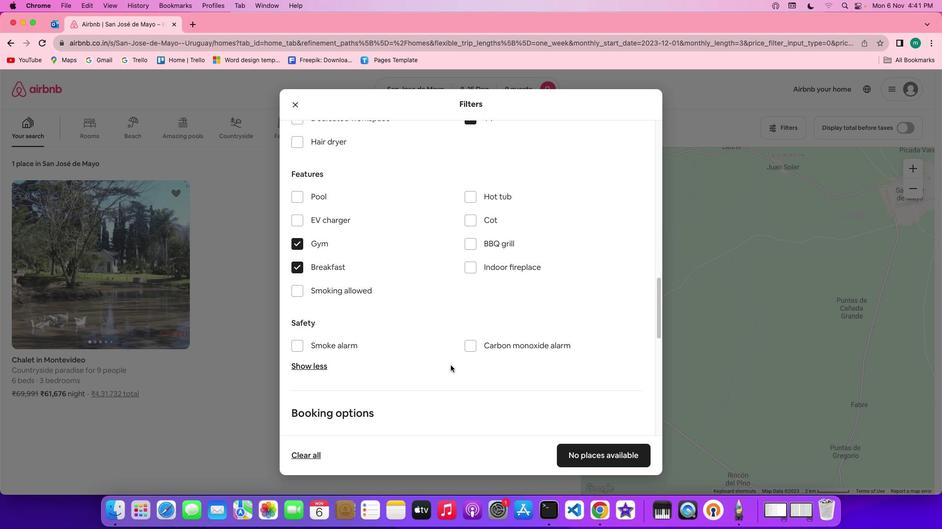 
Action: Mouse scrolled (450, 366) with delta (0, 0)
Screenshot: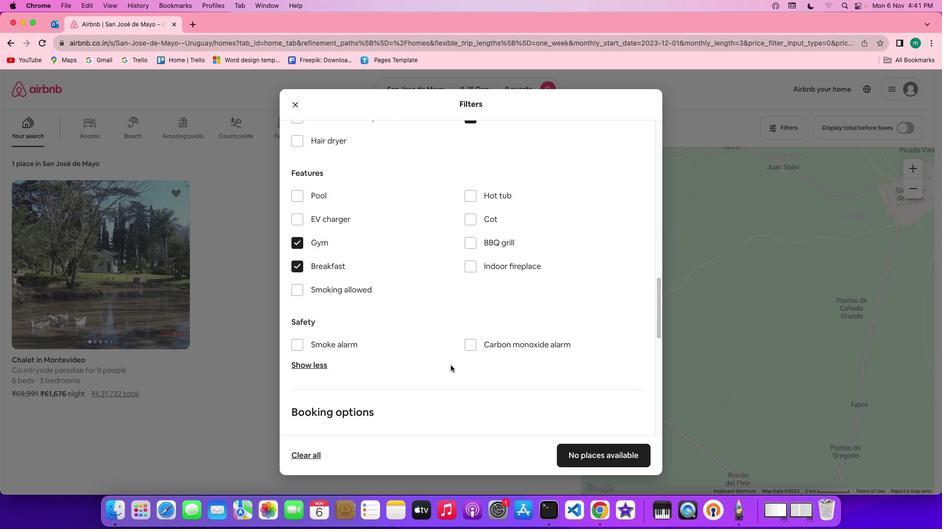 
Action: Mouse scrolled (450, 366) with delta (0, 0)
Screenshot: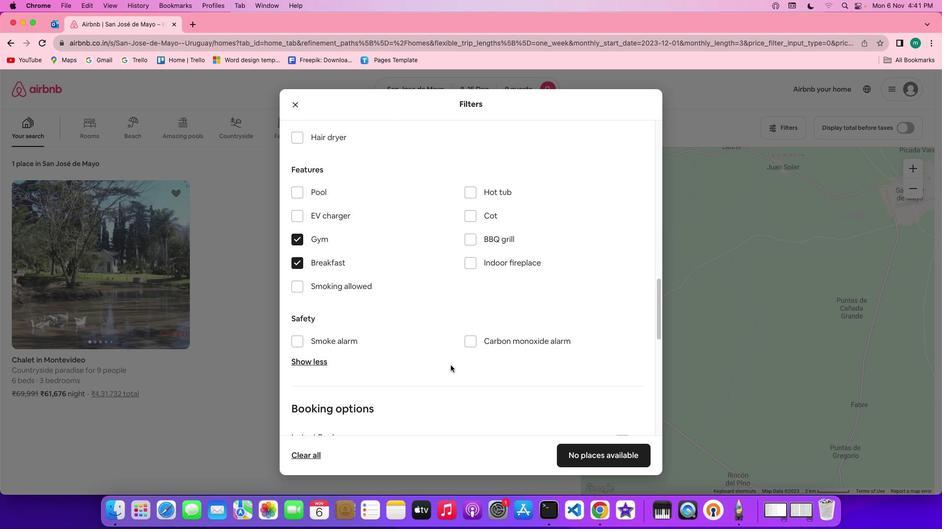 
Action: Mouse scrolled (450, 366) with delta (0, 0)
Screenshot: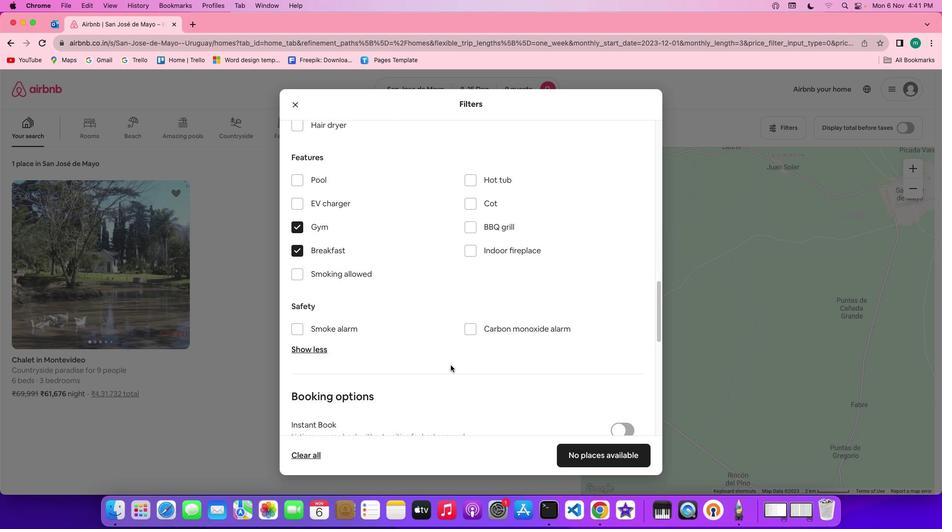 
Action: Mouse scrolled (450, 366) with delta (0, 0)
Screenshot: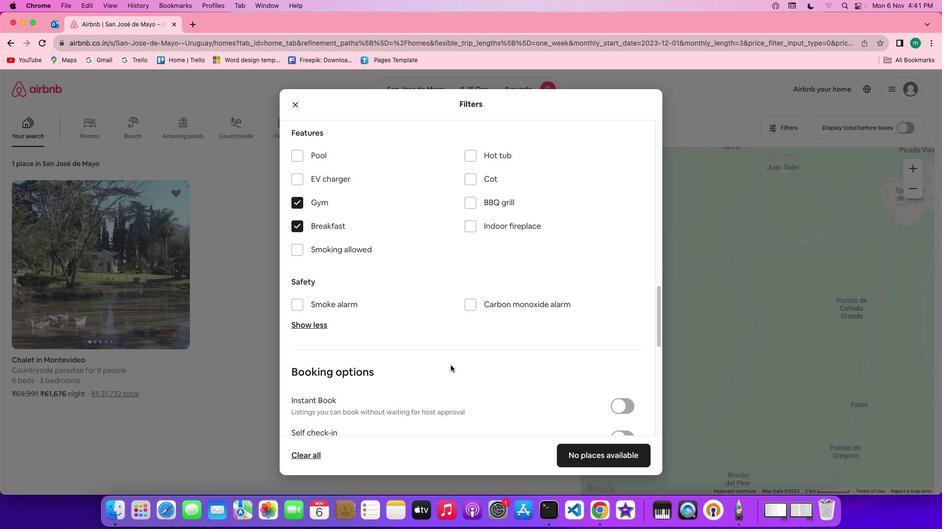 
Action: Mouse scrolled (450, 366) with delta (0, 0)
Screenshot: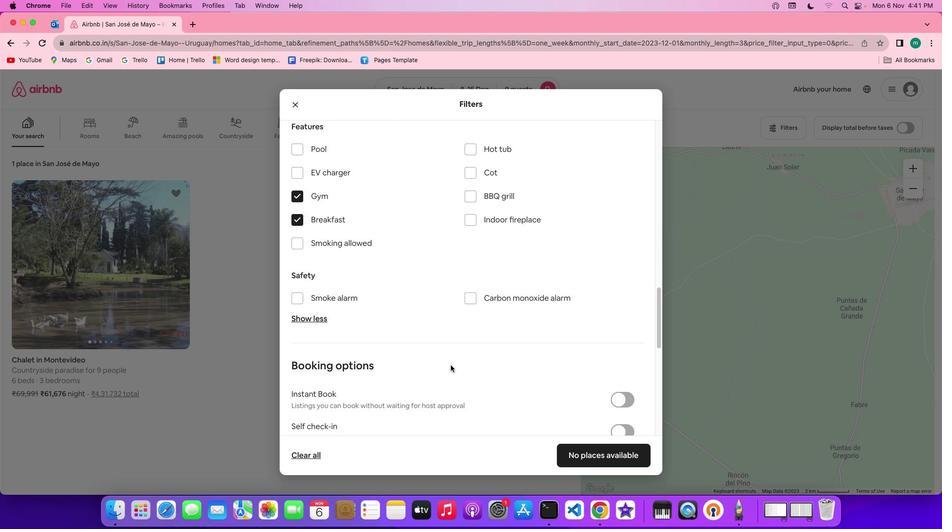 
Action: Mouse scrolled (450, 366) with delta (0, 0)
Screenshot: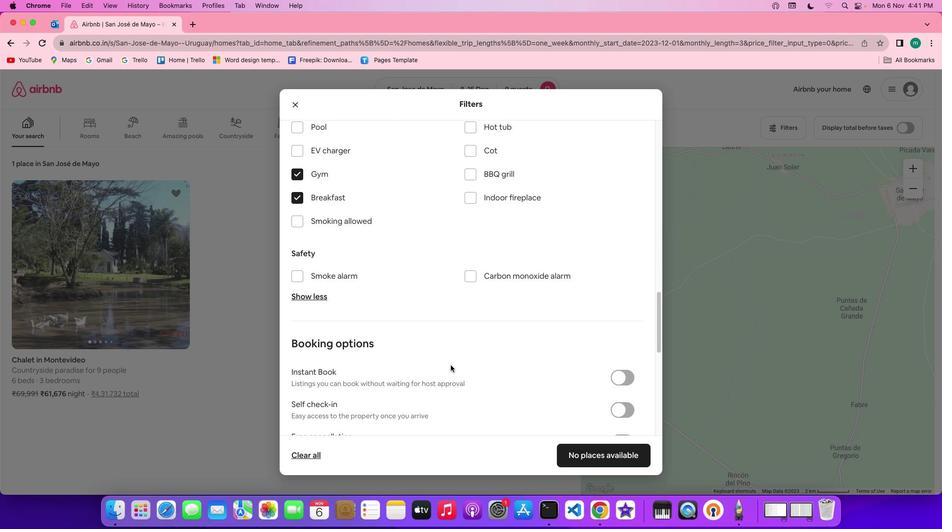 
Action: Mouse scrolled (450, 366) with delta (0, 0)
Screenshot: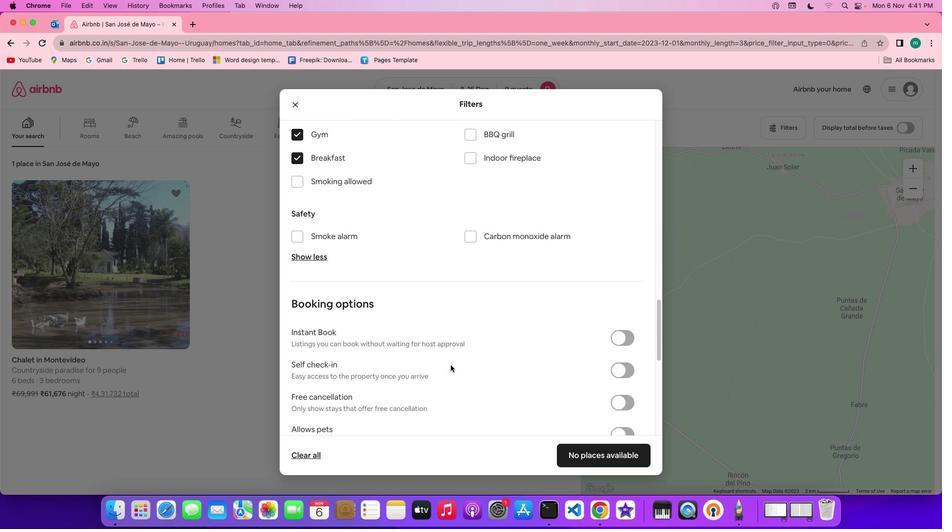 
Action: Mouse moved to (473, 376)
Screenshot: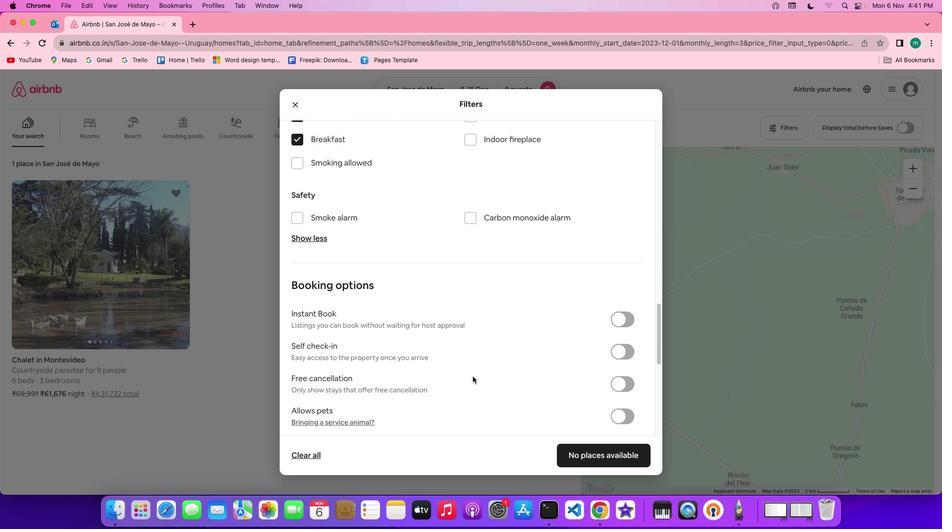 
Action: Mouse scrolled (473, 376) with delta (0, 0)
Screenshot: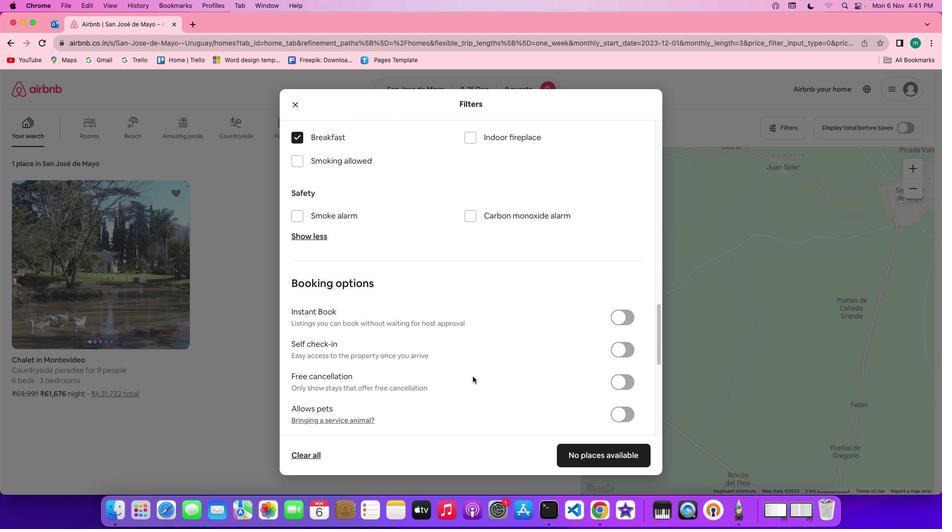 
Action: Mouse scrolled (473, 376) with delta (0, 0)
Screenshot: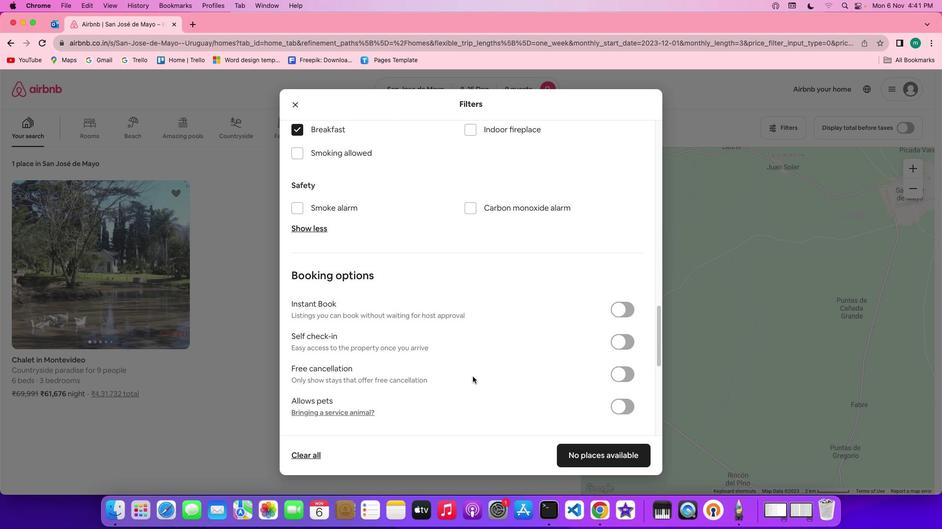 
Action: Mouse scrolled (473, 376) with delta (0, 0)
Screenshot: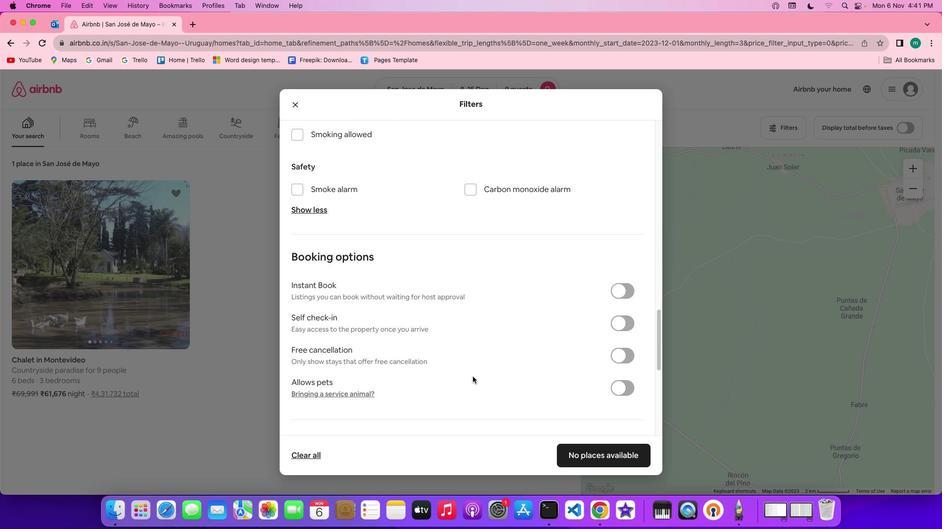 
Action: Mouse moved to (620, 311)
Screenshot: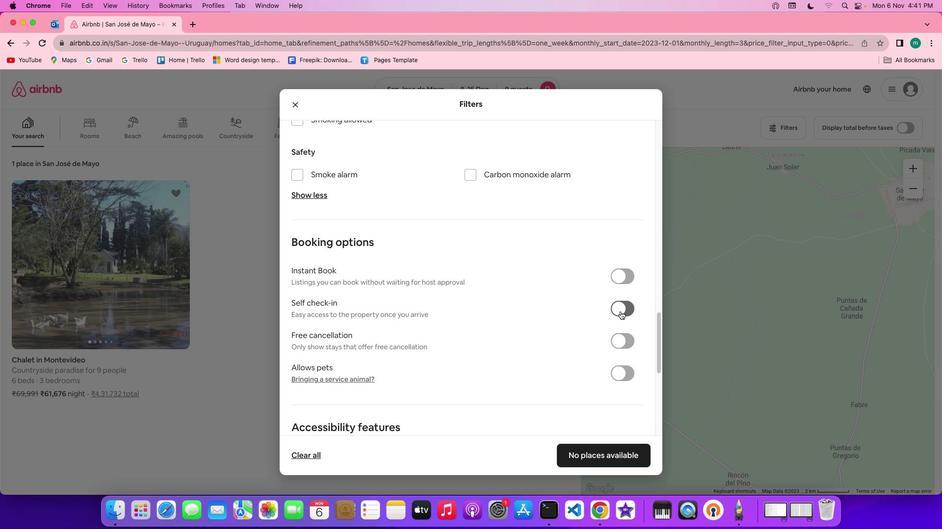 
Action: Mouse pressed left at (620, 311)
Screenshot: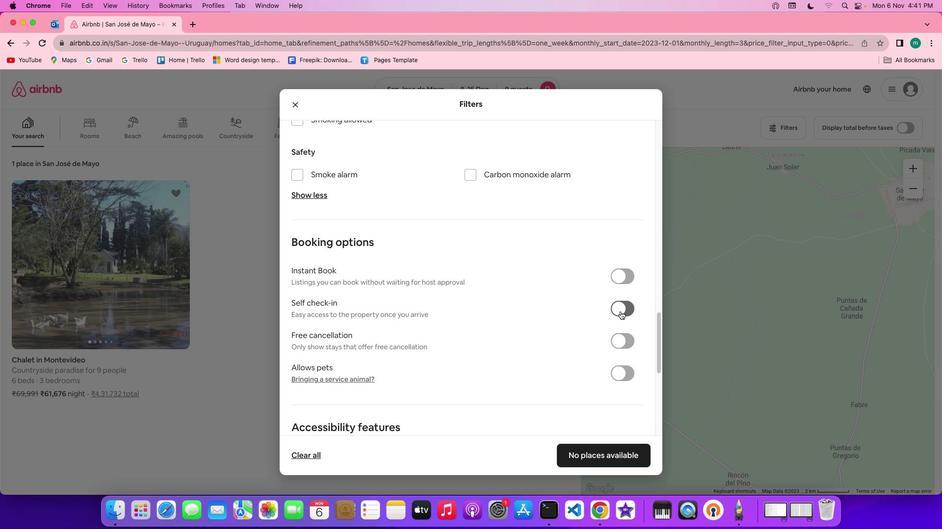 
Action: Mouse moved to (461, 340)
Screenshot: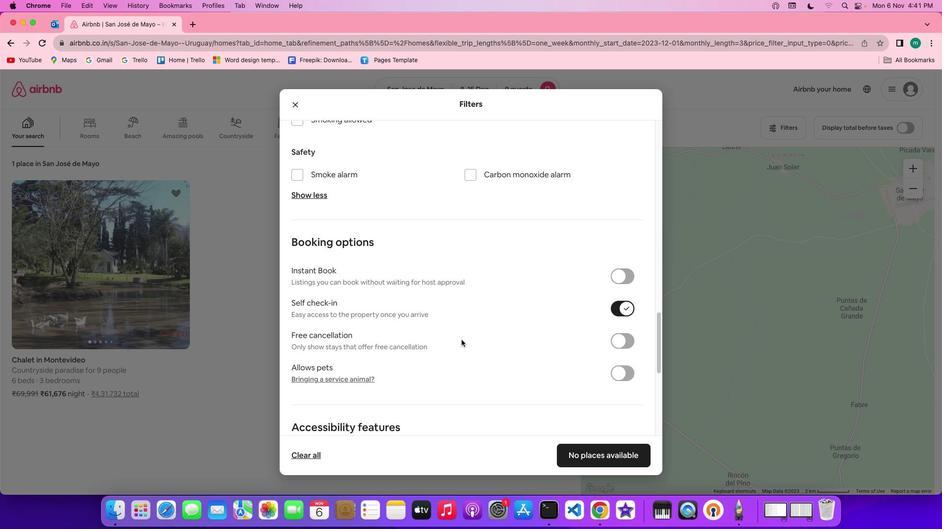 
Action: Mouse scrolled (461, 340) with delta (0, 0)
Screenshot: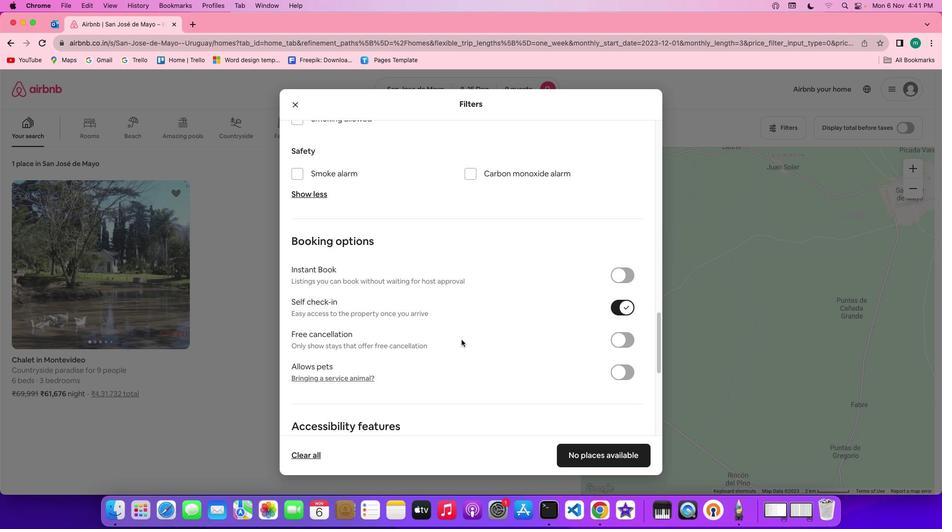 
Action: Mouse scrolled (461, 340) with delta (0, 0)
Screenshot: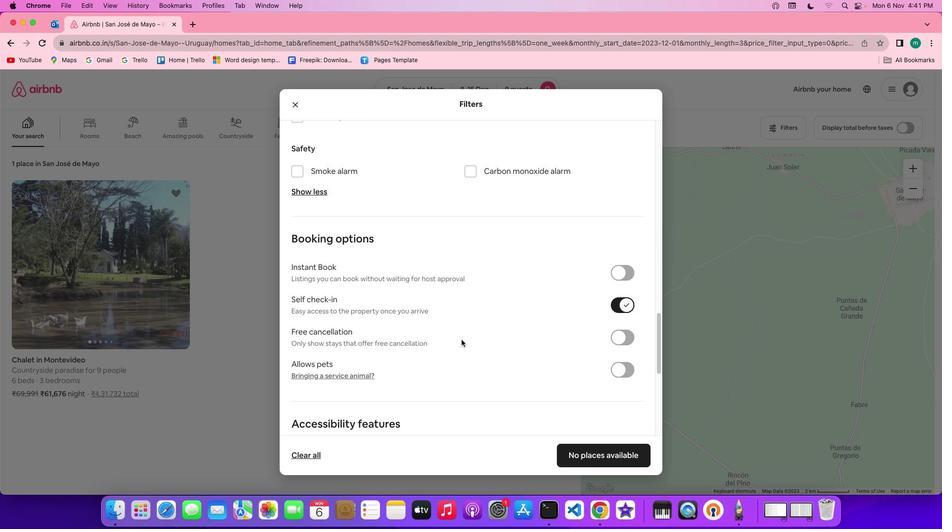 
Action: Mouse scrolled (461, 340) with delta (0, 0)
Screenshot: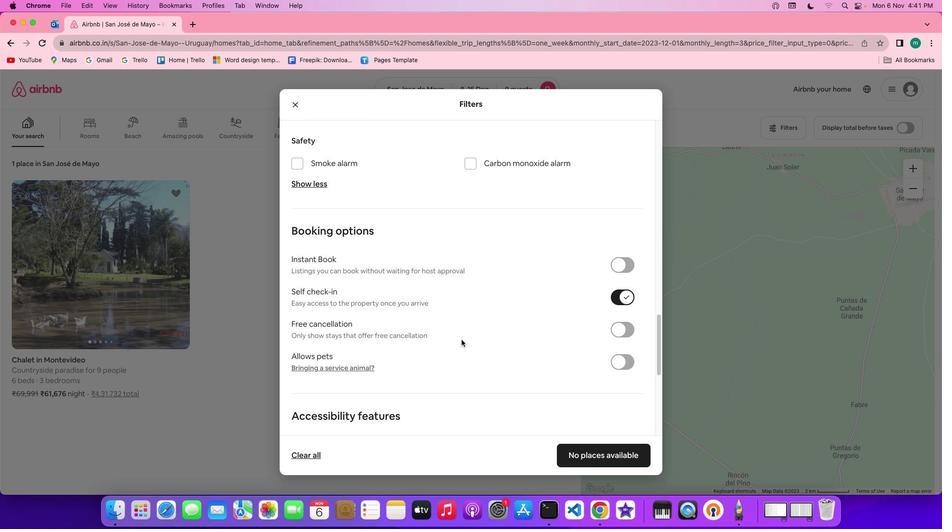 
Action: Mouse scrolled (461, 340) with delta (0, 0)
Screenshot: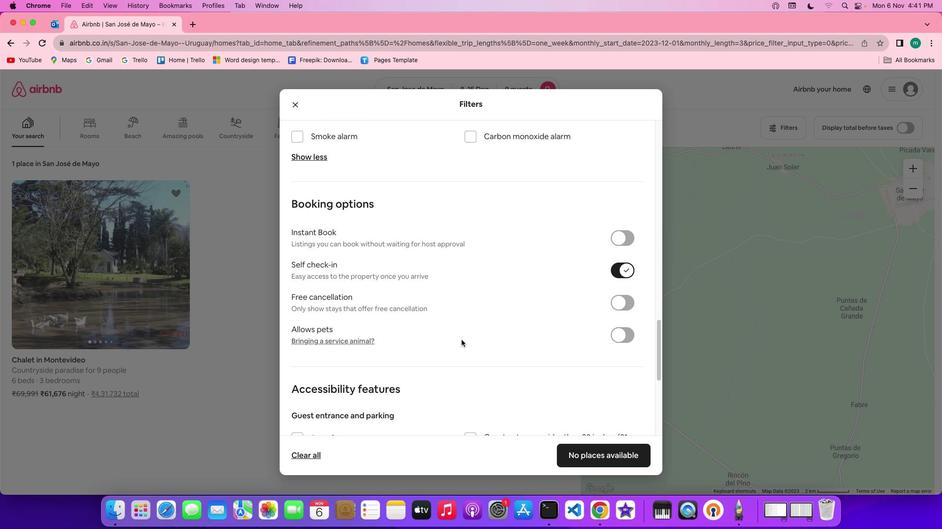 
Action: Mouse scrolled (461, 340) with delta (0, 0)
Screenshot: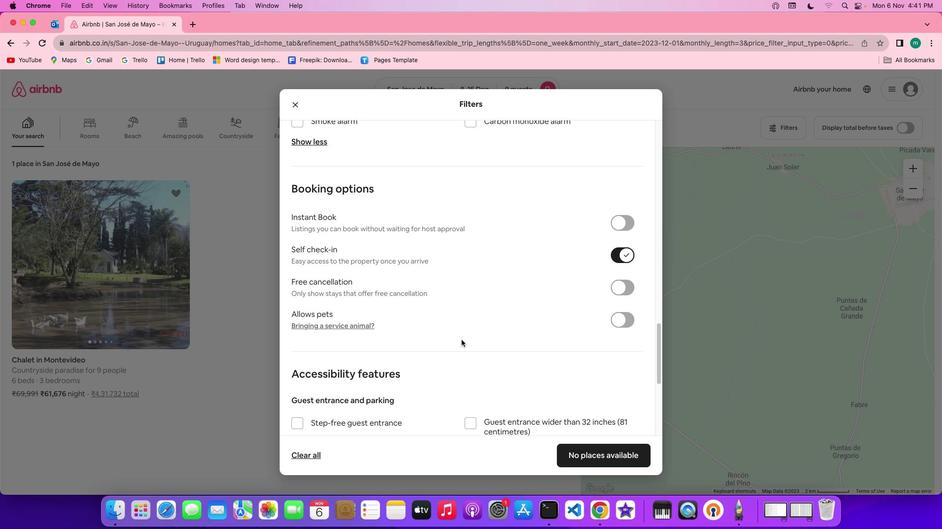 
Action: Mouse scrolled (461, 340) with delta (0, 0)
Screenshot: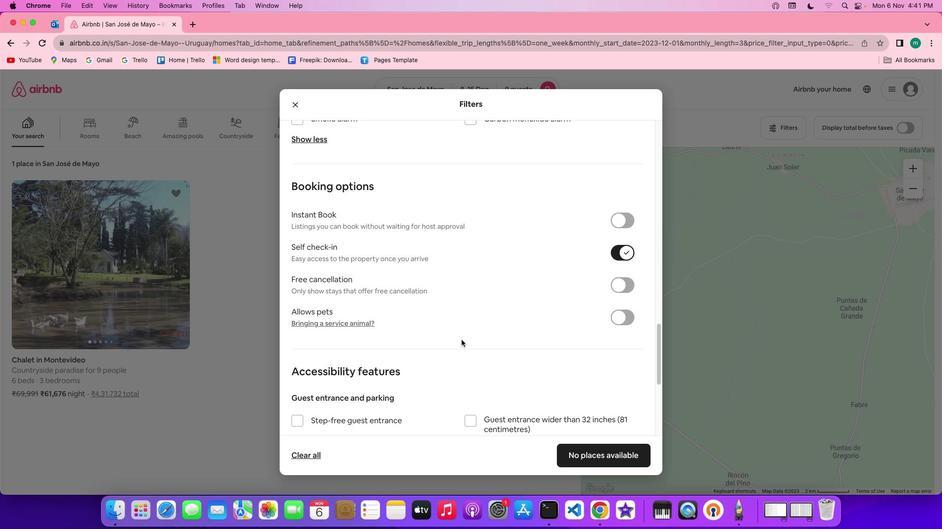 
Action: Mouse scrolled (461, 340) with delta (0, 0)
Screenshot: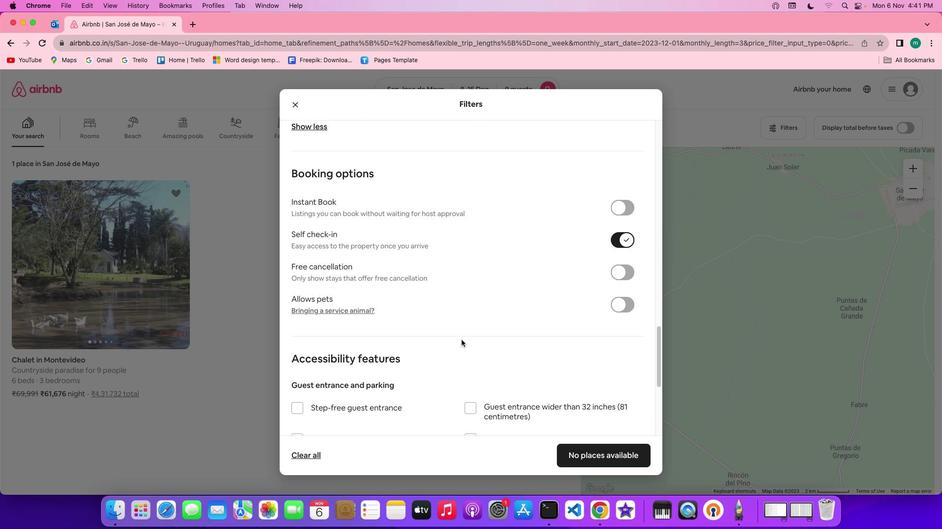 
Action: Mouse scrolled (461, 340) with delta (0, 0)
Screenshot: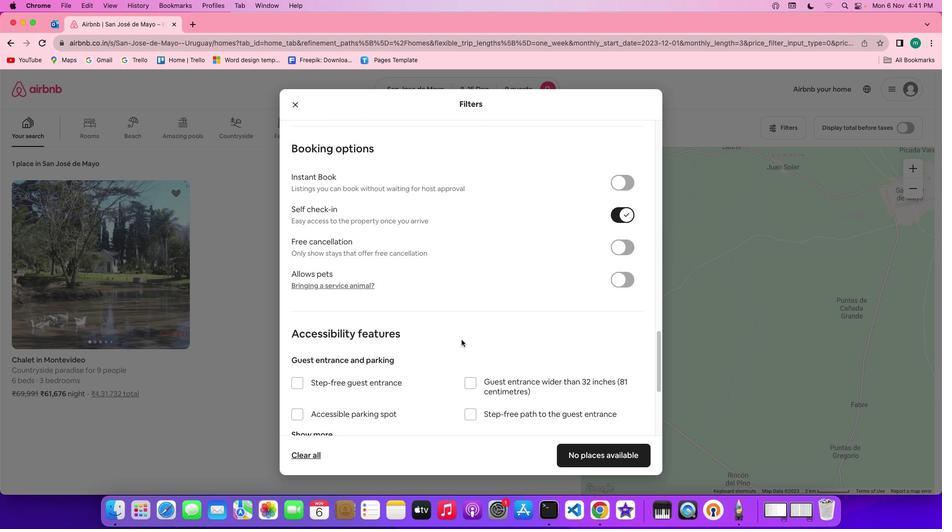 
Action: Mouse scrolled (461, 340) with delta (0, 0)
Screenshot: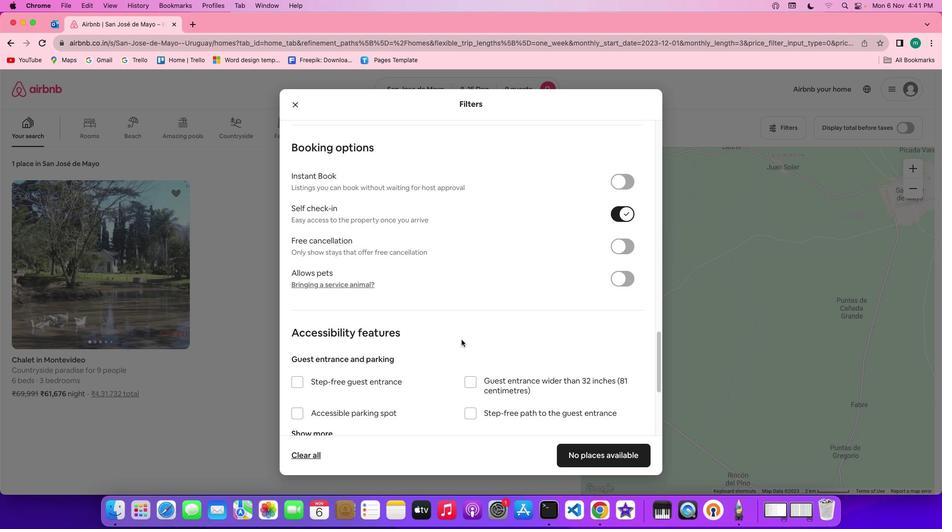 
Action: Mouse scrolled (461, 340) with delta (0, 0)
Screenshot: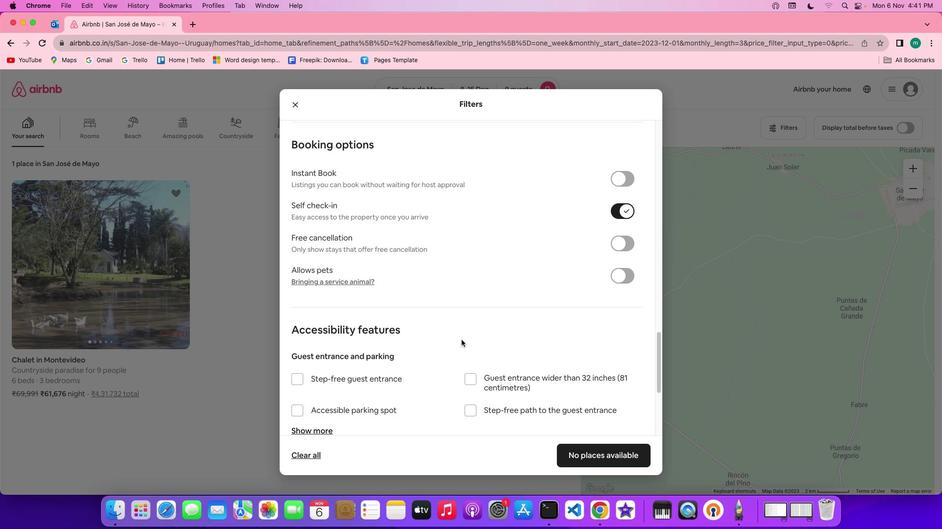 
Action: Mouse scrolled (461, 340) with delta (0, 0)
Screenshot: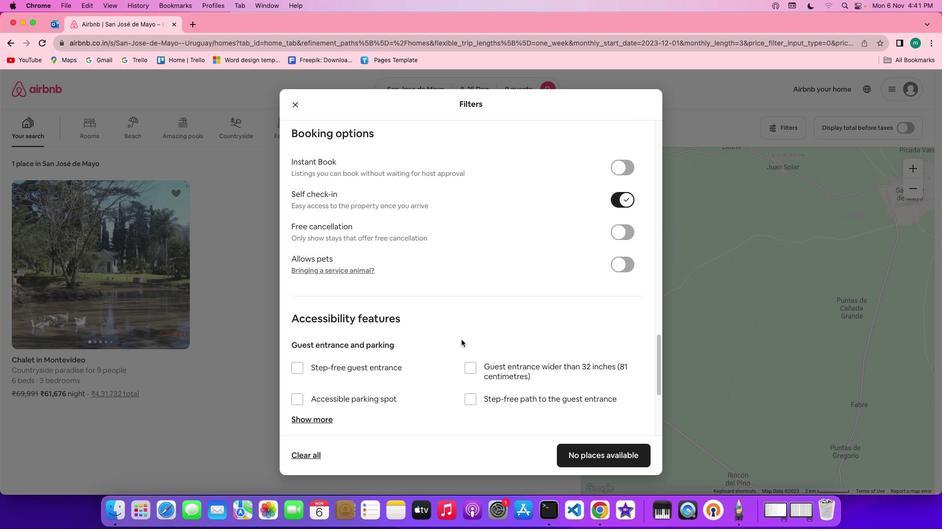 
Action: Mouse scrolled (461, 340) with delta (0, 0)
Screenshot: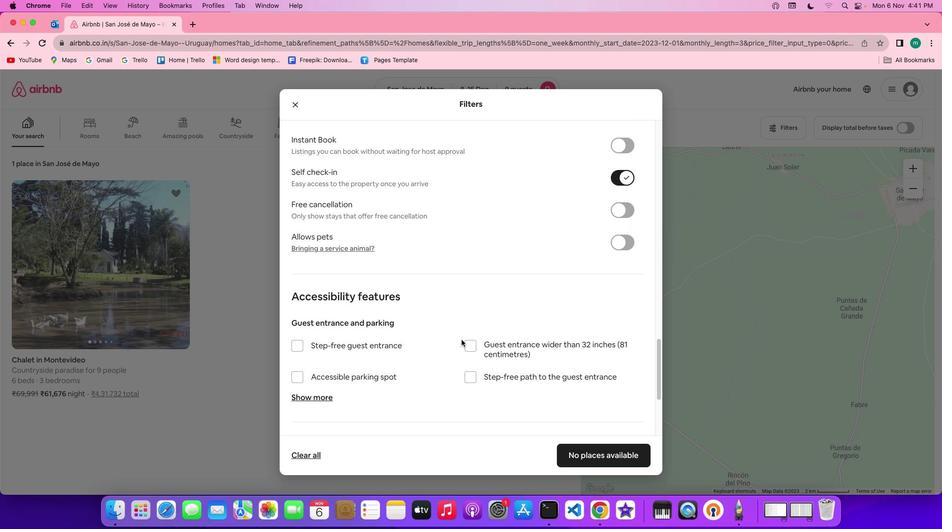 
Action: Mouse scrolled (461, 340) with delta (0, 0)
Screenshot: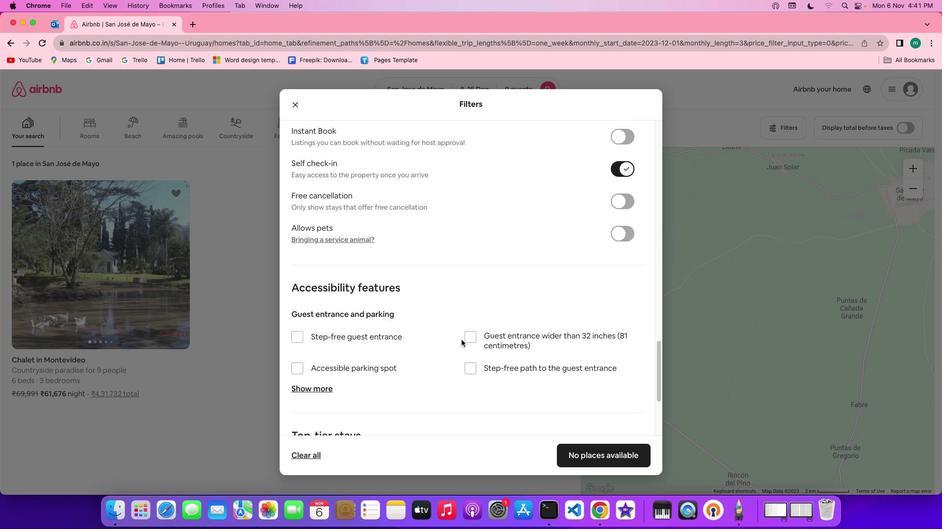 
Action: Mouse scrolled (461, 340) with delta (0, 0)
Screenshot: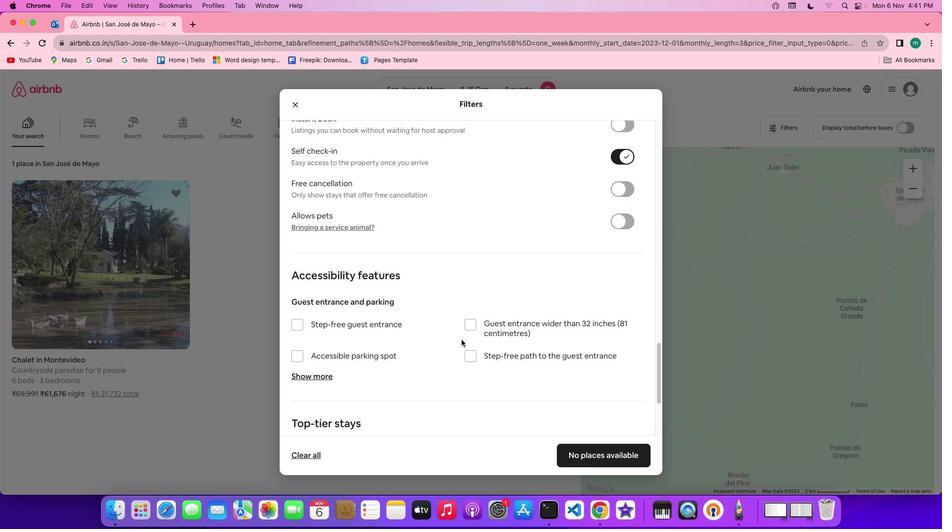 
Action: Mouse scrolled (461, 340) with delta (0, 0)
Screenshot: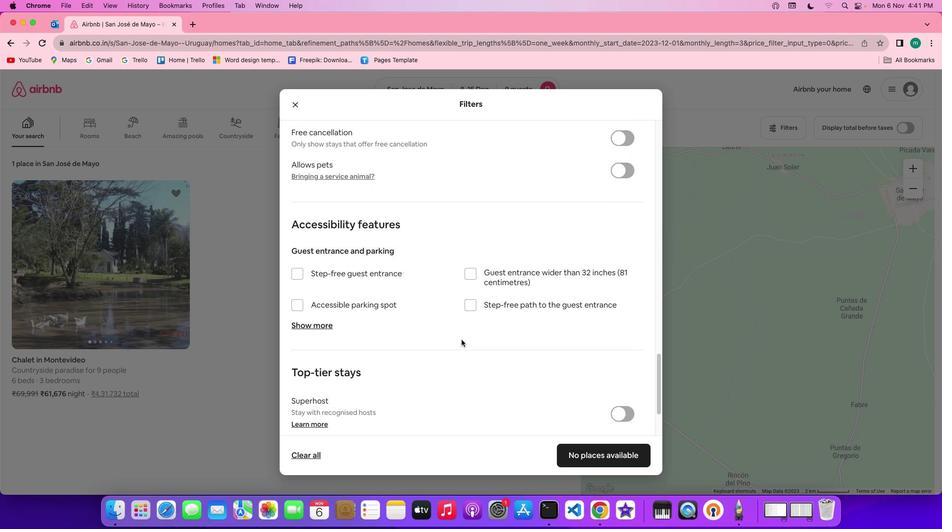 
Action: Mouse moved to (477, 375)
Screenshot: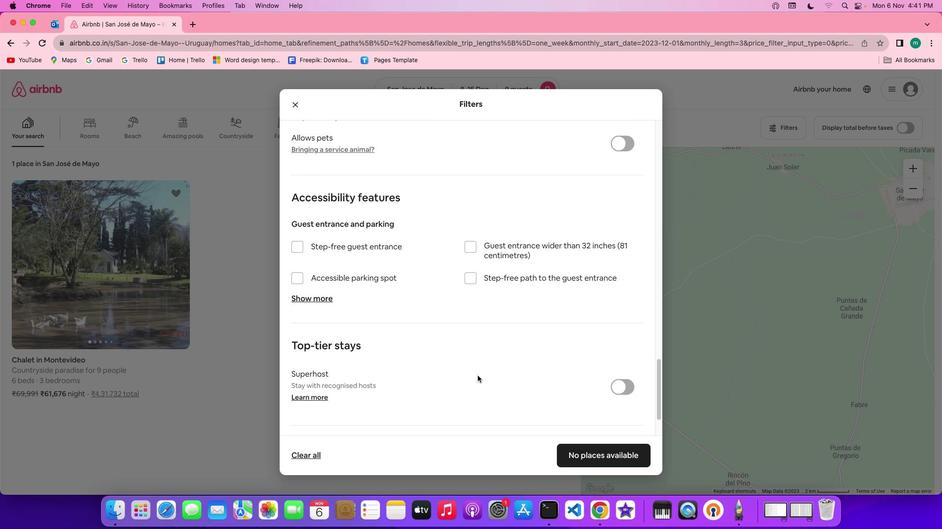 
Action: Mouse scrolled (477, 375) with delta (0, 0)
Screenshot: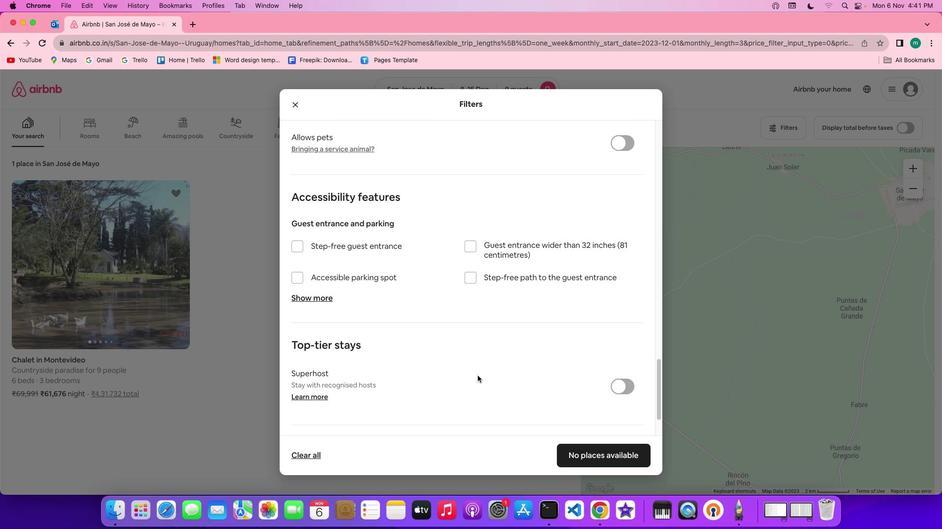 
Action: Mouse scrolled (477, 375) with delta (0, 0)
Screenshot: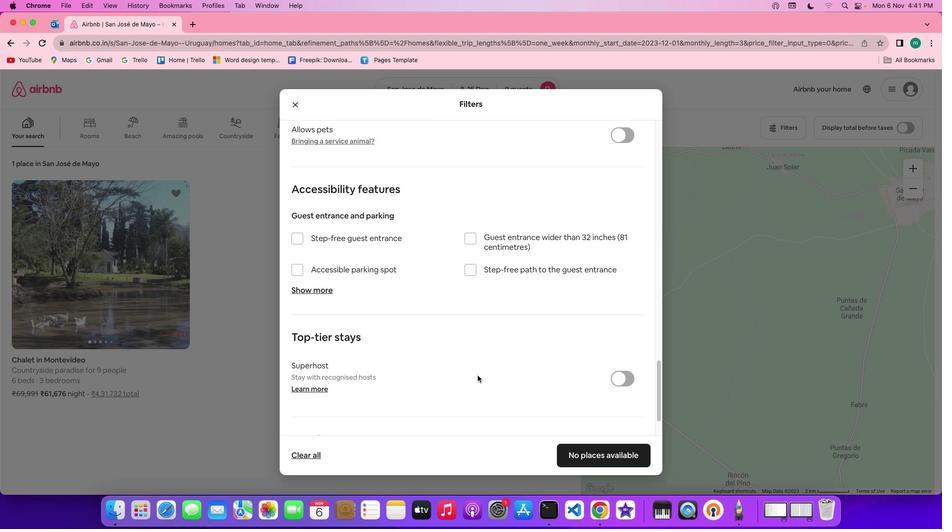 
Action: Mouse scrolled (477, 375) with delta (0, 0)
Screenshot: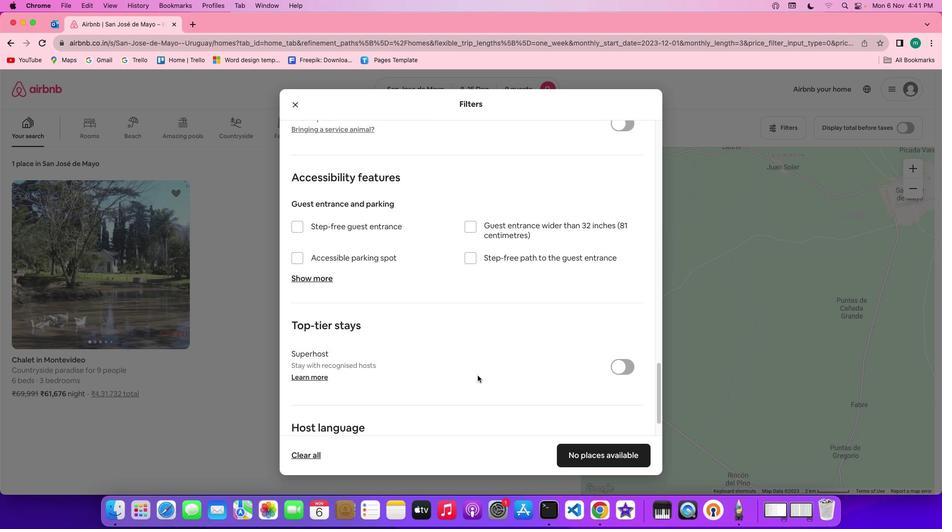 
Action: Mouse scrolled (477, 375) with delta (0, -1)
Screenshot: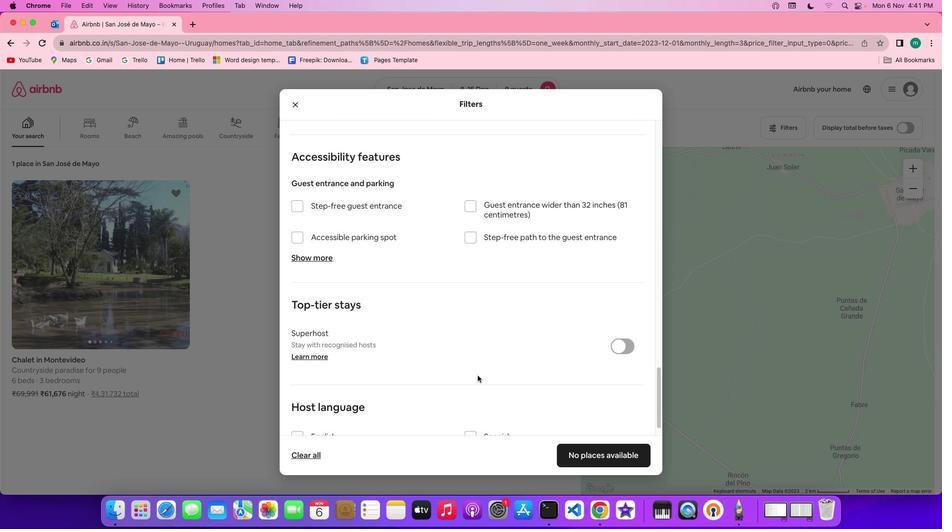 
Action: Mouse moved to (501, 401)
Screenshot: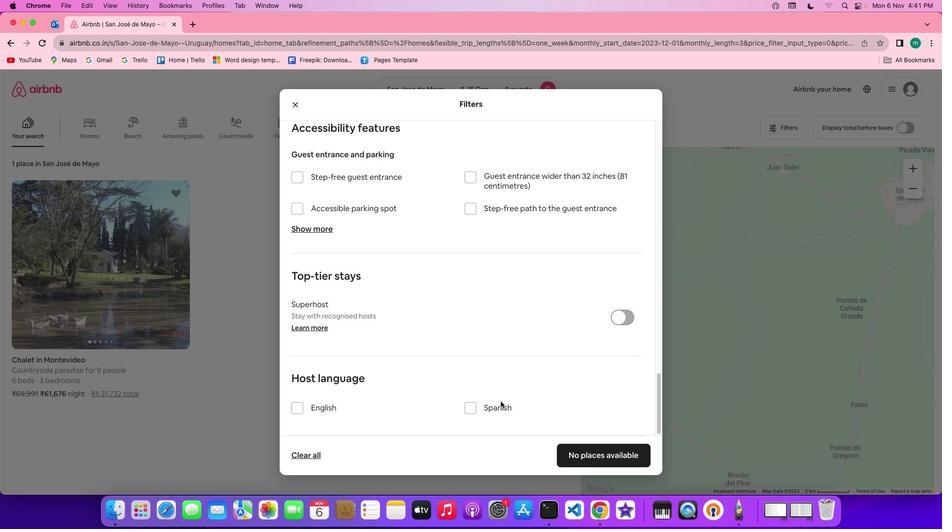 
Action: Mouse scrolled (501, 401) with delta (0, 0)
Screenshot: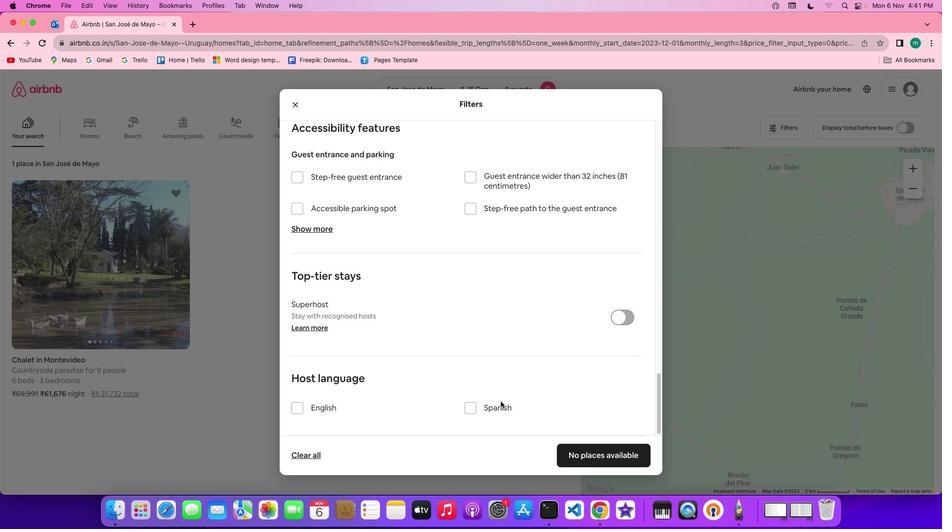 
Action: Mouse scrolled (501, 401) with delta (0, 0)
Screenshot: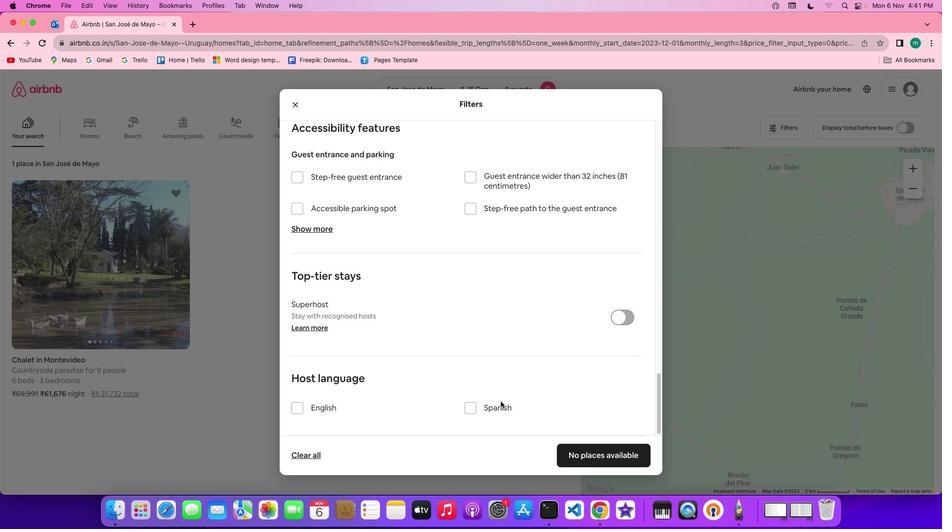 
Action: Mouse scrolled (501, 401) with delta (0, -1)
Screenshot: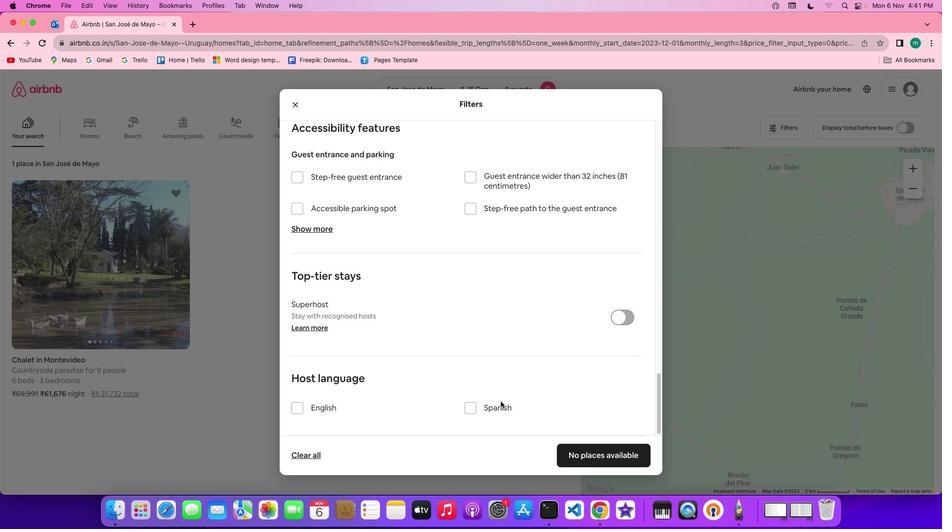 
Action: Mouse scrolled (501, 401) with delta (0, -1)
Screenshot: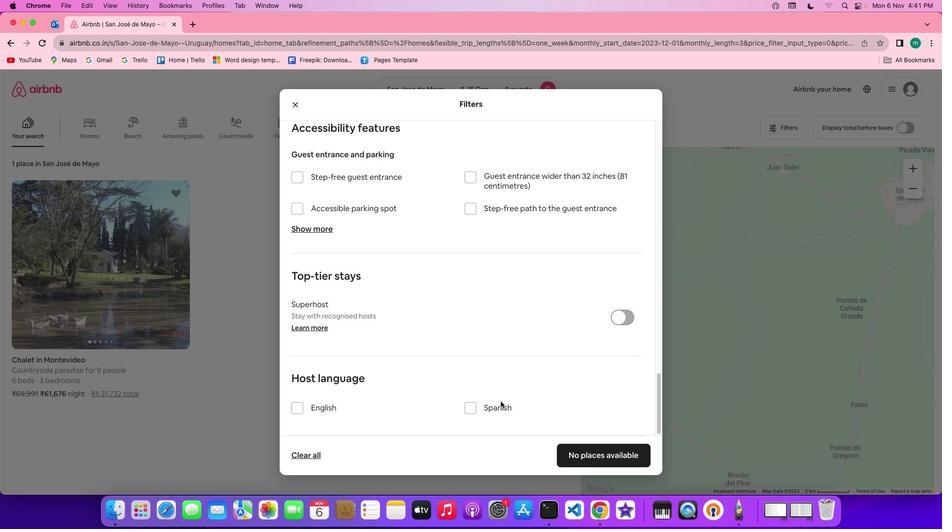 
Action: Mouse scrolled (501, 401) with delta (0, 0)
Screenshot: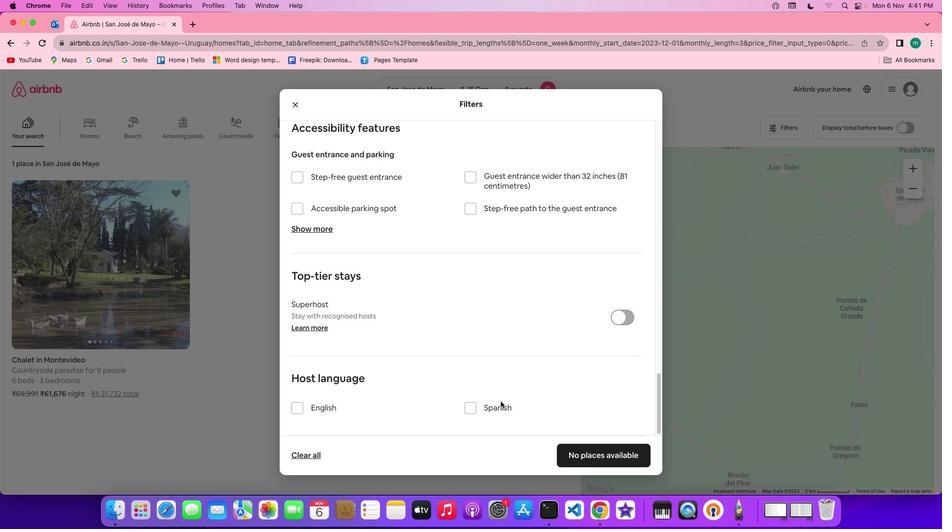 
Action: Mouse scrolled (501, 401) with delta (0, 0)
Screenshot: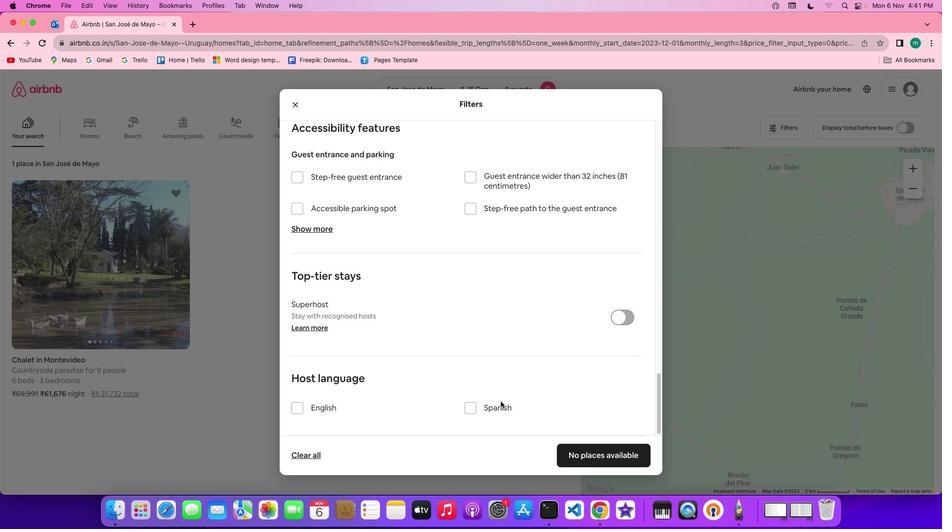 
Action: Mouse scrolled (501, 401) with delta (0, -1)
Screenshot: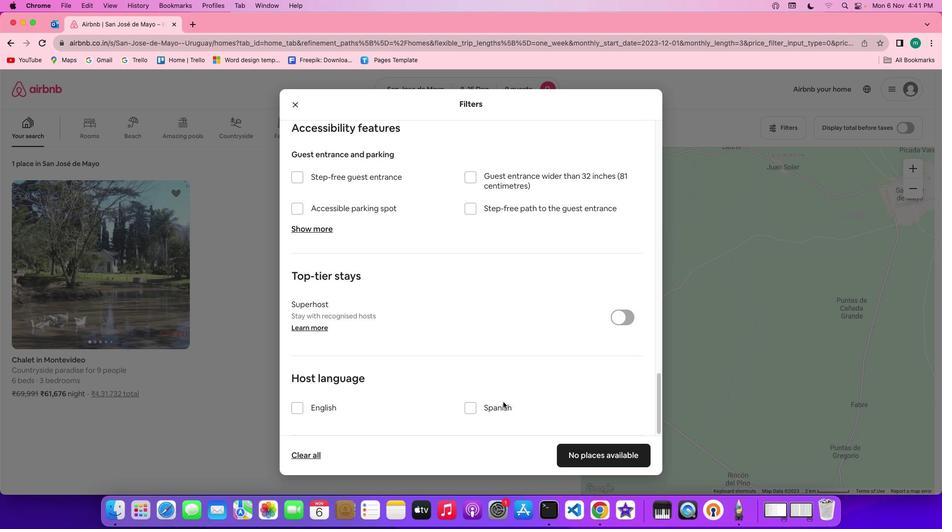 
Action: Mouse moved to (620, 459)
Screenshot: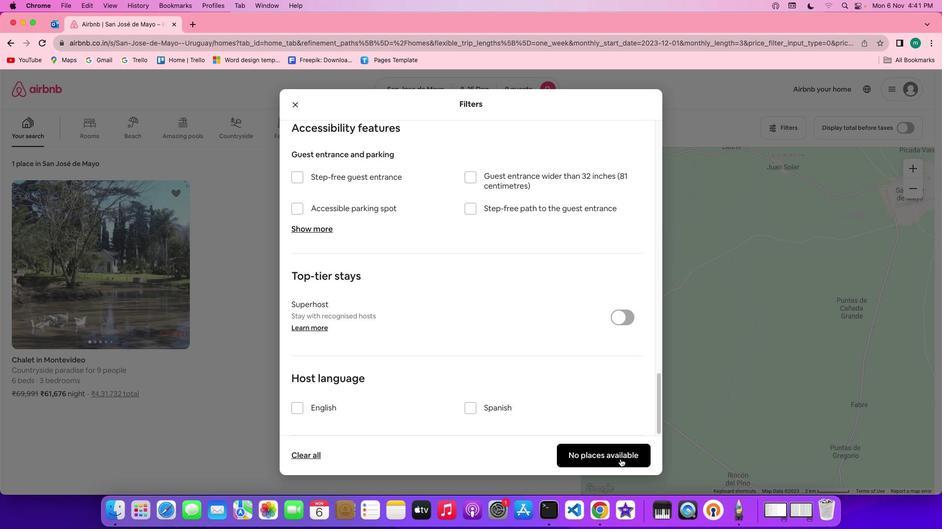 
Action: Mouse pressed left at (620, 459)
Screenshot: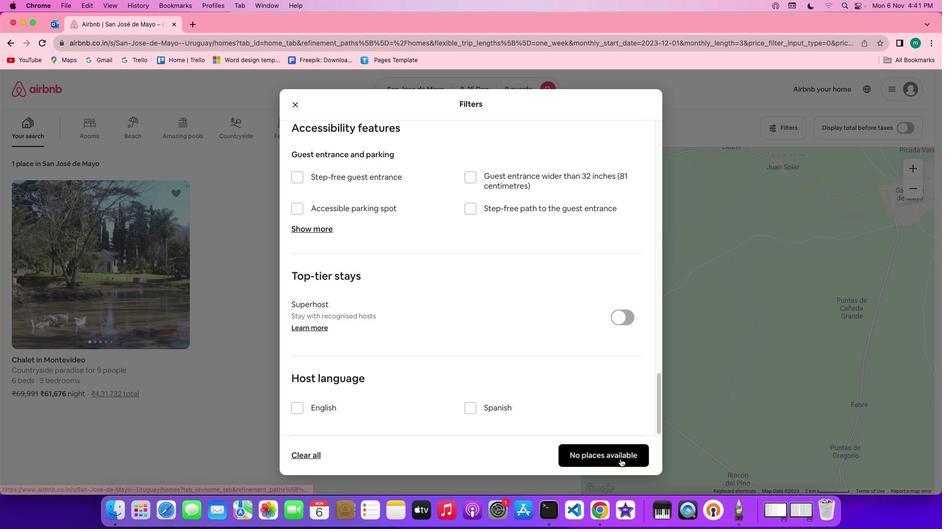 
Action: Mouse moved to (255, 365)
Screenshot: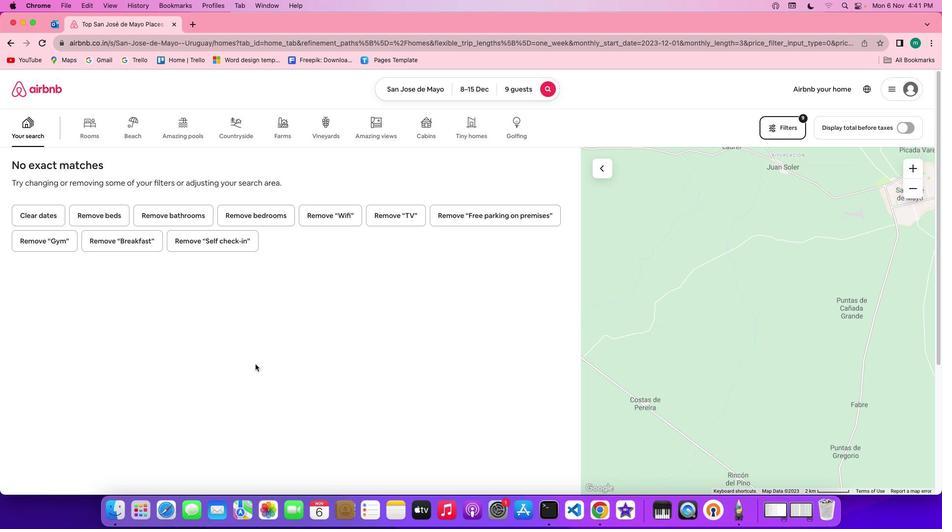 
